 Task: Reply All to email with the signature Claire Howard with the subject Request for a refund from softage.1@softage.net with the message Would it be possible to schedule a project review meeting next week?, select first word, change the font of the message to Verdana and change the font typography to bold and italics Send the email
Action: Mouse moved to (504, 623)
Screenshot: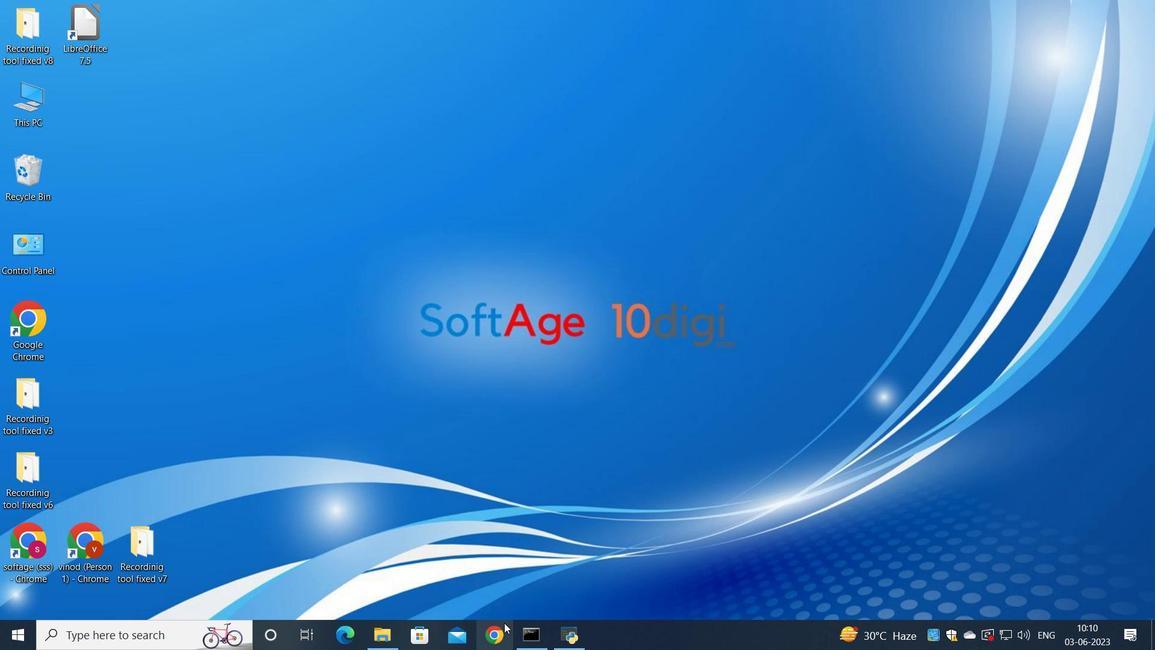 
Action: Mouse pressed left at (504, 623)
Screenshot: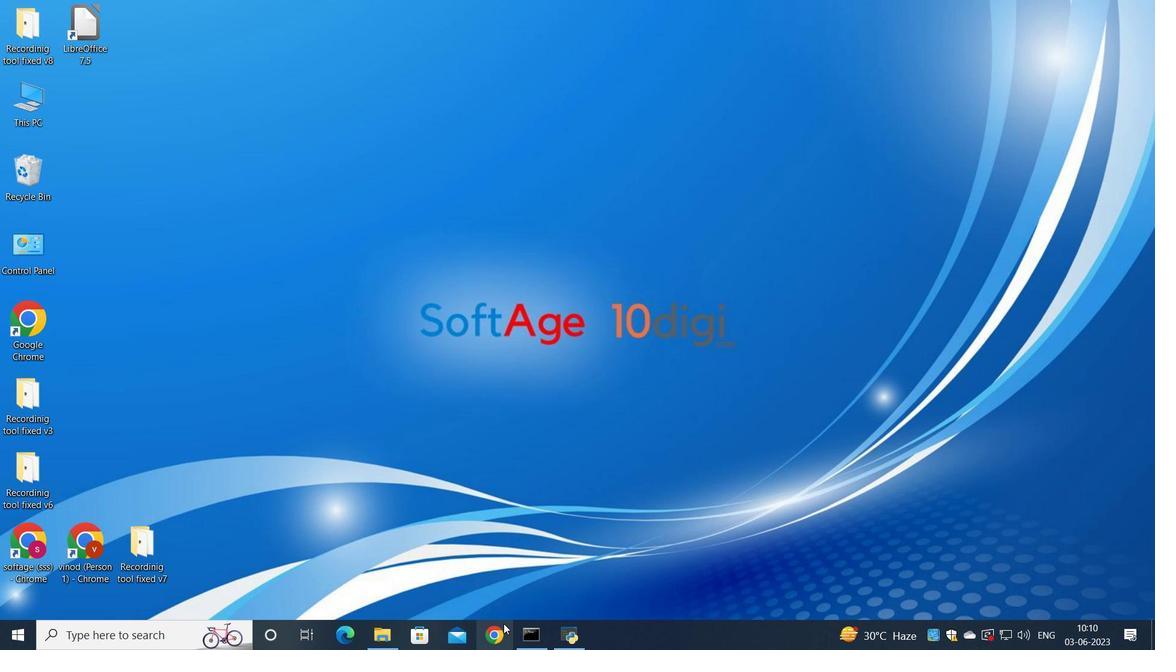 
Action: Mouse moved to (509, 349)
Screenshot: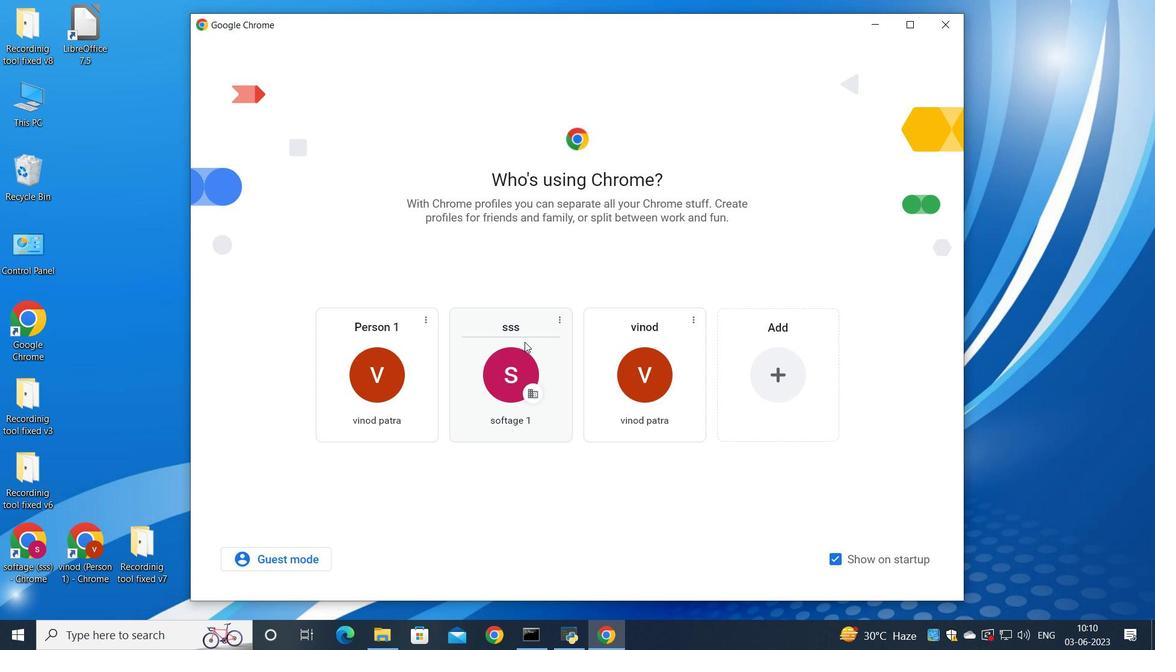 
Action: Mouse pressed left at (509, 349)
Screenshot: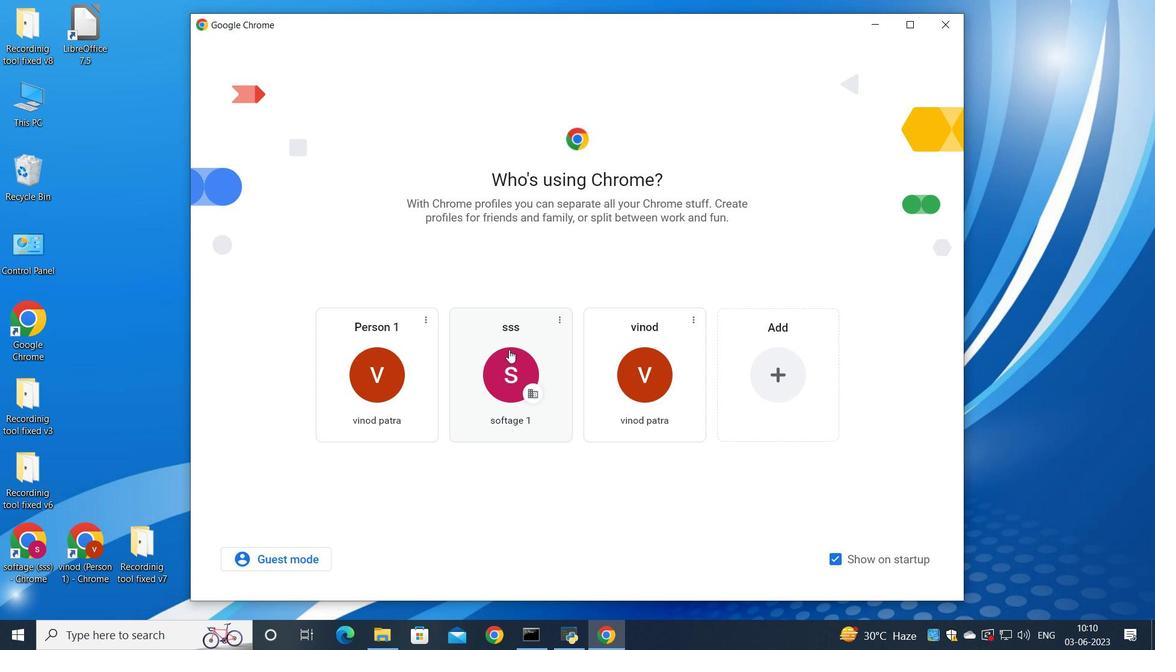 
Action: Mouse moved to (1010, 102)
Screenshot: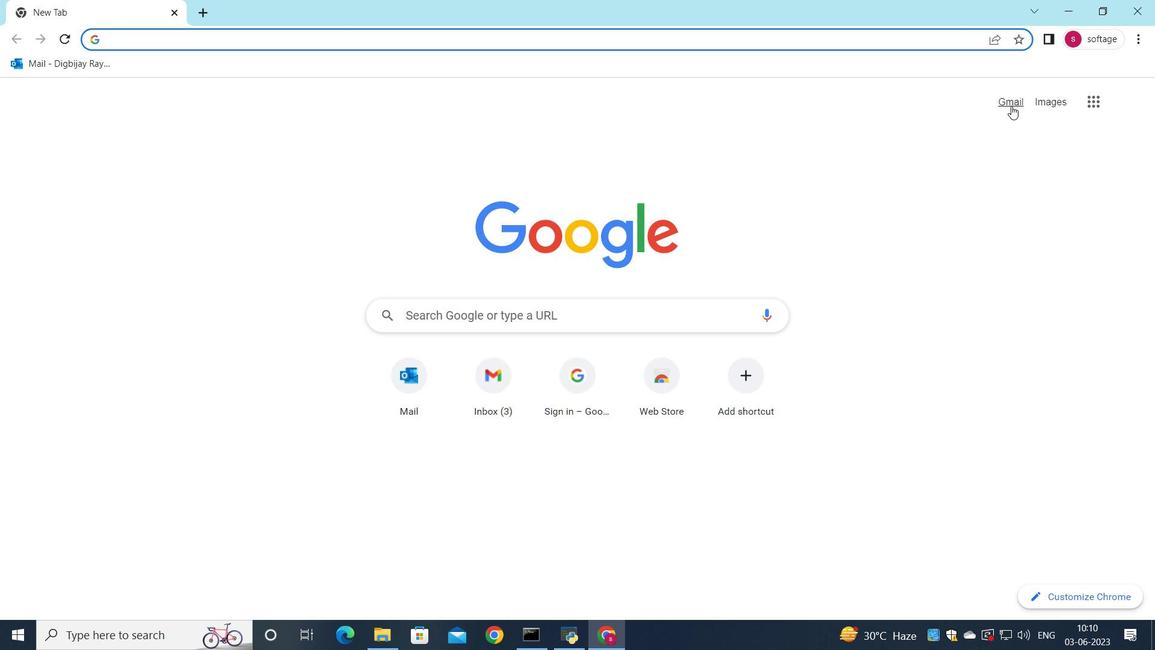 
Action: Mouse pressed left at (1010, 102)
Screenshot: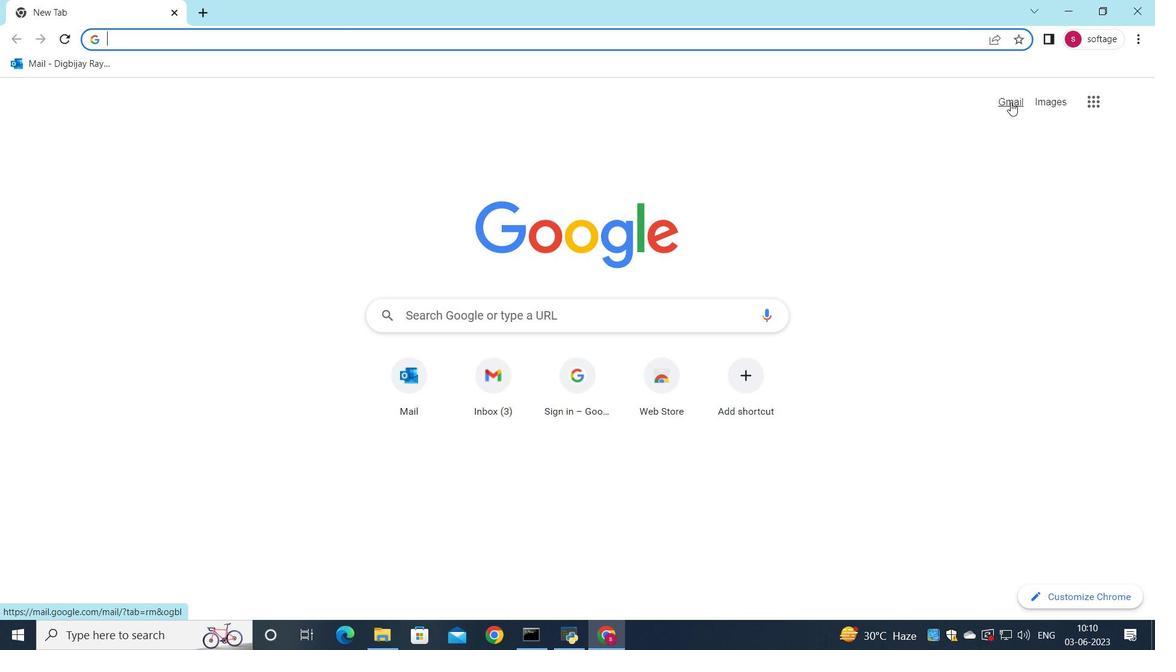 
Action: Mouse moved to (987, 102)
Screenshot: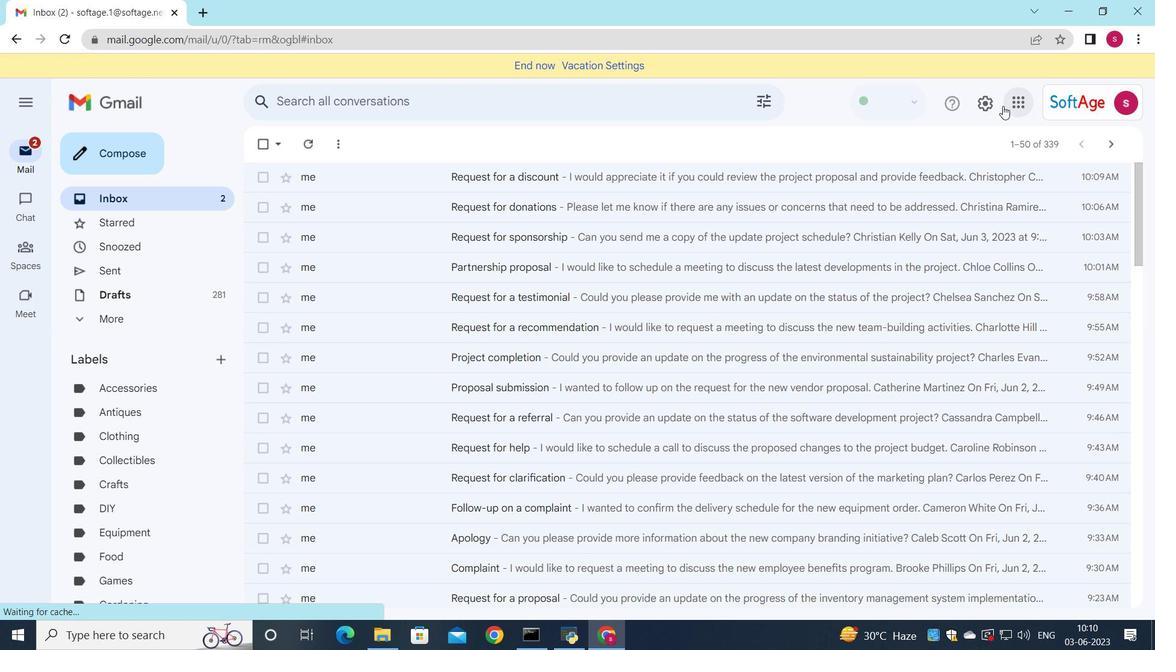 
Action: Mouse pressed left at (987, 102)
Screenshot: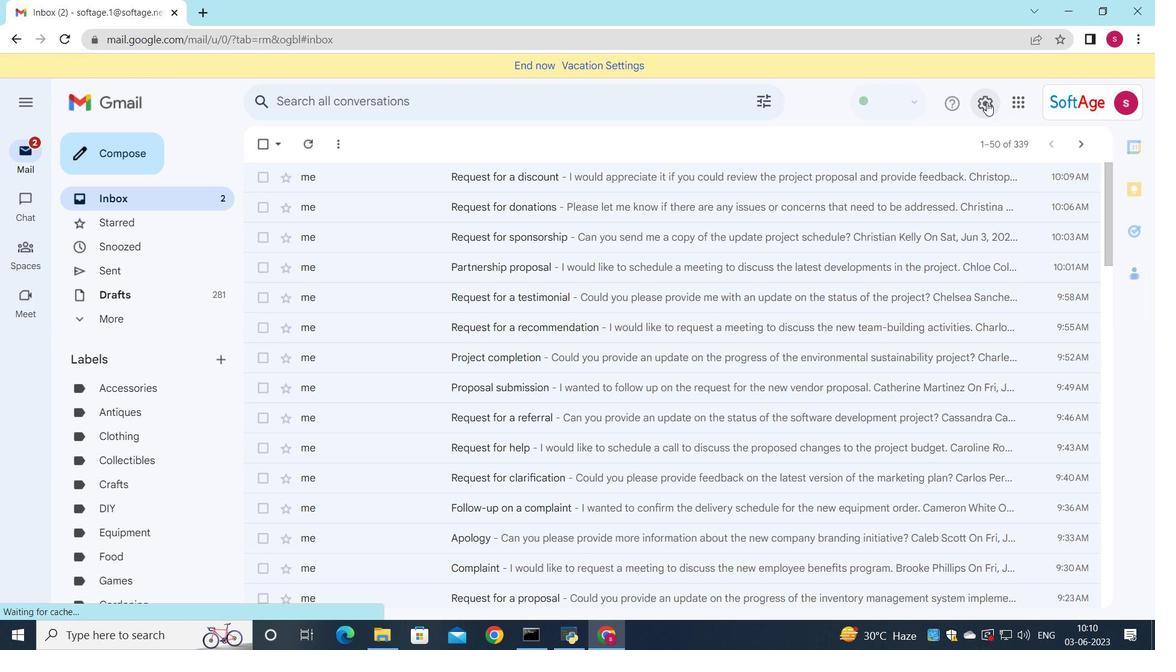 
Action: Mouse moved to (998, 170)
Screenshot: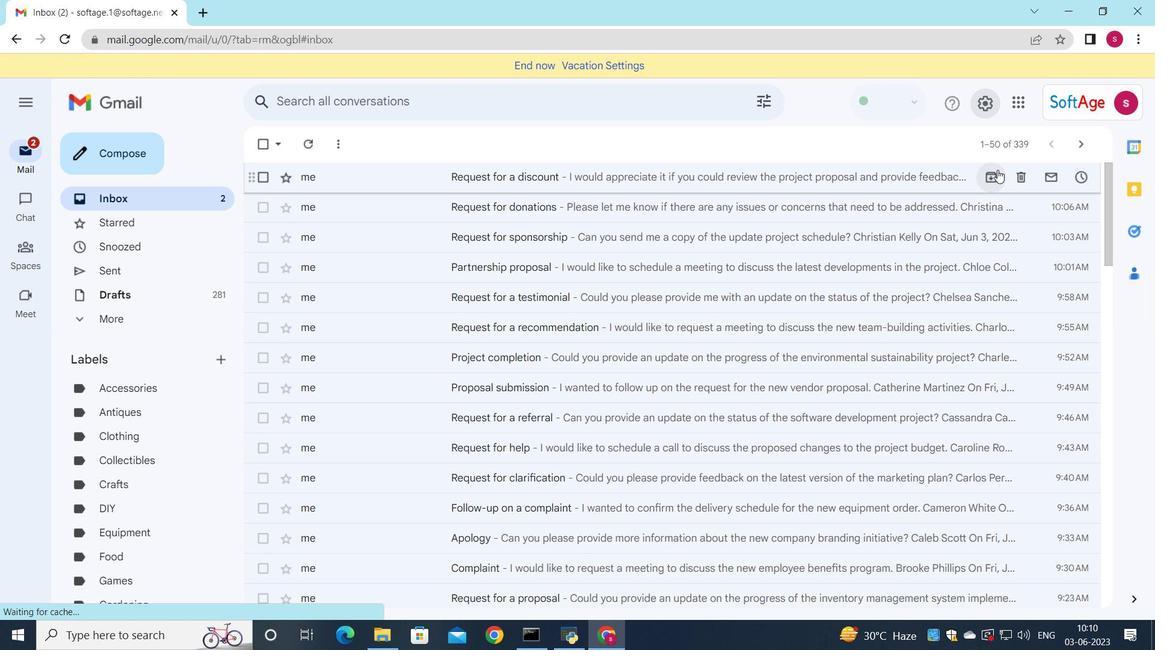 
Action: Mouse pressed left at (998, 170)
Screenshot: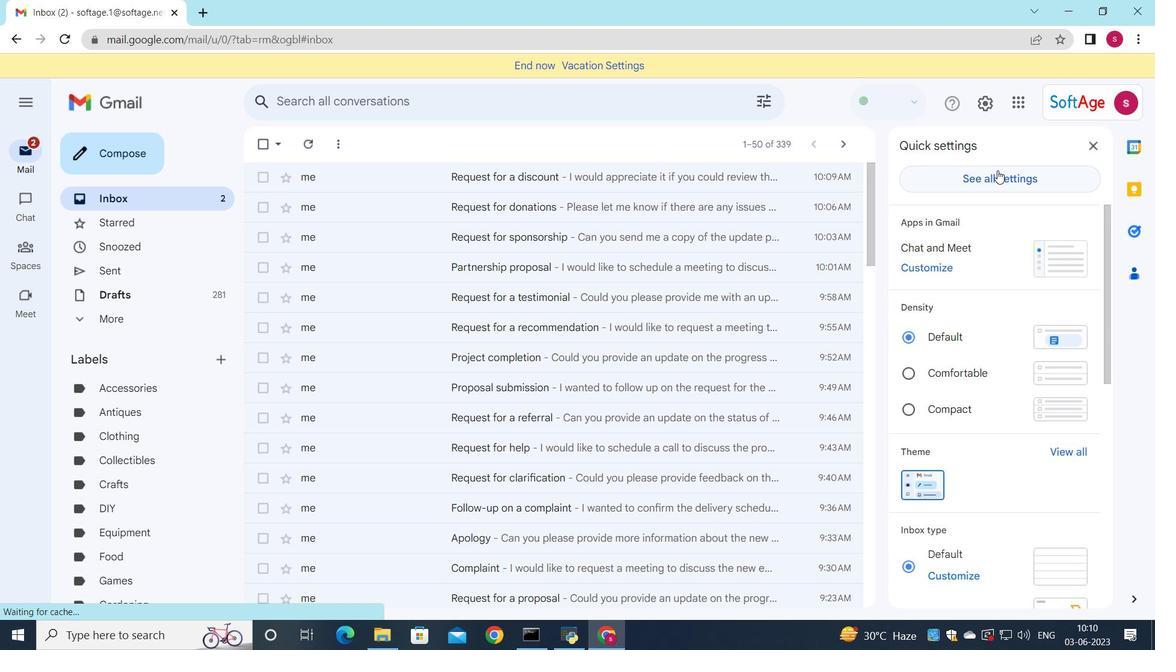
Action: Mouse moved to (630, 290)
Screenshot: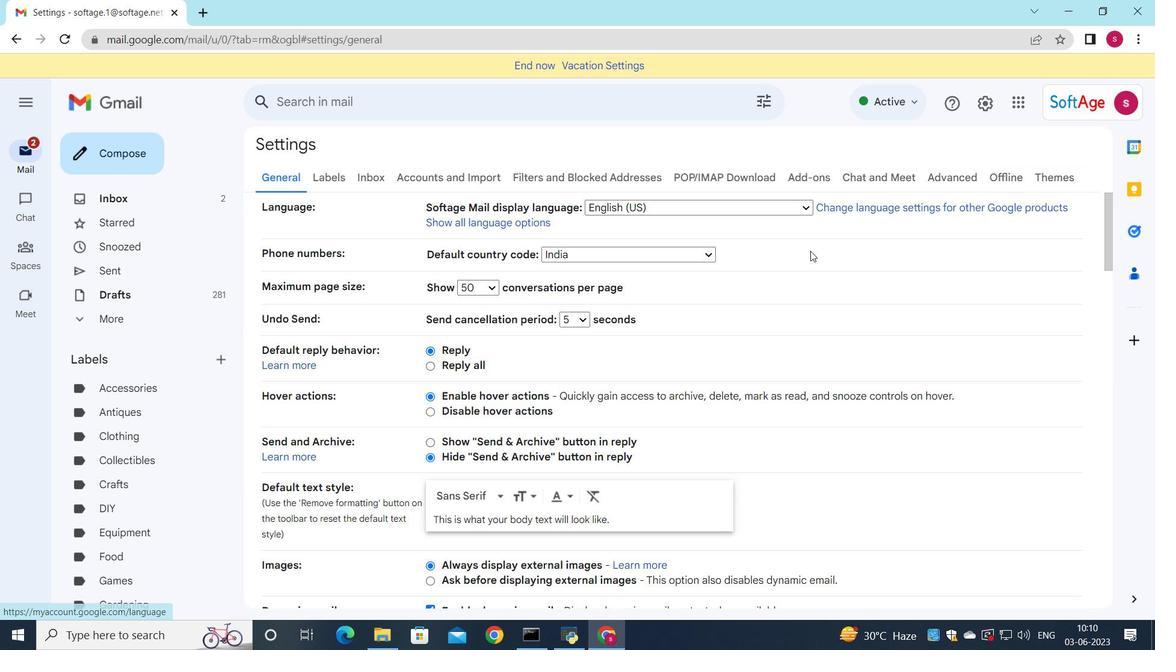 
Action: Mouse scrolled (630, 290) with delta (0, 0)
Screenshot: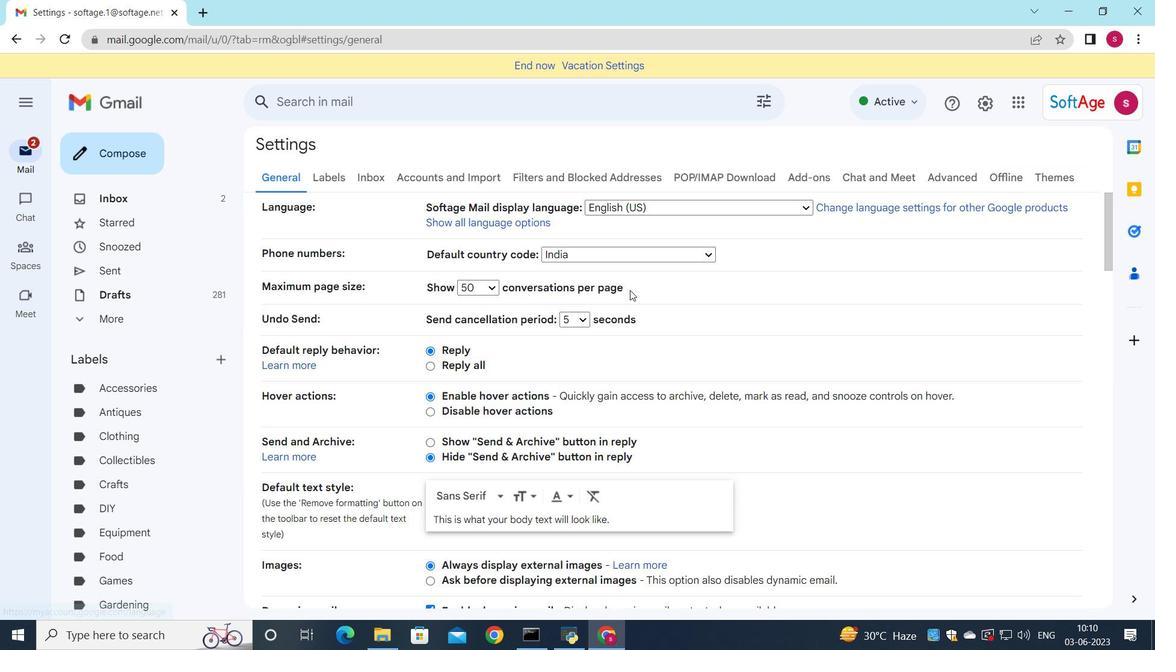 
Action: Mouse scrolled (630, 290) with delta (0, 0)
Screenshot: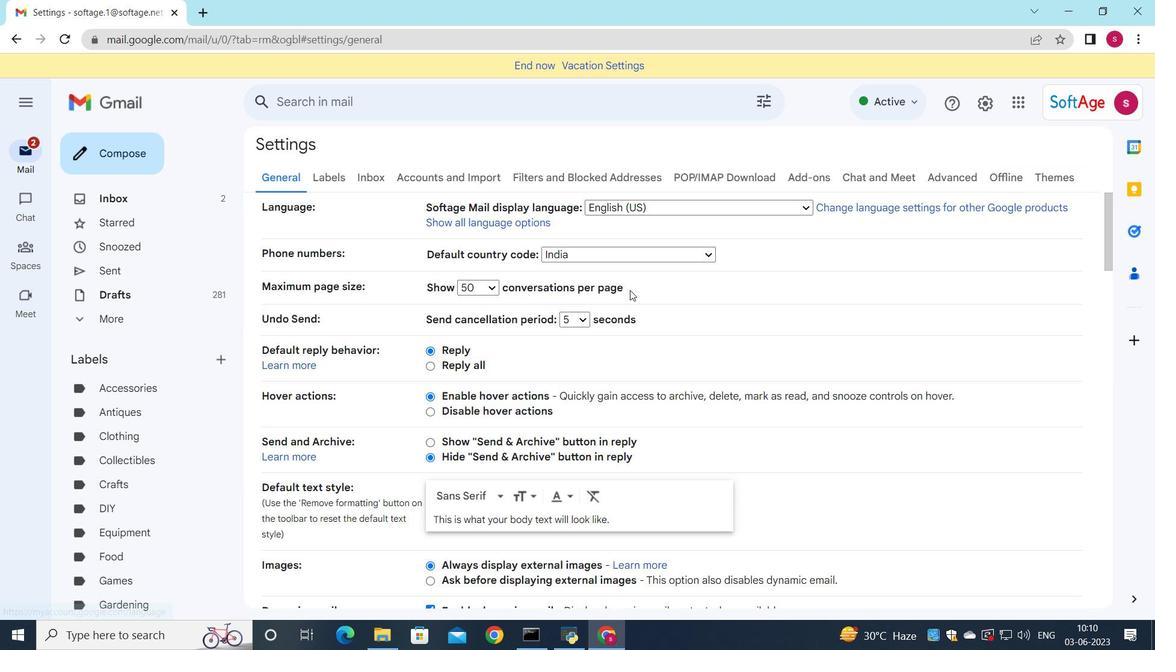
Action: Mouse scrolled (630, 290) with delta (0, 0)
Screenshot: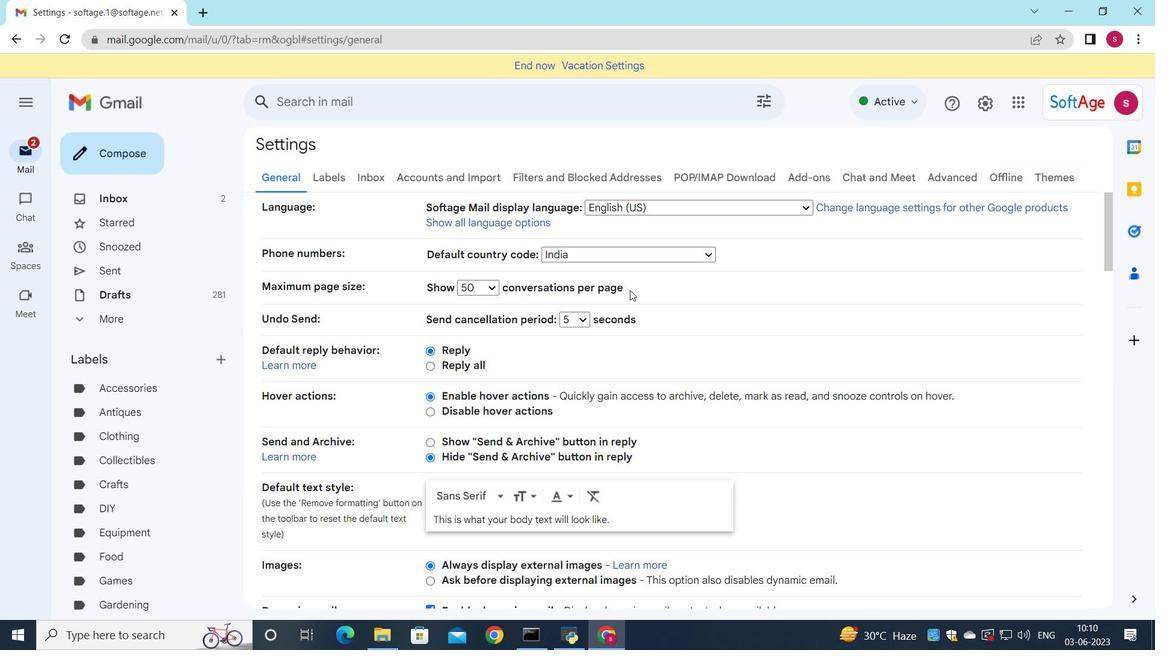
Action: Mouse scrolled (630, 290) with delta (0, 0)
Screenshot: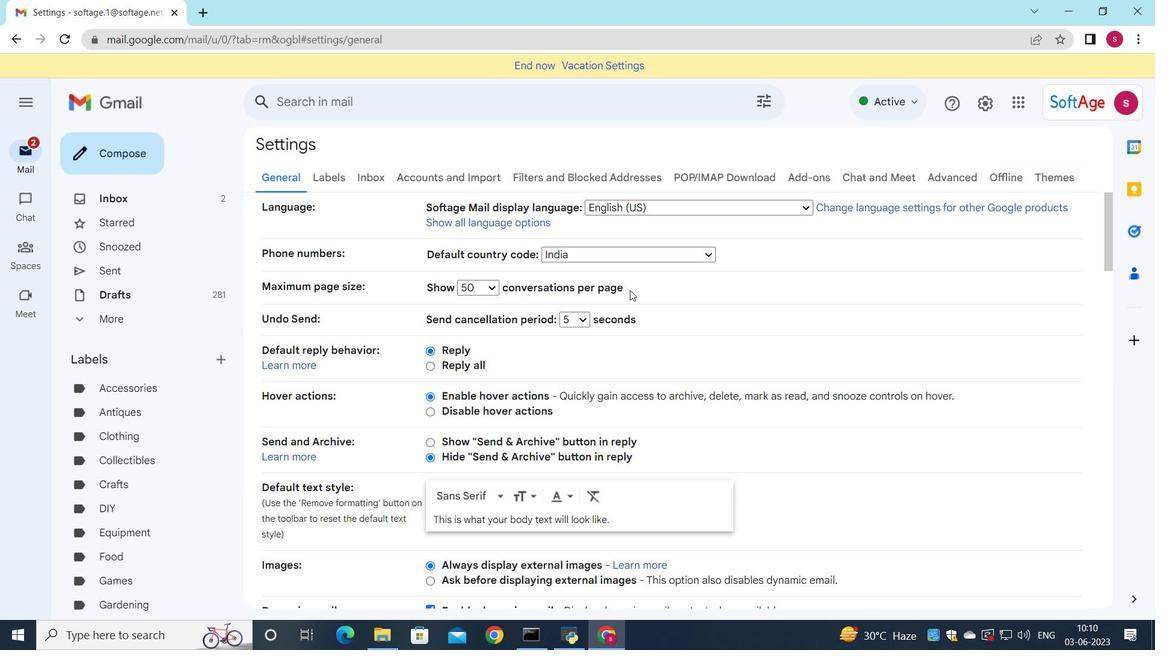 
Action: Mouse scrolled (630, 290) with delta (0, 0)
Screenshot: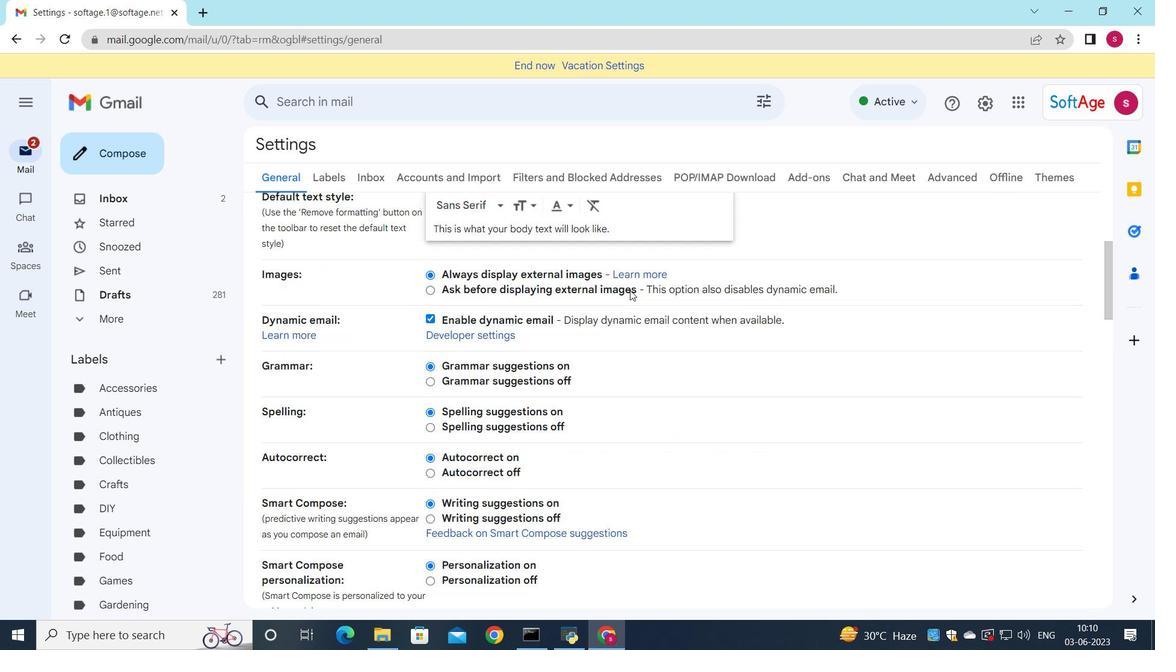 
Action: Mouse scrolled (630, 290) with delta (0, 0)
Screenshot: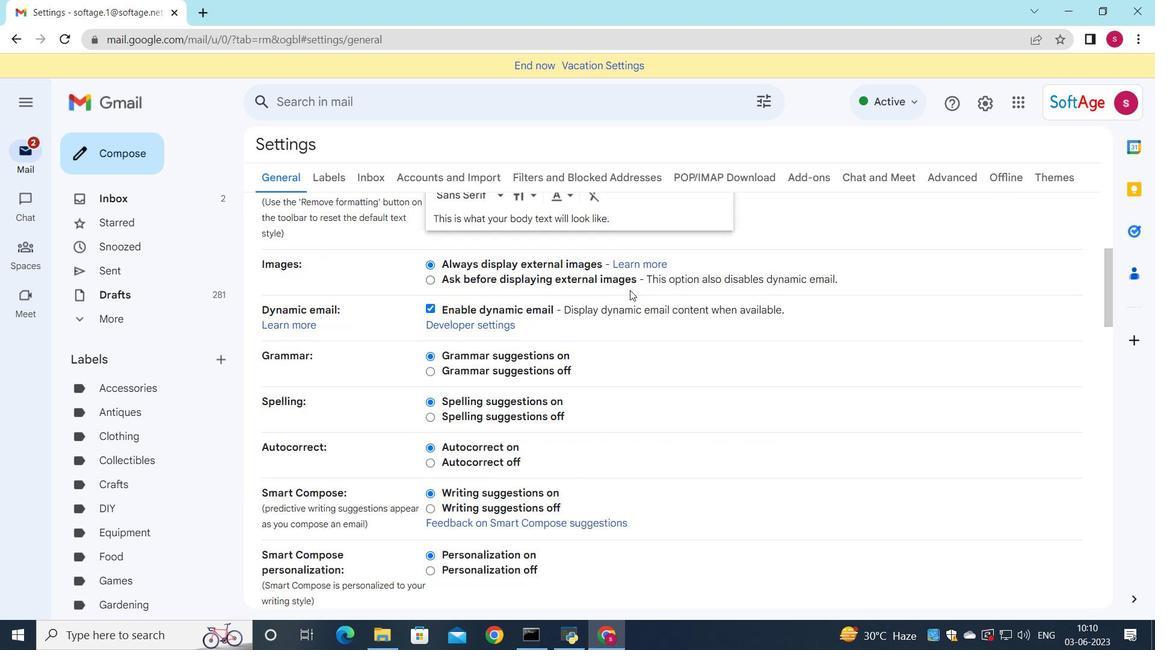 
Action: Mouse scrolled (630, 290) with delta (0, 0)
Screenshot: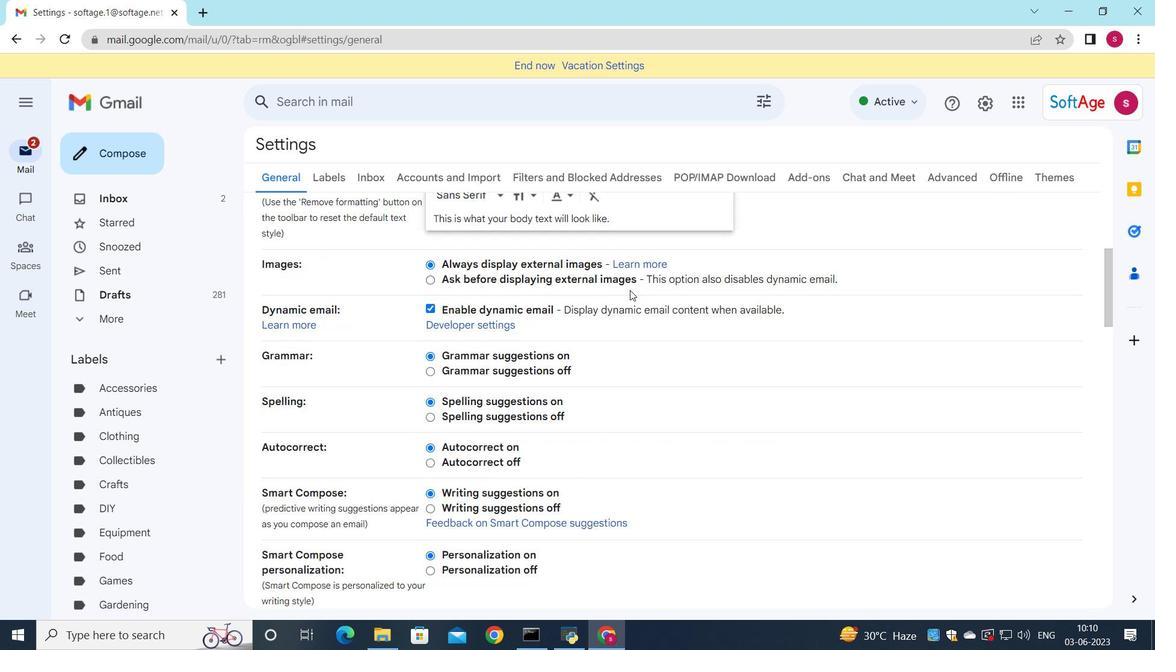 
Action: Mouse scrolled (630, 290) with delta (0, 0)
Screenshot: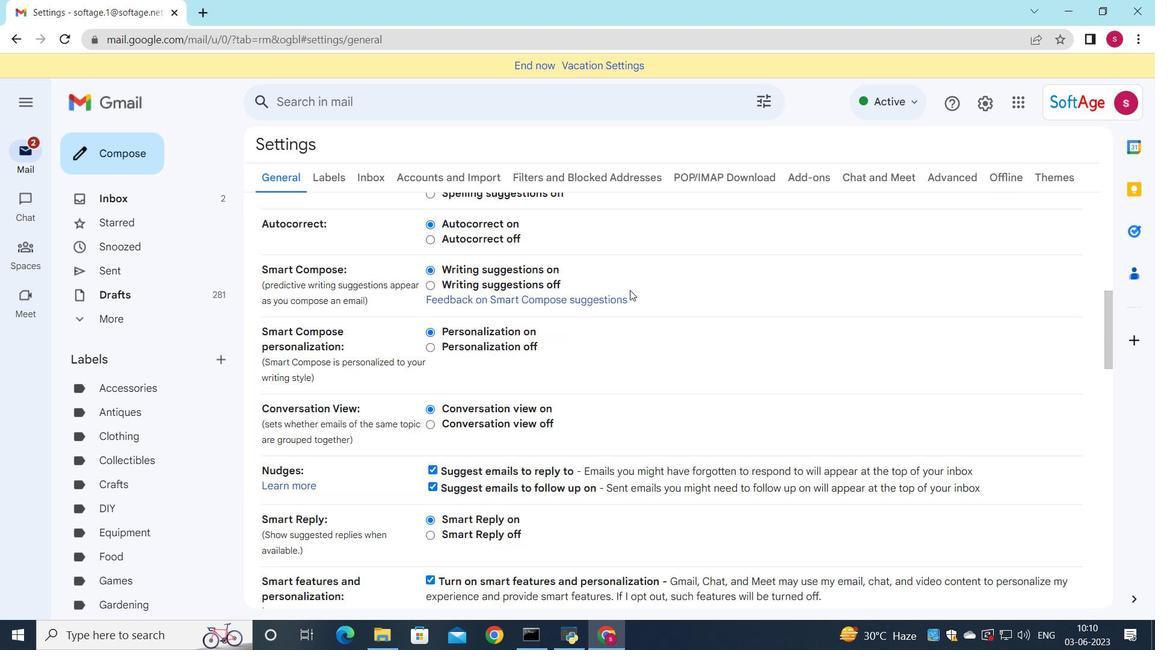 
Action: Mouse moved to (630, 291)
Screenshot: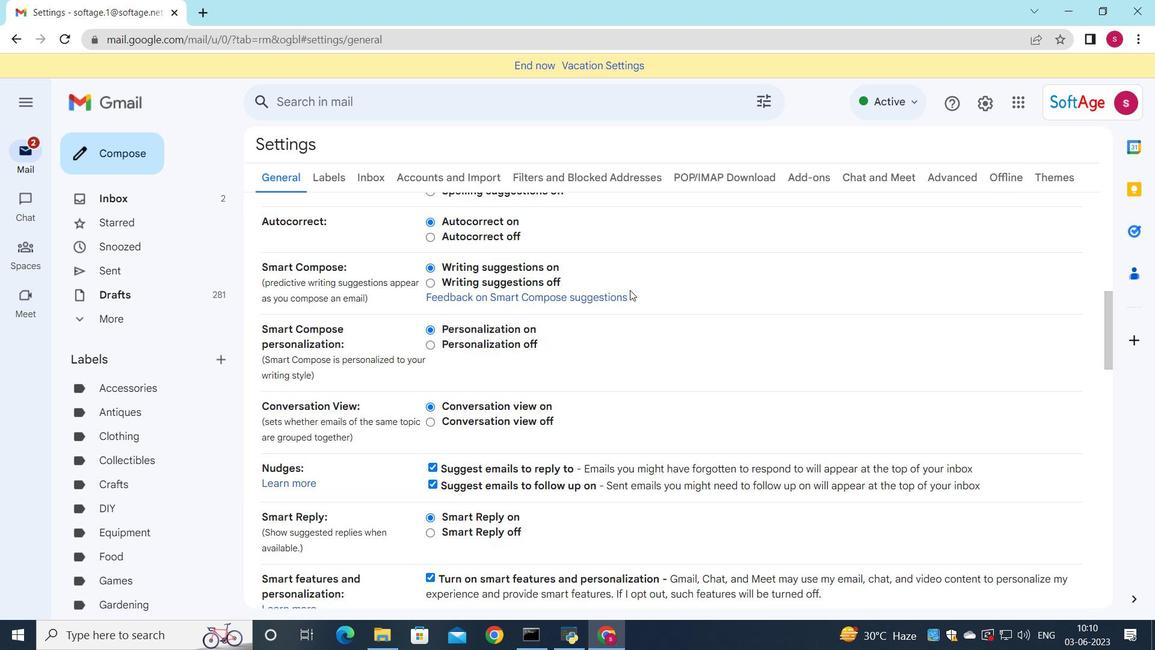 
Action: Mouse scrolled (630, 290) with delta (0, 0)
Screenshot: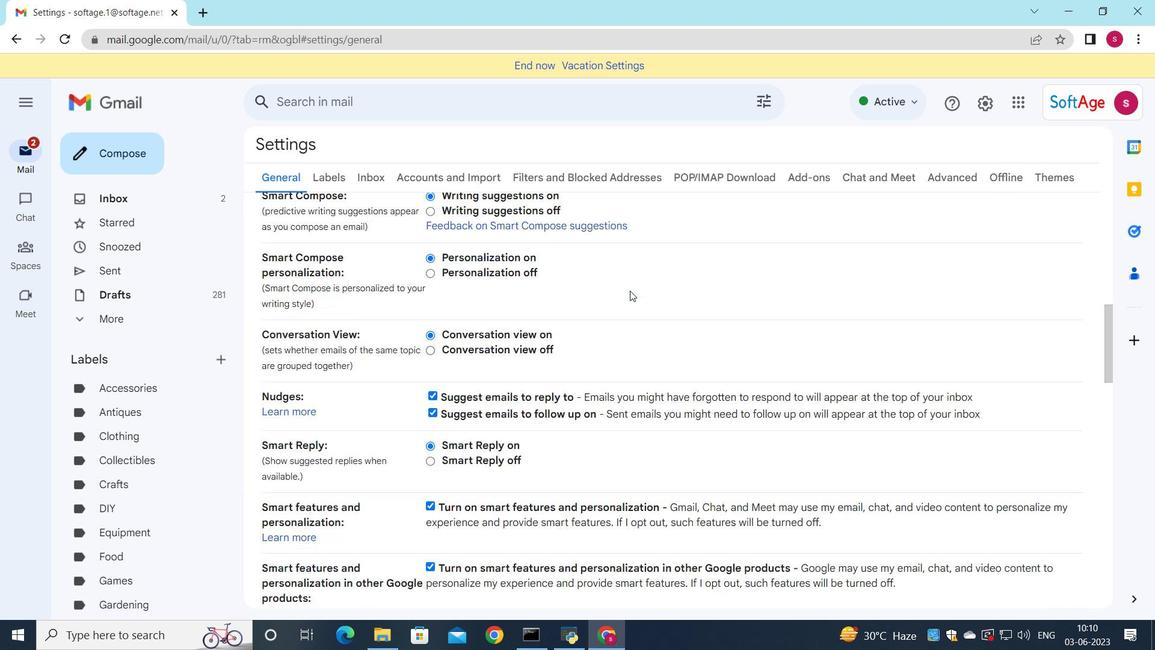 
Action: Mouse scrolled (630, 290) with delta (0, 0)
Screenshot: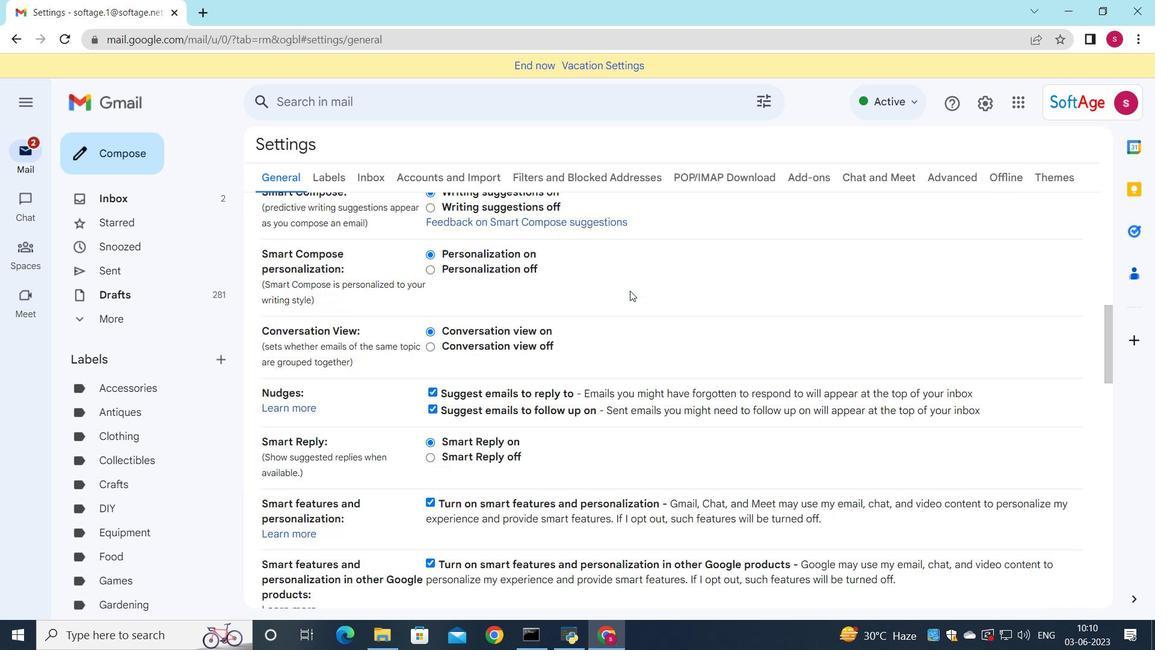 
Action: Mouse scrolled (630, 290) with delta (0, 0)
Screenshot: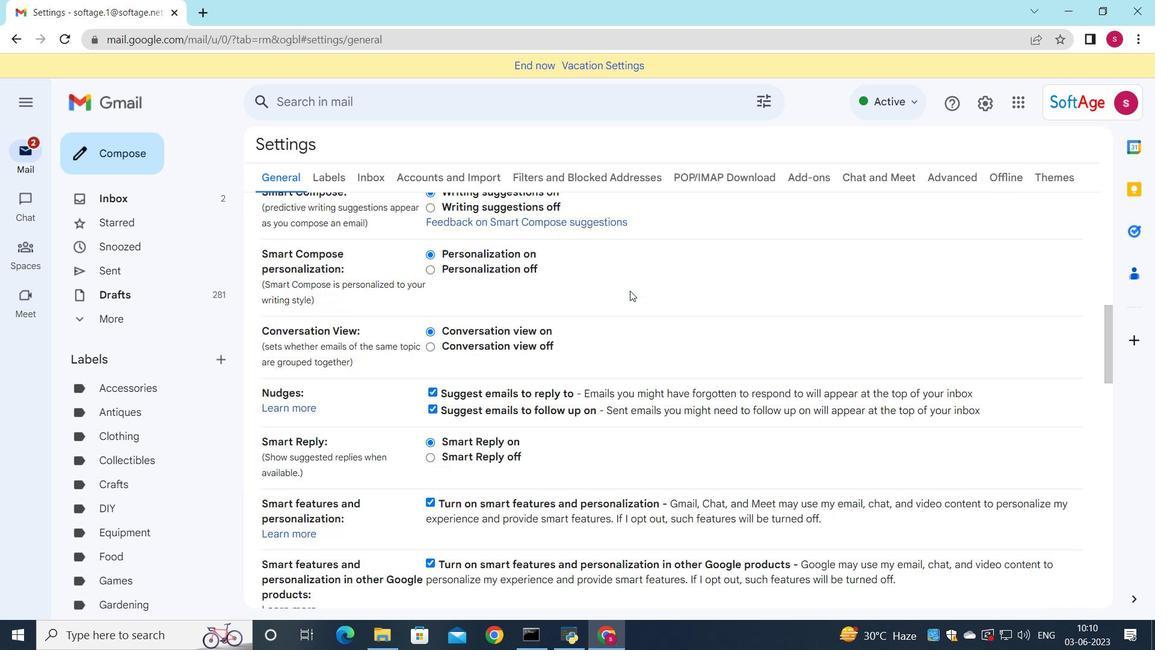 
Action: Mouse scrolled (630, 290) with delta (0, 0)
Screenshot: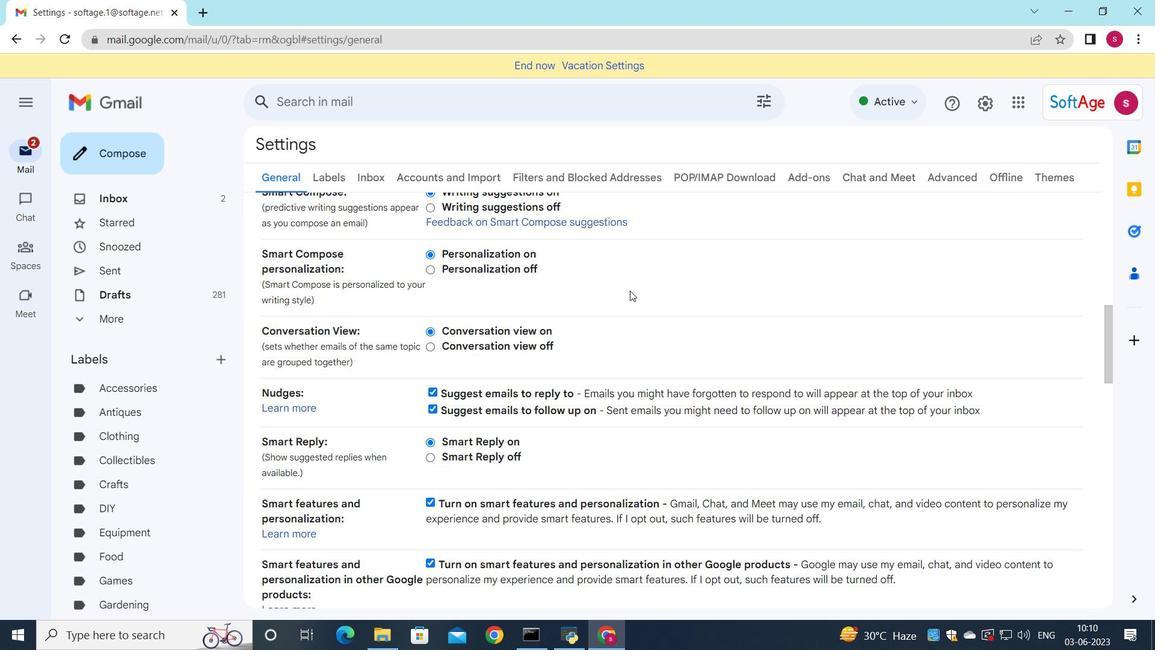 
Action: Mouse scrolled (630, 290) with delta (0, 0)
Screenshot: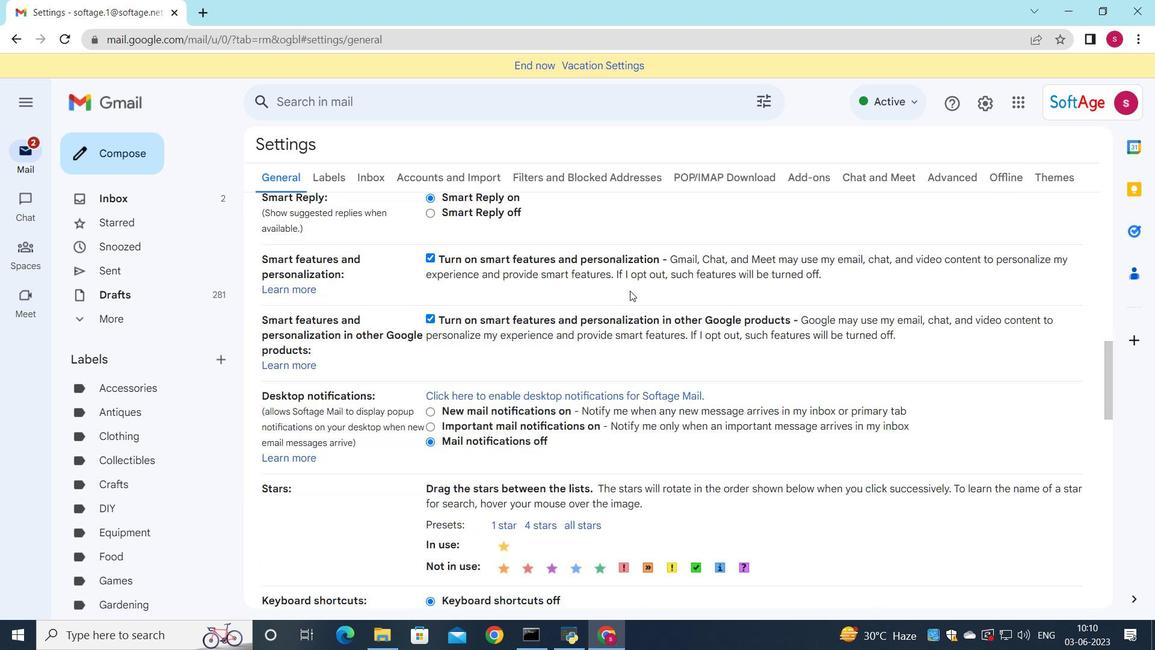 
Action: Mouse scrolled (630, 290) with delta (0, 0)
Screenshot: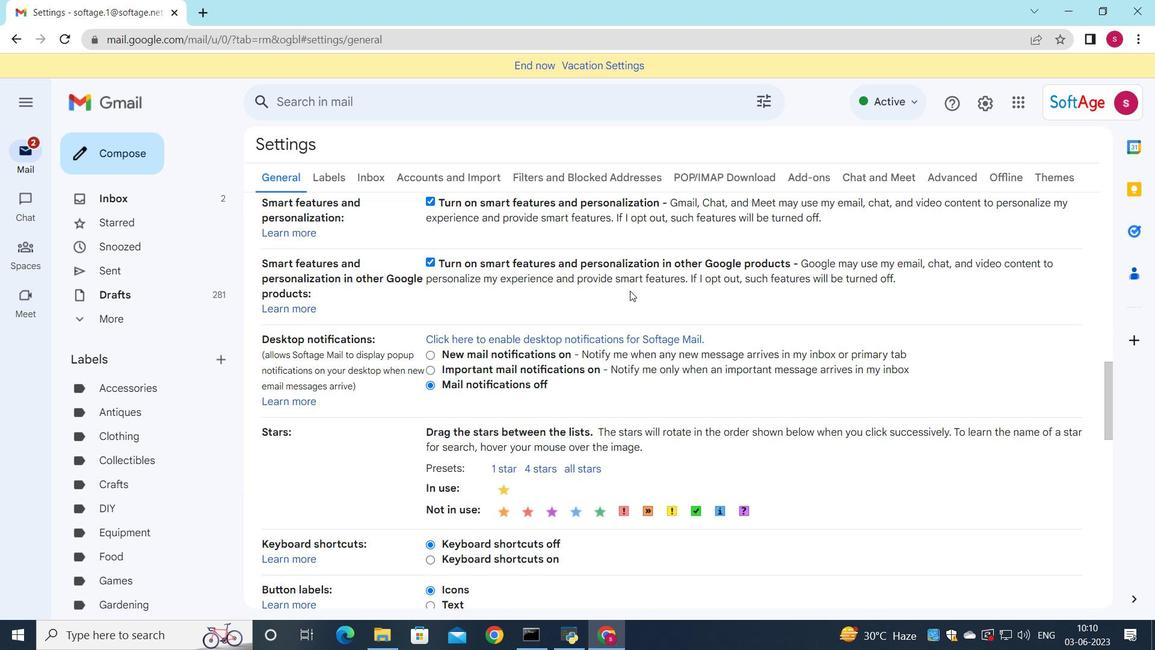 
Action: Mouse moved to (611, 312)
Screenshot: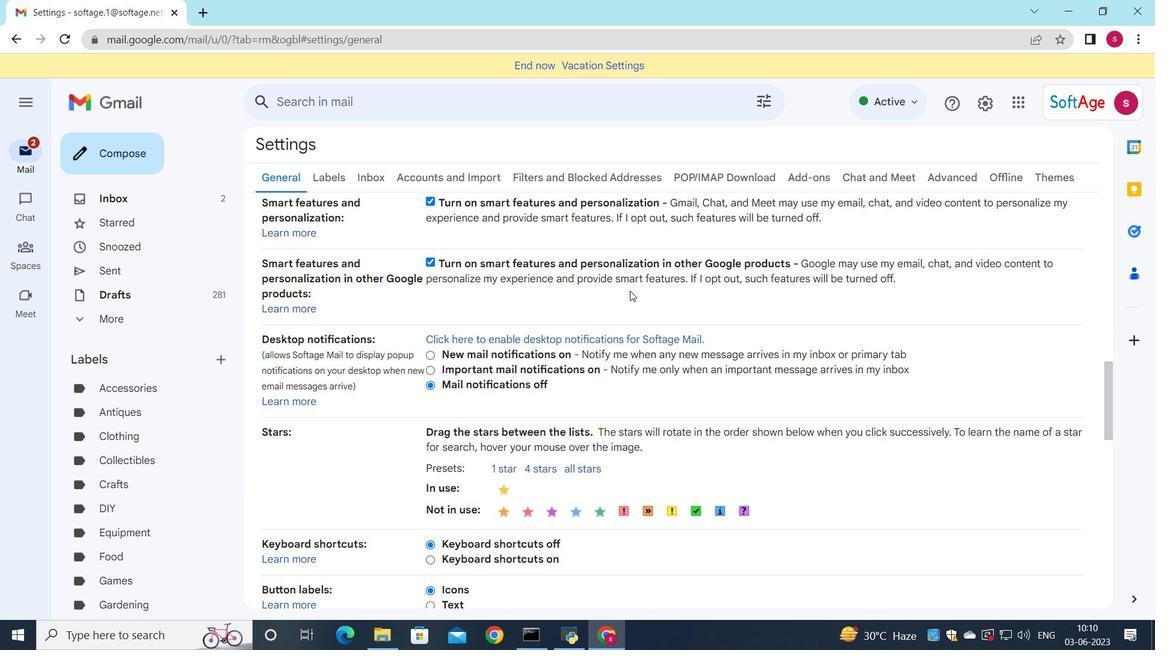 
Action: Mouse scrolled (611, 311) with delta (0, 0)
Screenshot: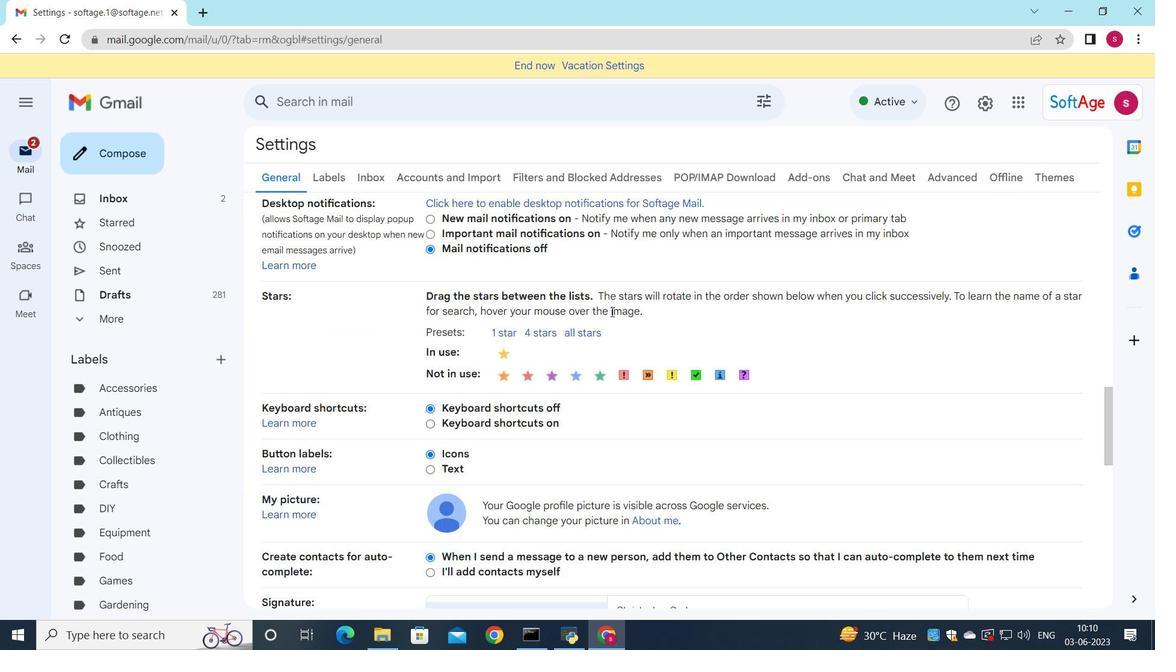 
Action: Mouse scrolled (611, 311) with delta (0, 0)
Screenshot: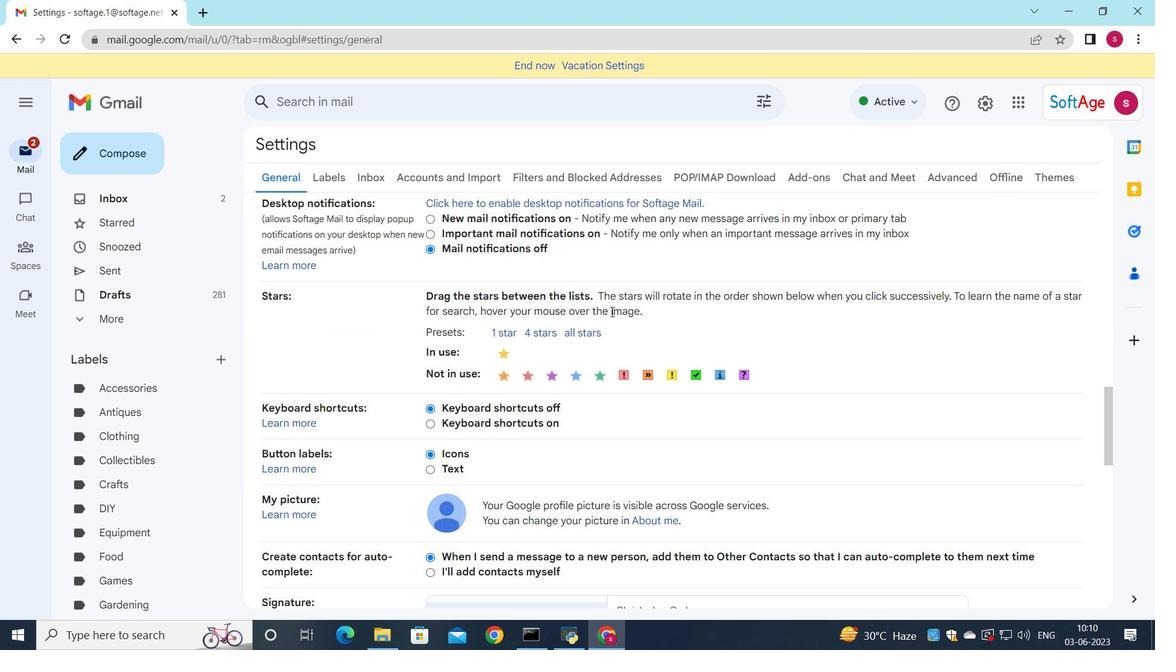 
Action: Mouse scrolled (611, 311) with delta (0, 0)
Screenshot: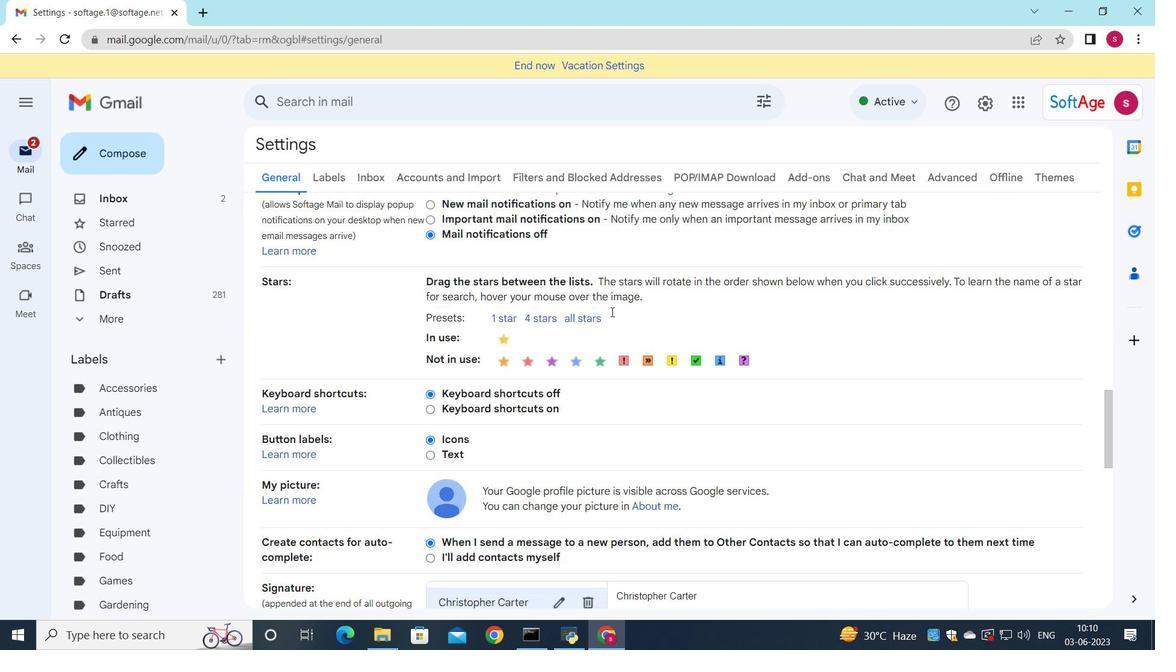 
Action: Mouse scrolled (611, 311) with delta (0, 0)
Screenshot: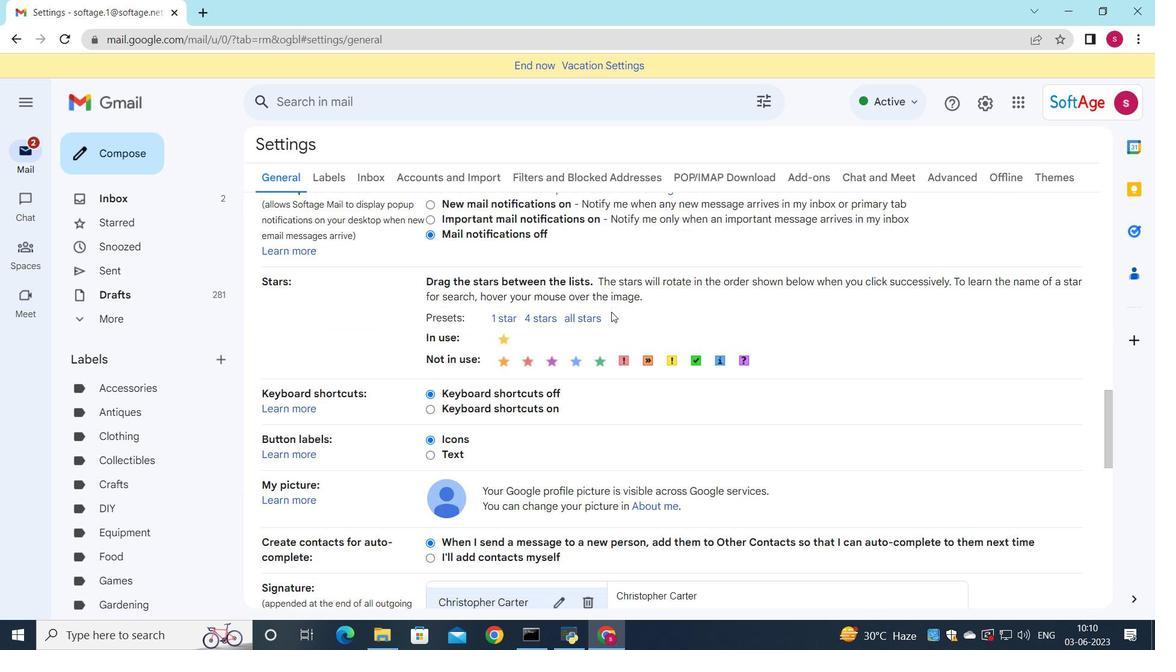 
Action: Mouse moved to (601, 296)
Screenshot: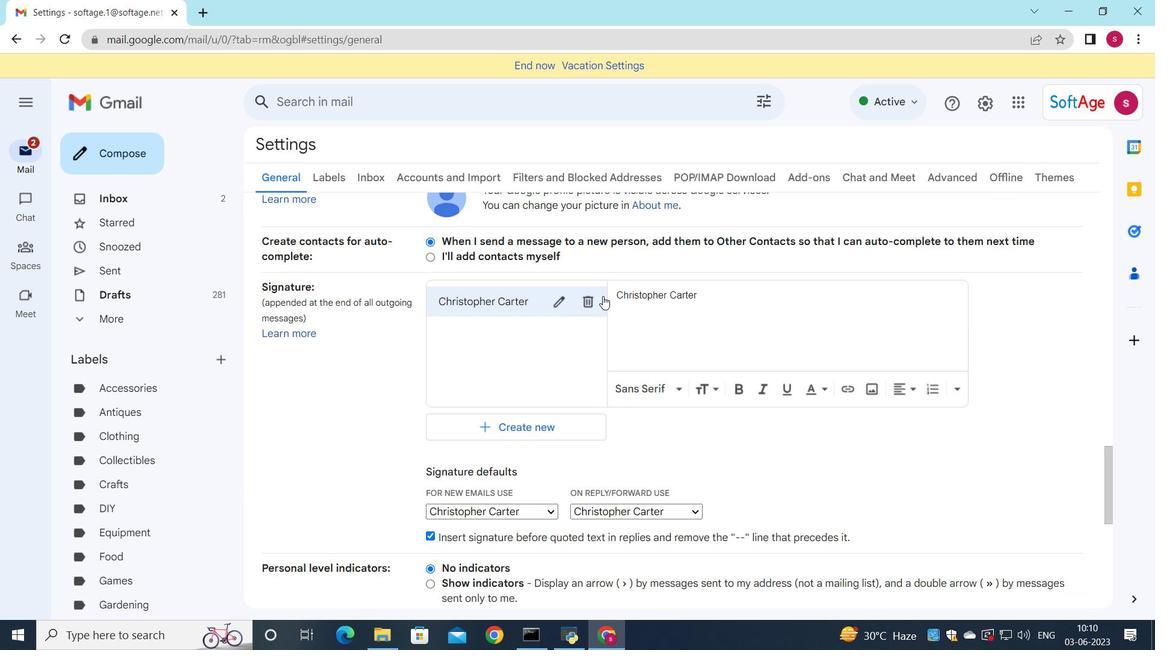 
Action: Mouse pressed left at (601, 296)
Screenshot: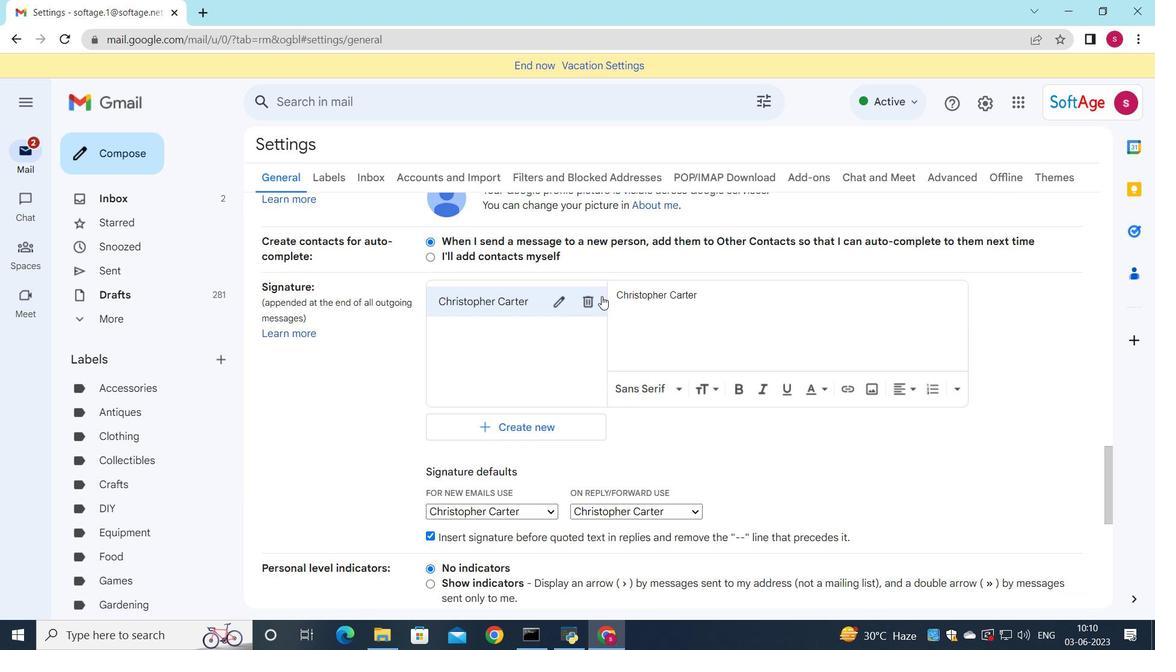 
Action: Mouse moved to (715, 364)
Screenshot: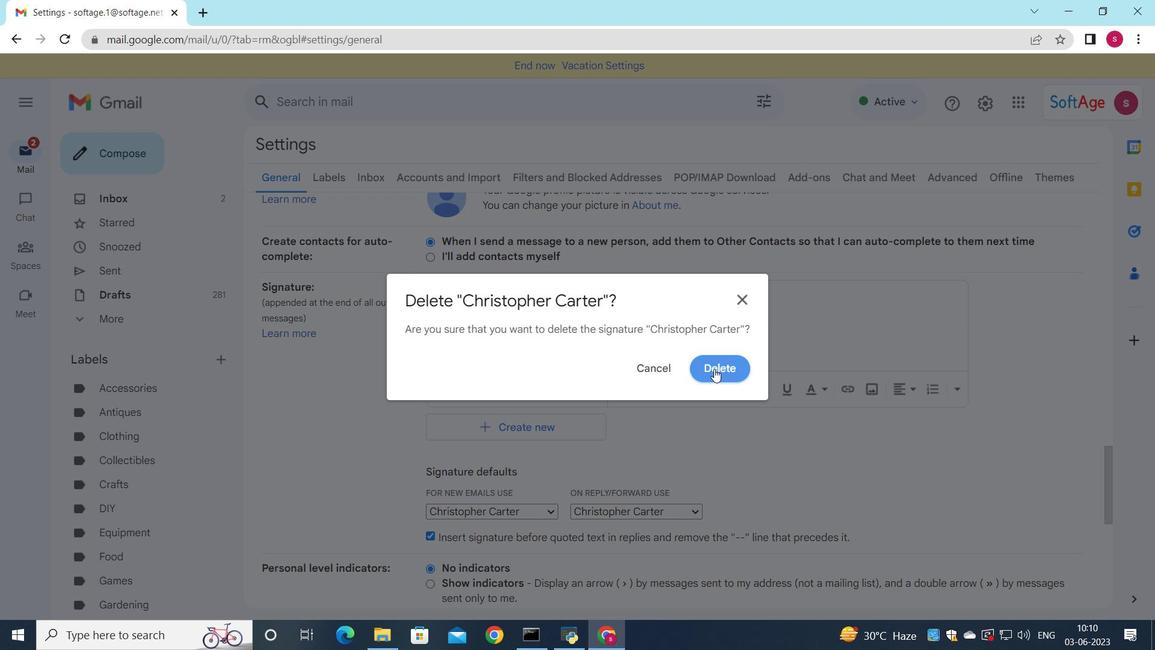 
Action: Mouse pressed left at (715, 364)
Screenshot: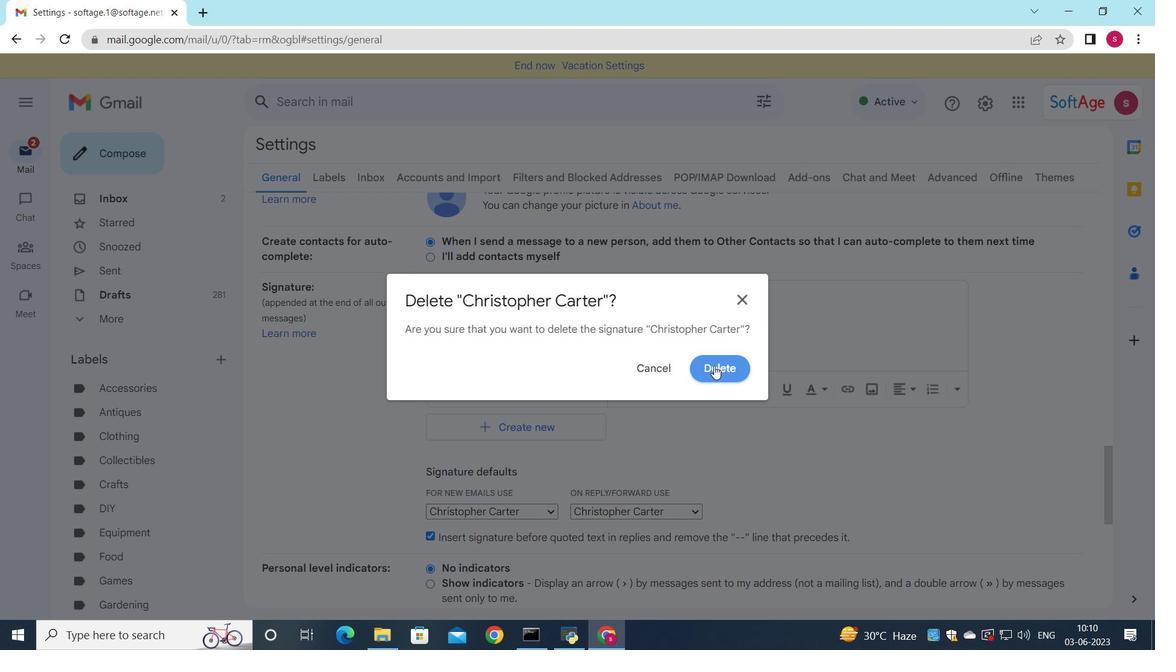 
Action: Mouse moved to (754, 364)
Screenshot: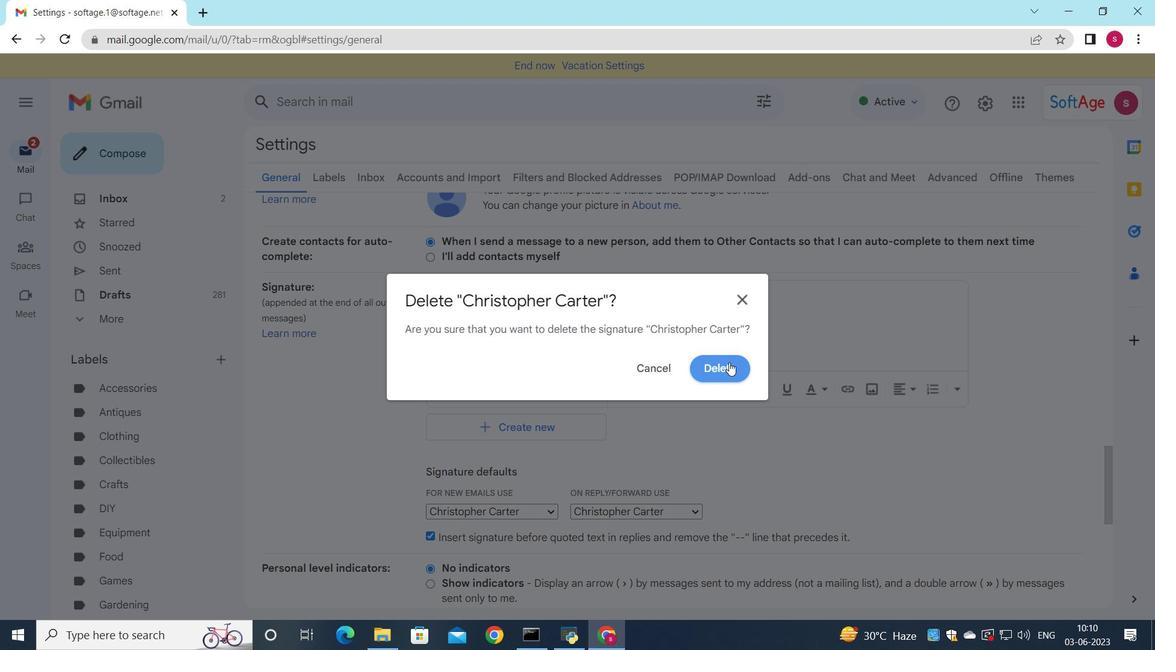 
Action: Mouse pressed left at (754, 364)
Screenshot: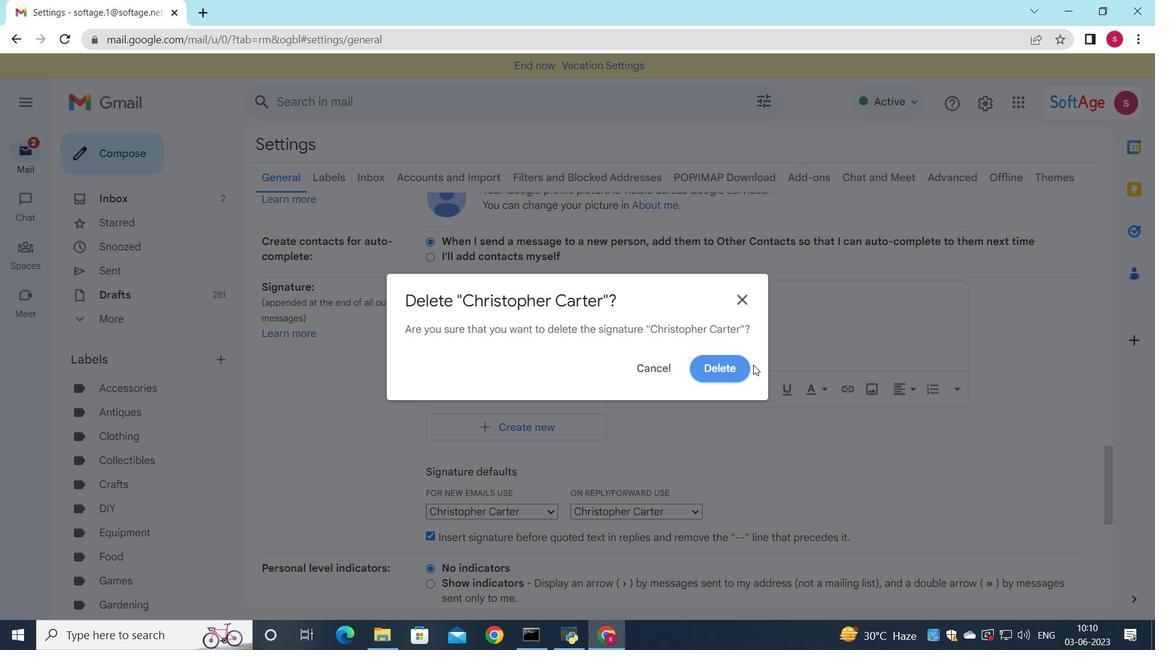 
Action: Mouse moved to (734, 366)
Screenshot: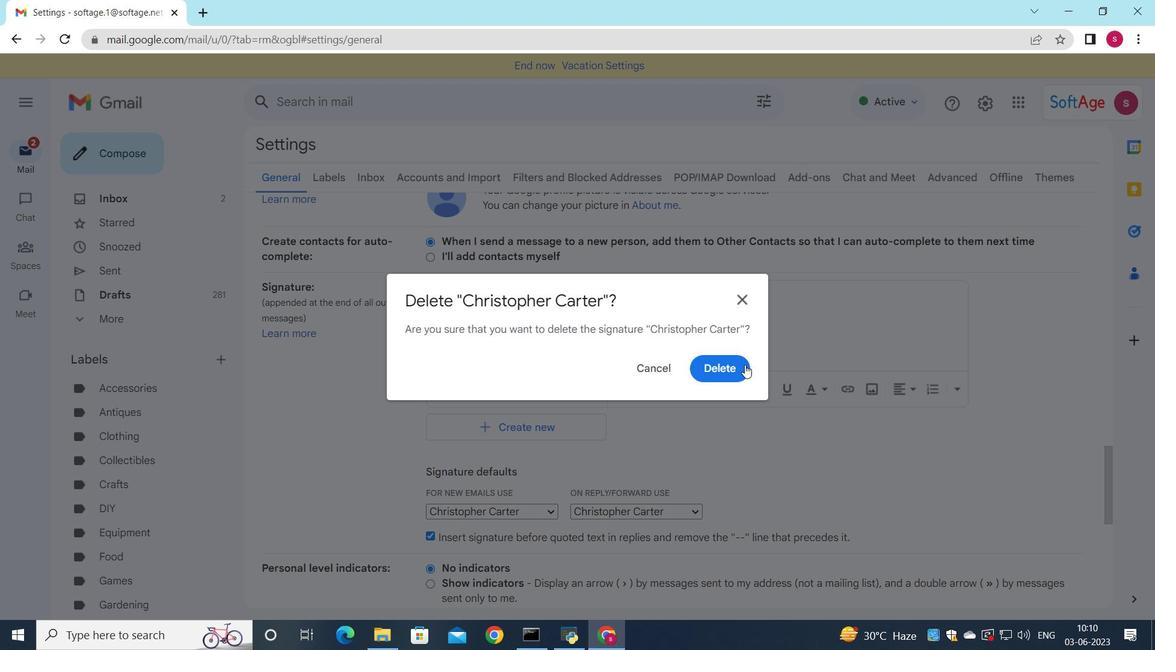 
Action: Mouse pressed left at (734, 366)
Screenshot: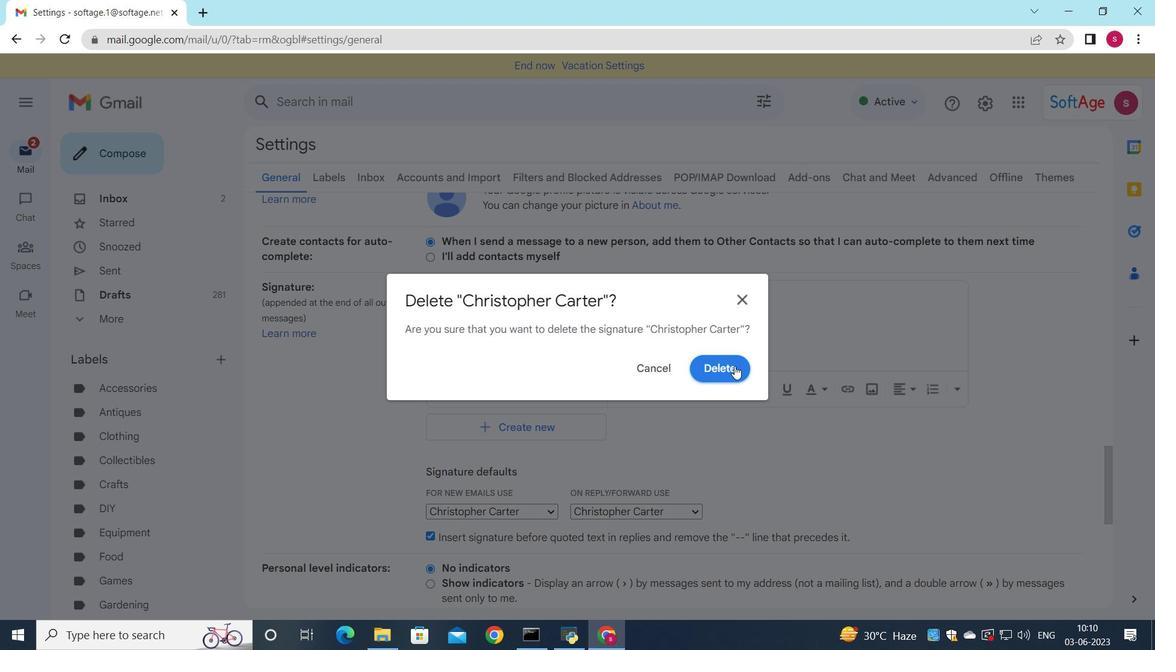 
Action: Mouse moved to (503, 328)
Screenshot: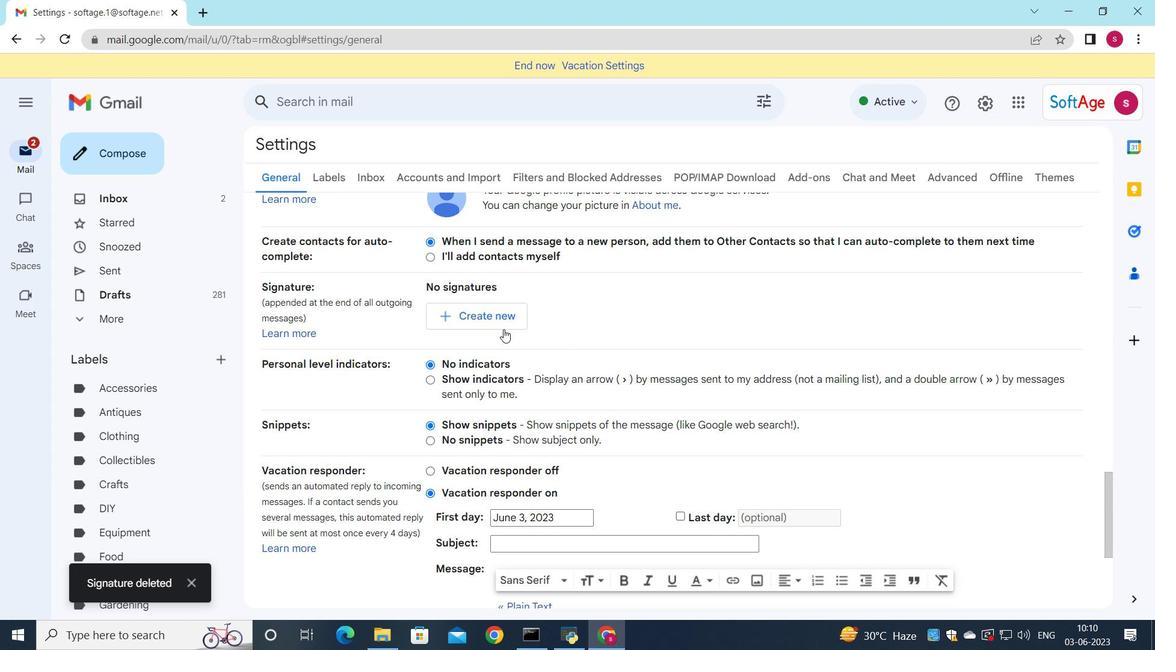 
Action: Mouse pressed left at (503, 328)
Screenshot: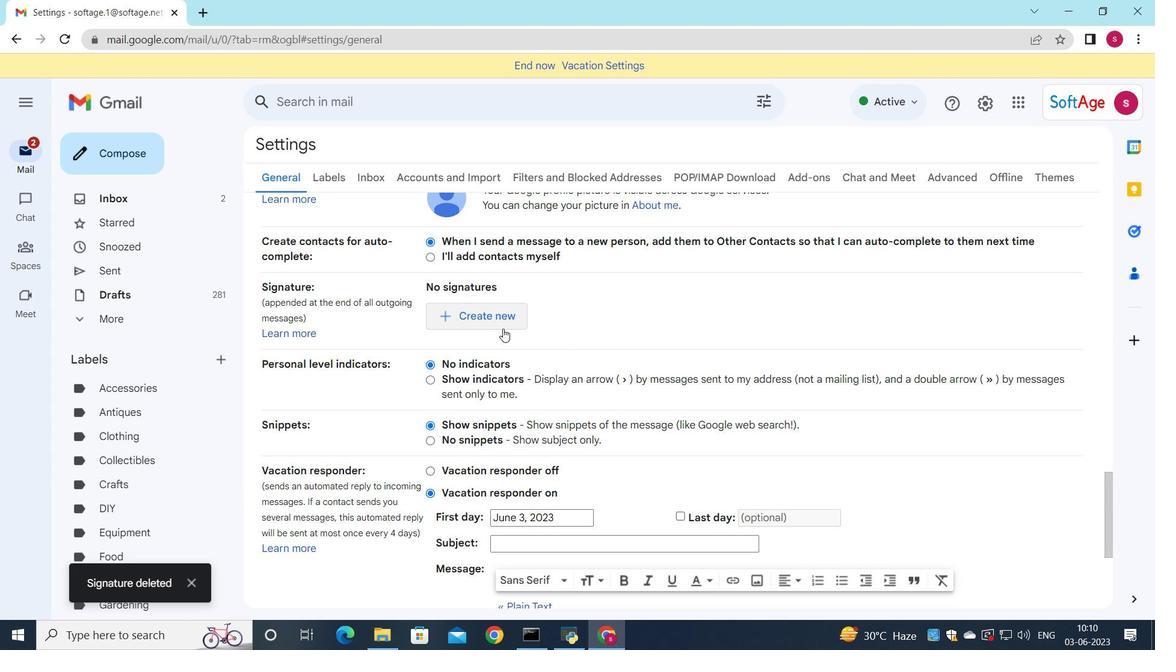 
Action: Mouse moved to (736, 215)
Screenshot: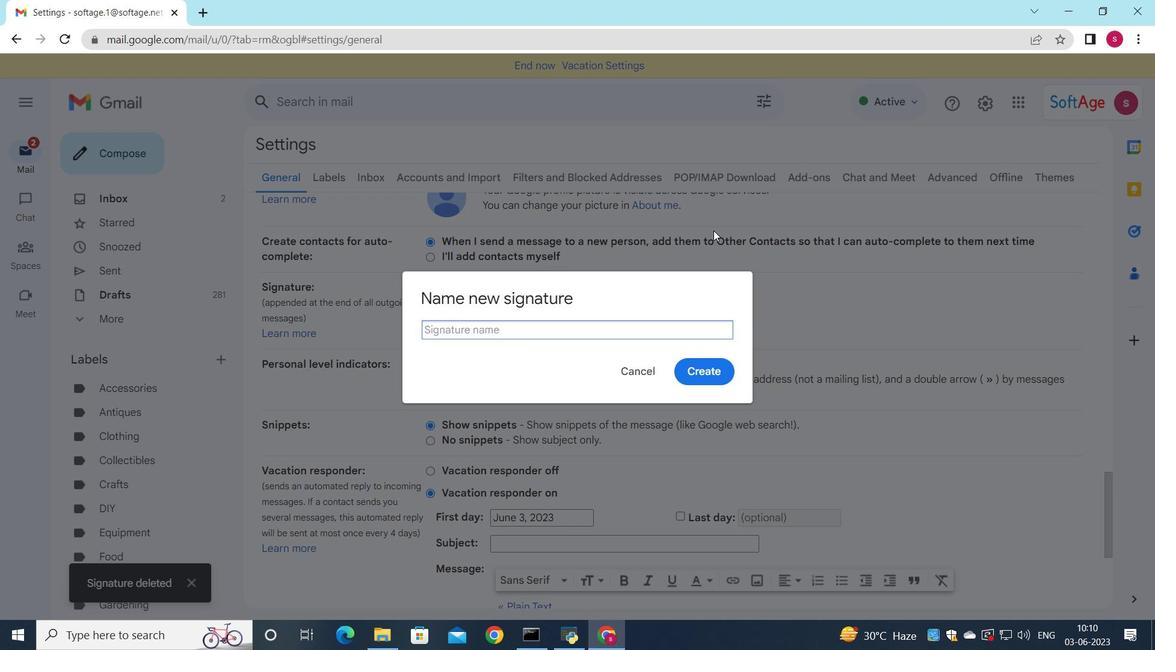 
Action: Key pressed <Key.shift>Claire<Key.space><Key.shift>Howard
Screenshot: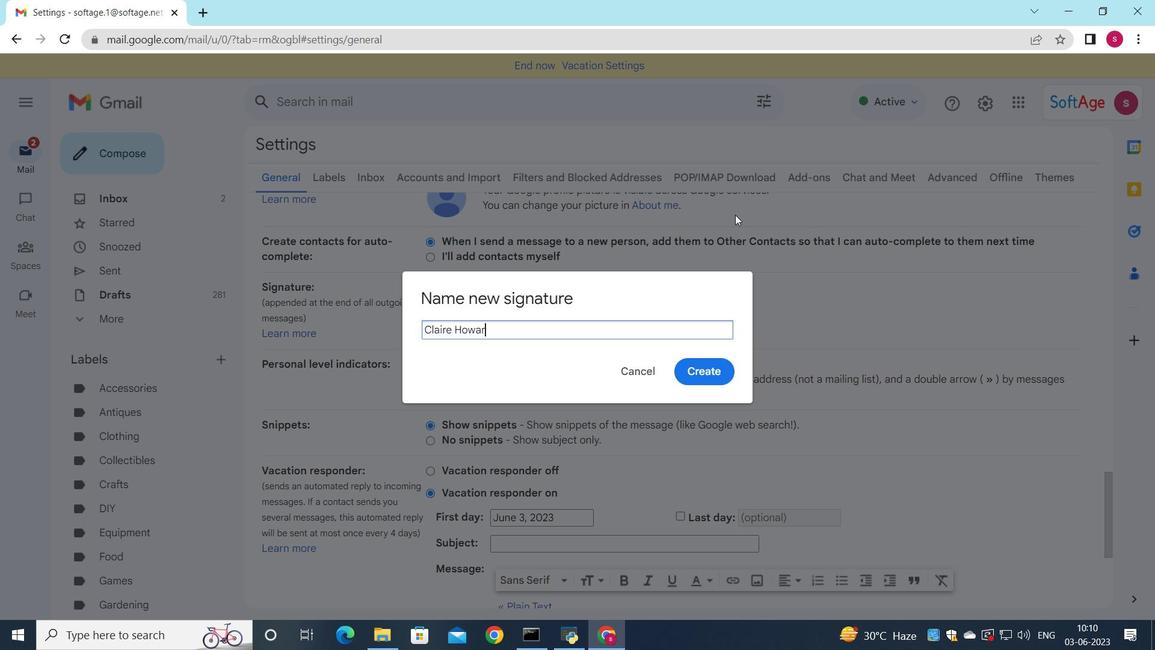 
Action: Mouse moved to (710, 379)
Screenshot: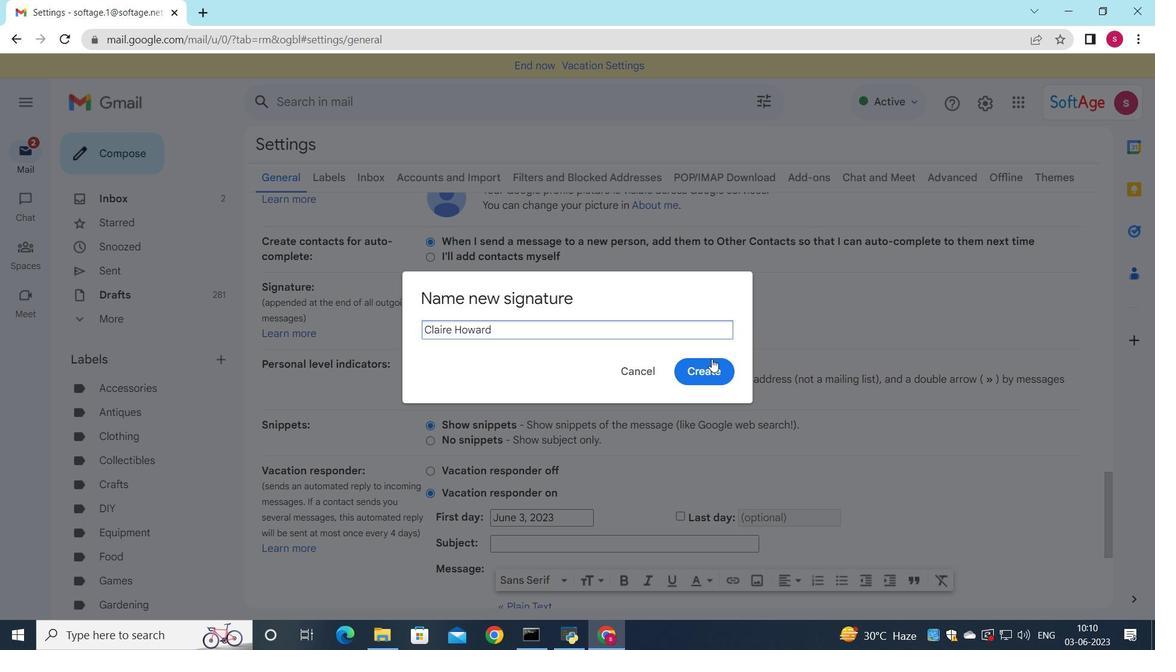 
Action: Mouse pressed left at (710, 379)
Screenshot: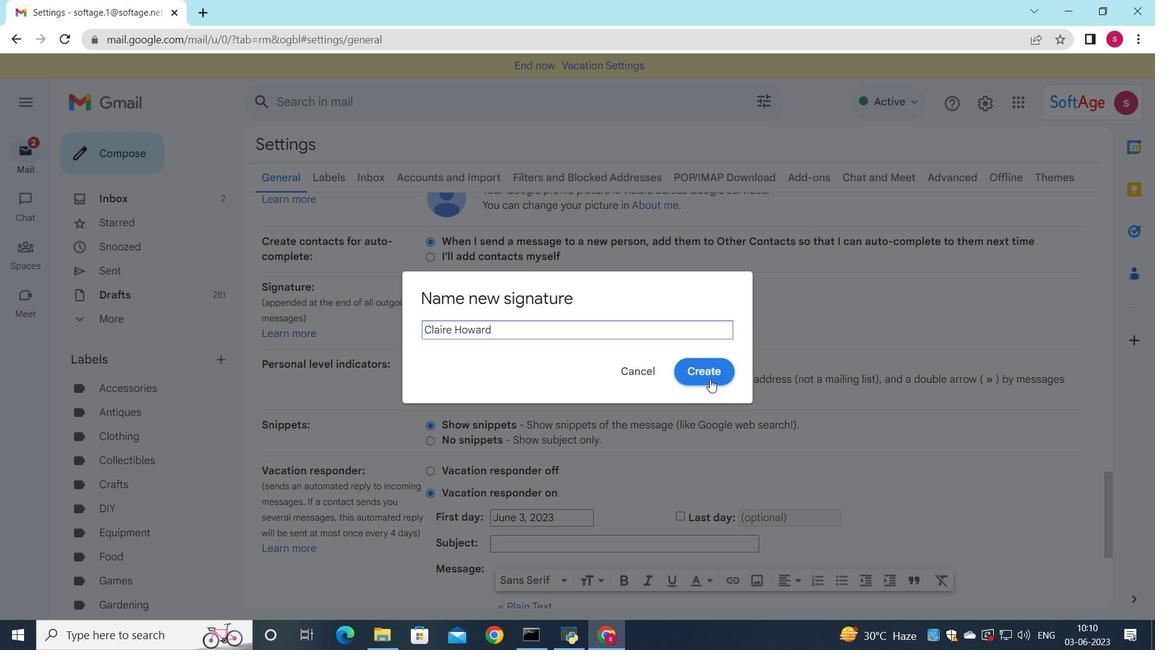 
Action: Mouse moved to (676, 326)
Screenshot: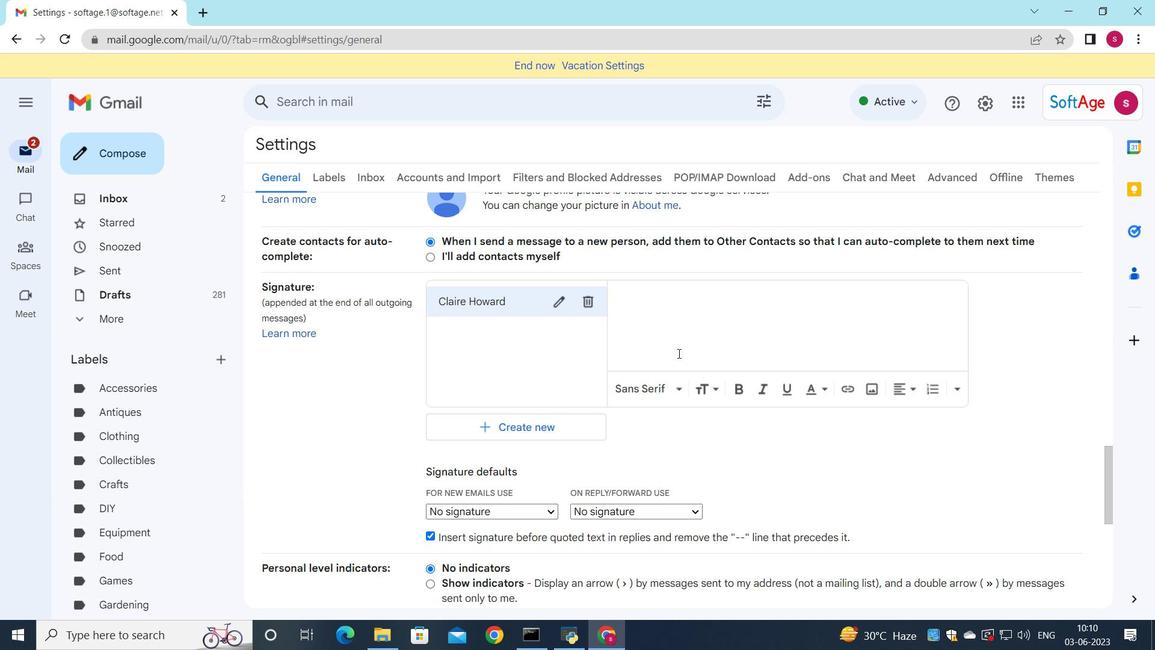 
Action: Mouse pressed left at (676, 326)
Screenshot: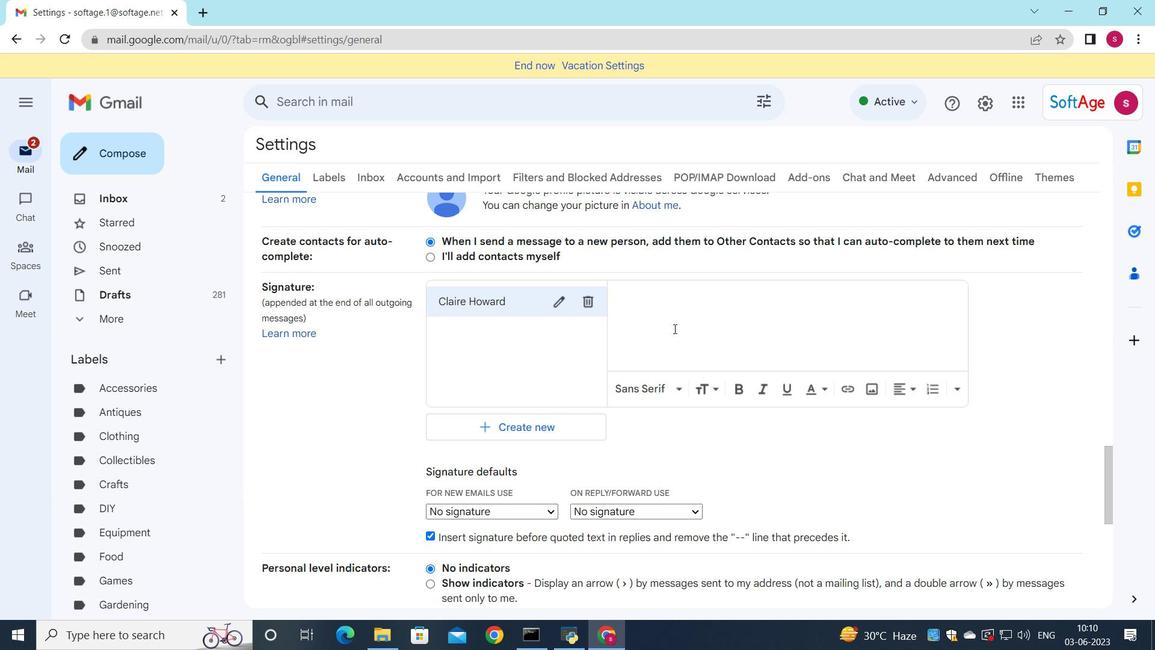 
Action: Key pressed <Key.shift>Claire<Key.space><Key.shift><Key.shift><Key.shift><Key.shift><Key.shift><Key.shift><Key.shift><Key.shift><Key.shift><Key.shift><Key.shift><Key.shift><Key.shift><Key.shift><Key.shift><Key.shift><Key.shift><Key.shift><Key.shift><Key.shift><Key.shift><Key.shift><Key.shift><Key.shift><Key.shift><Key.shift><Key.shift><Key.shift><Key.shift><Key.shift><Key.shift><Key.shift><Key.shift><Key.shift><Key.shift>Howard
Screenshot: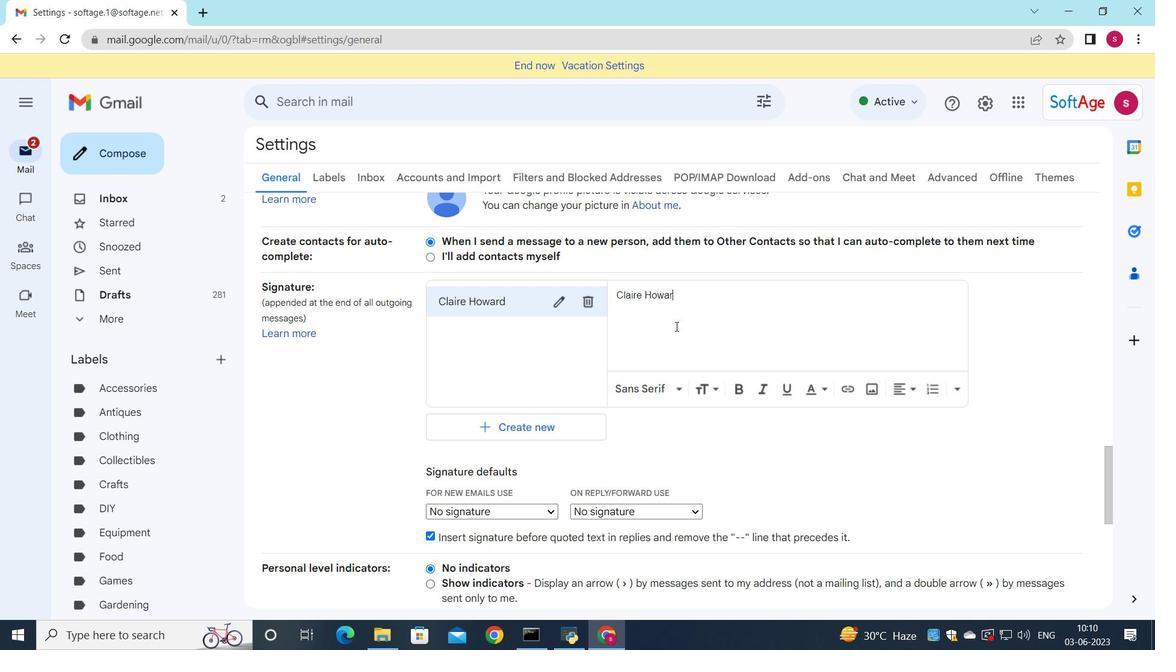 
Action: Mouse moved to (629, 343)
Screenshot: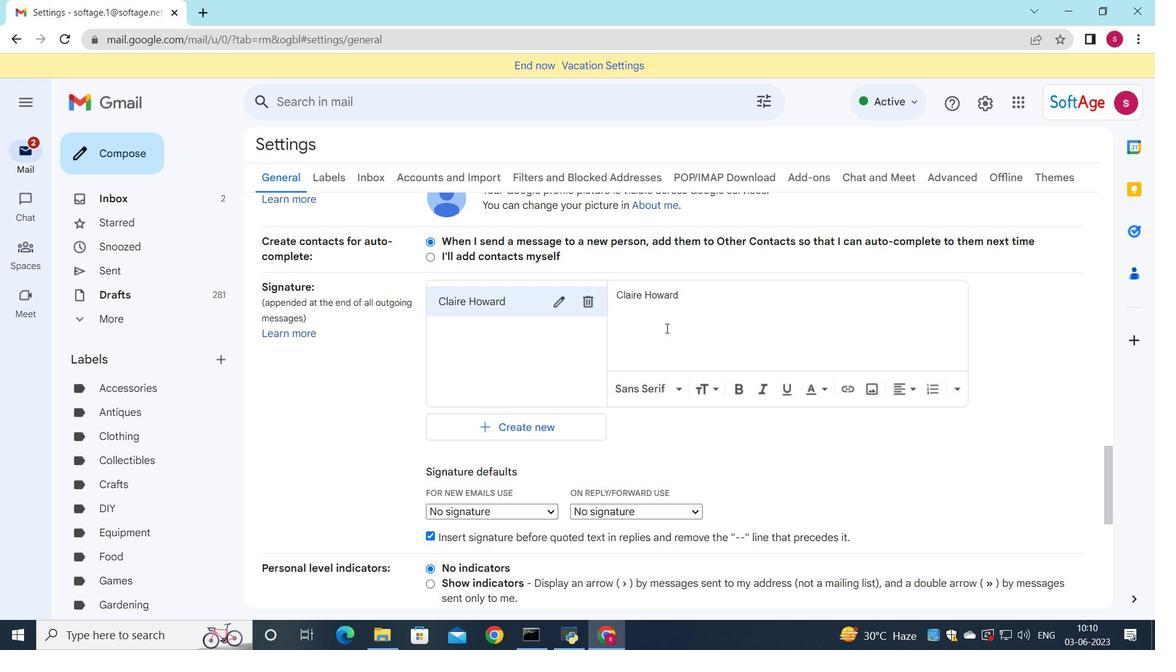 
Action: Mouse scrolled (629, 343) with delta (0, 0)
Screenshot: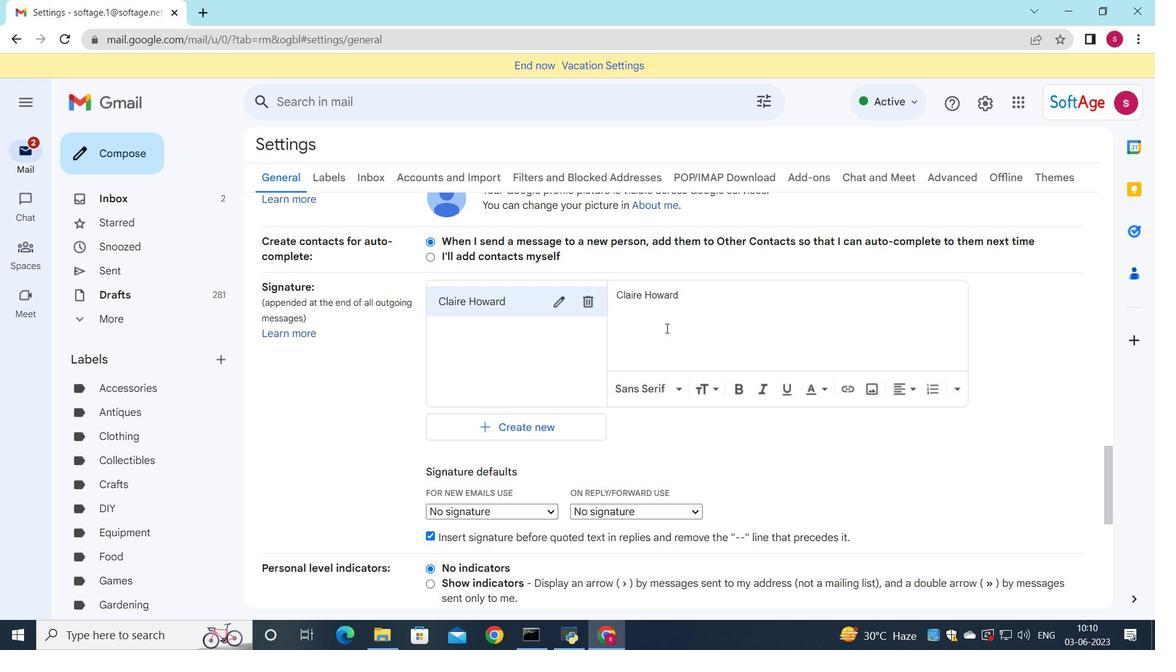 
Action: Mouse moved to (606, 364)
Screenshot: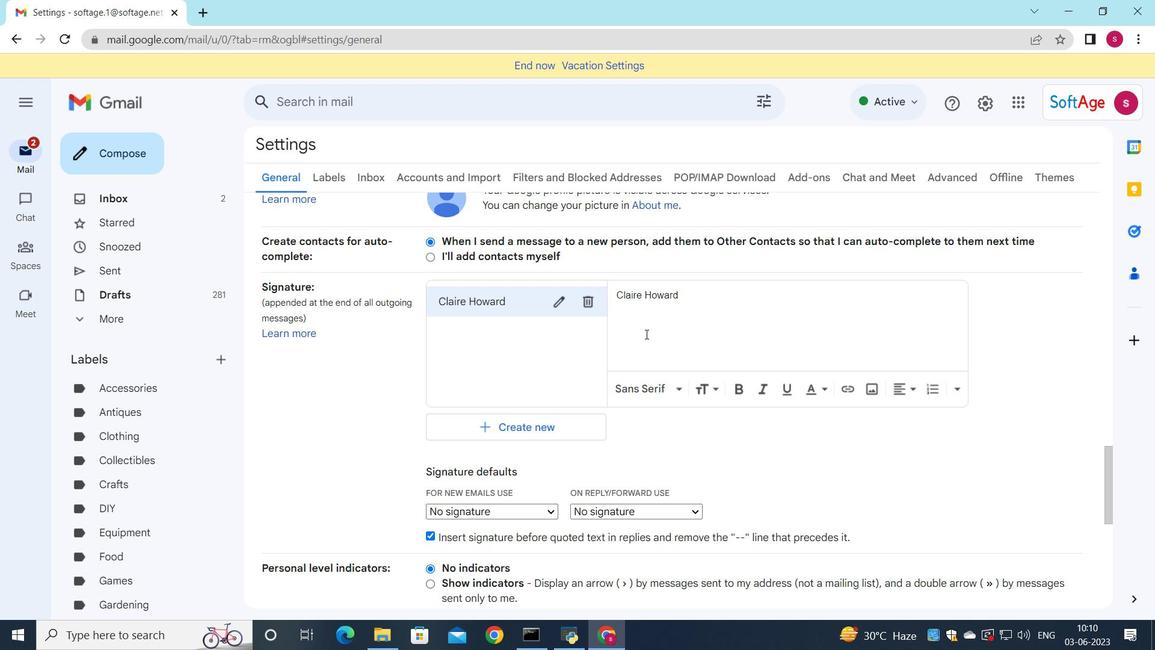 
Action: Mouse scrolled (606, 363) with delta (0, 0)
Screenshot: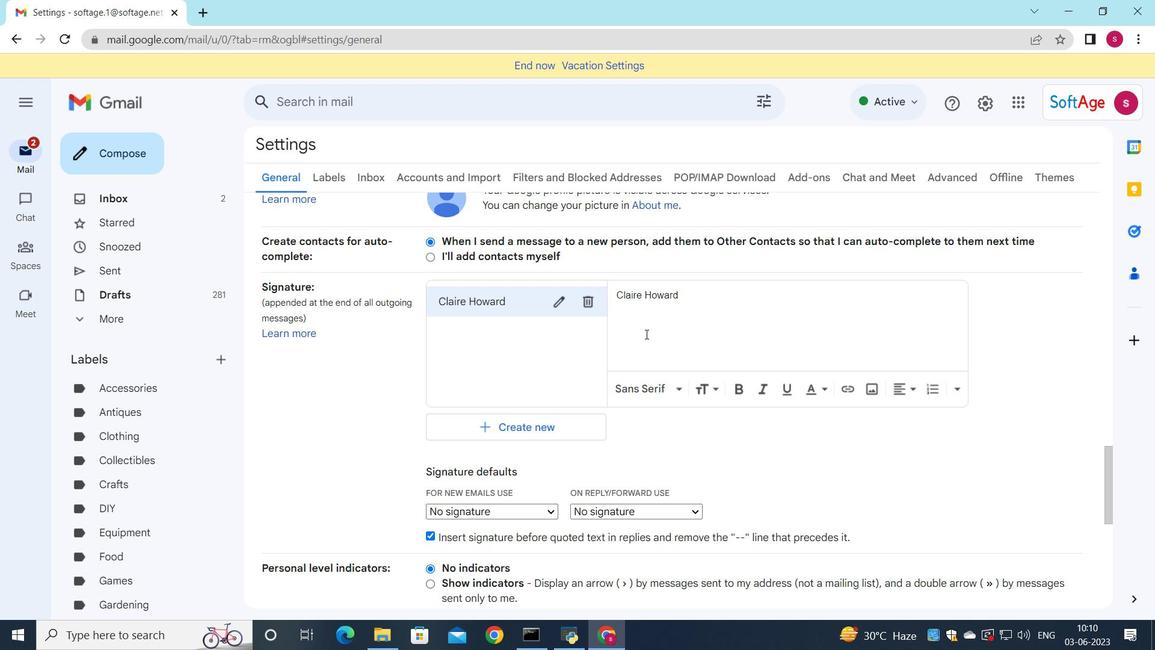 
Action: Mouse moved to (517, 358)
Screenshot: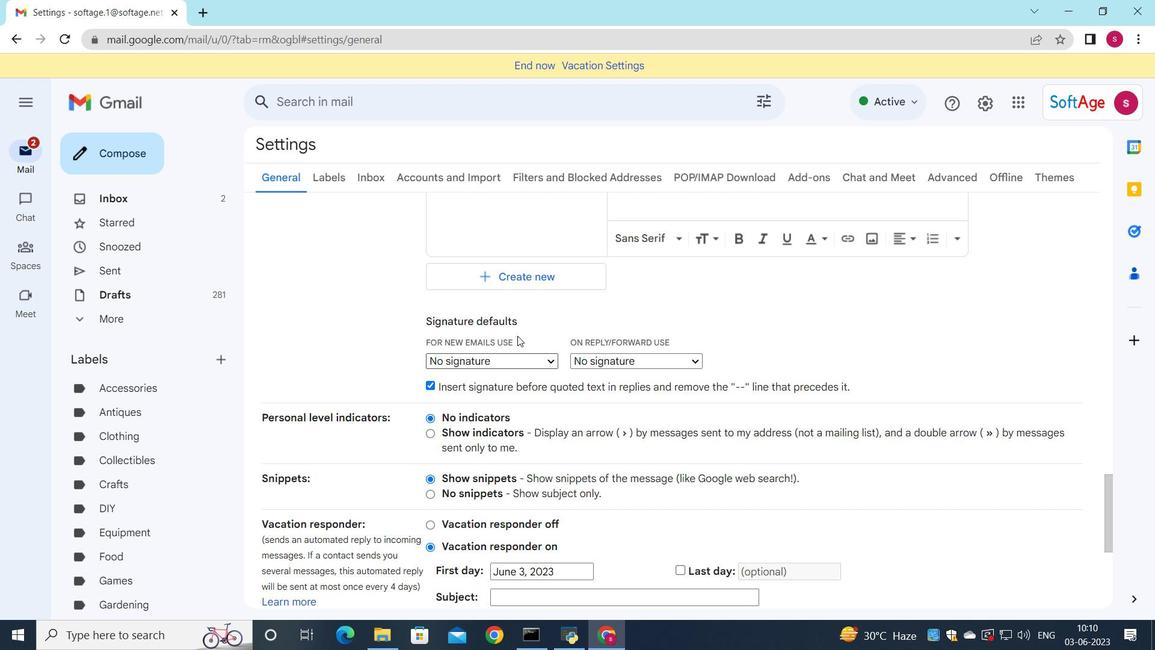 
Action: Mouse pressed left at (517, 358)
Screenshot: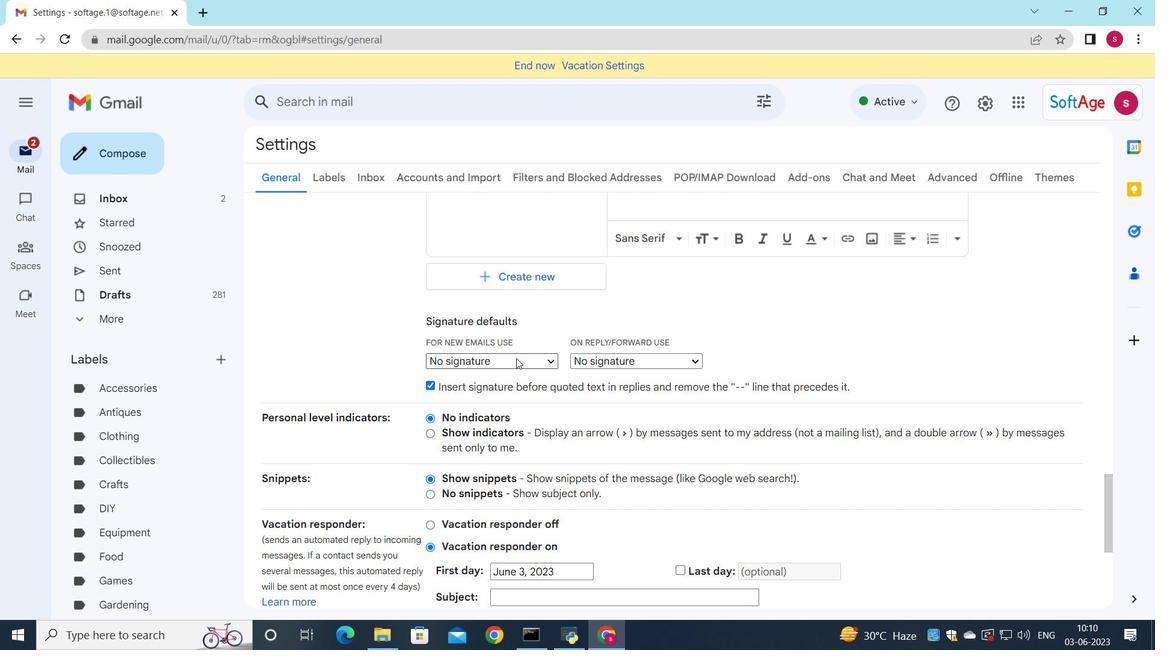 
Action: Mouse moved to (491, 397)
Screenshot: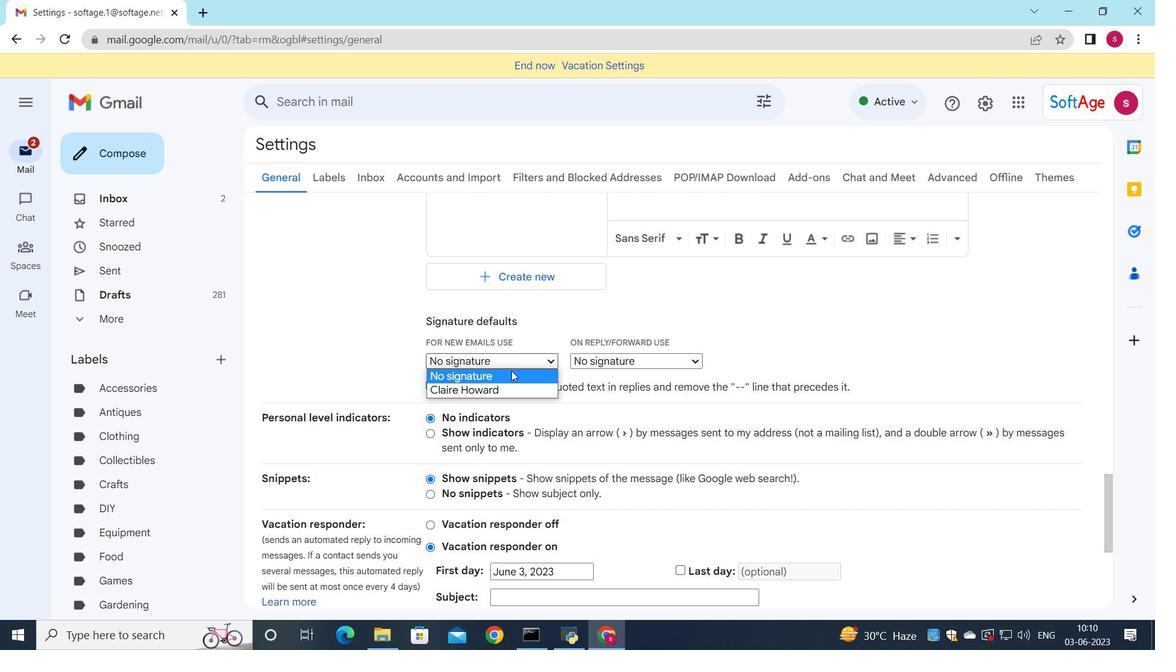 
Action: Mouse pressed left at (491, 397)
Screenshot: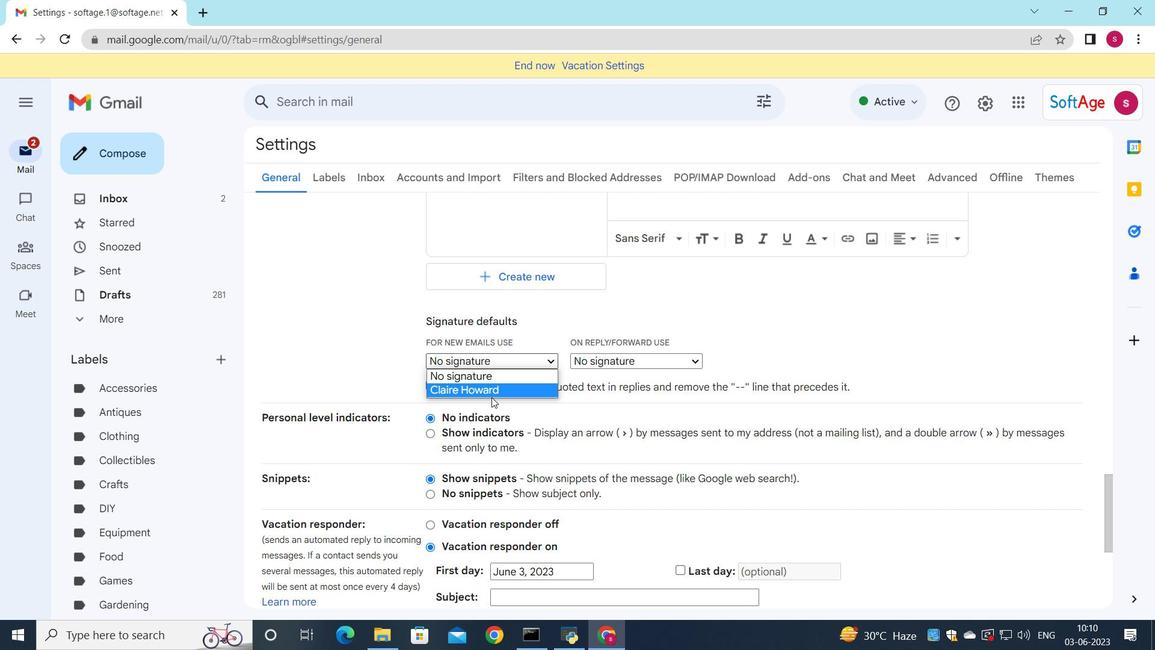 
Action: Mouse moved to (619, 359)
Screenshot: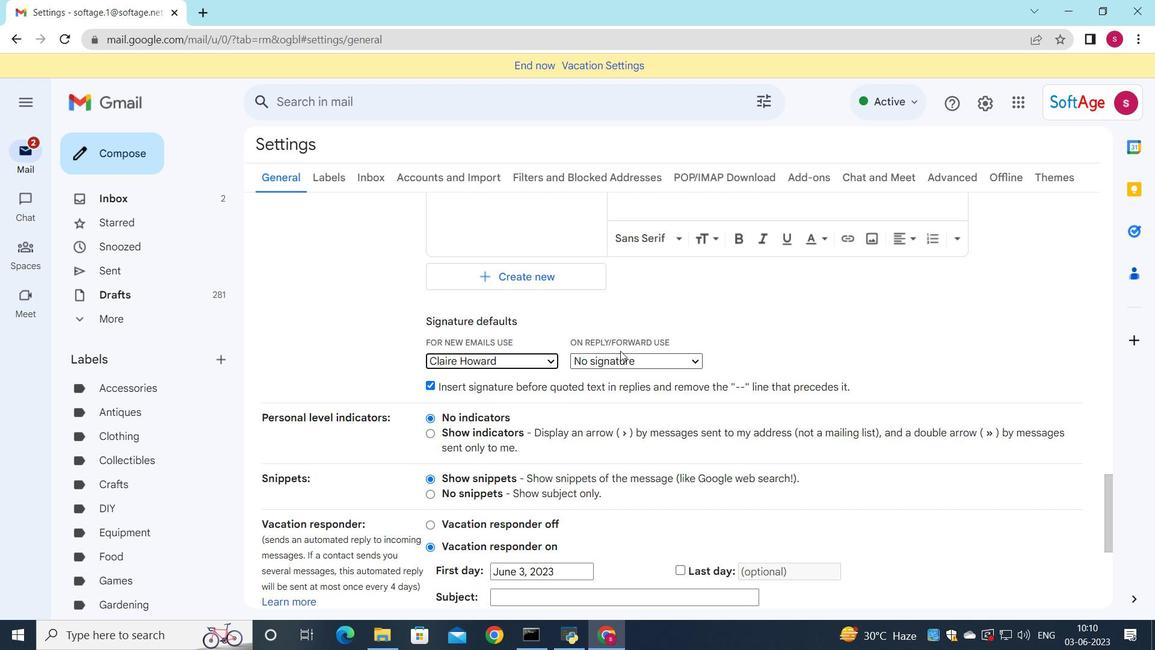 
Action: Mouse pressed left at (619, 359)
Screenshot: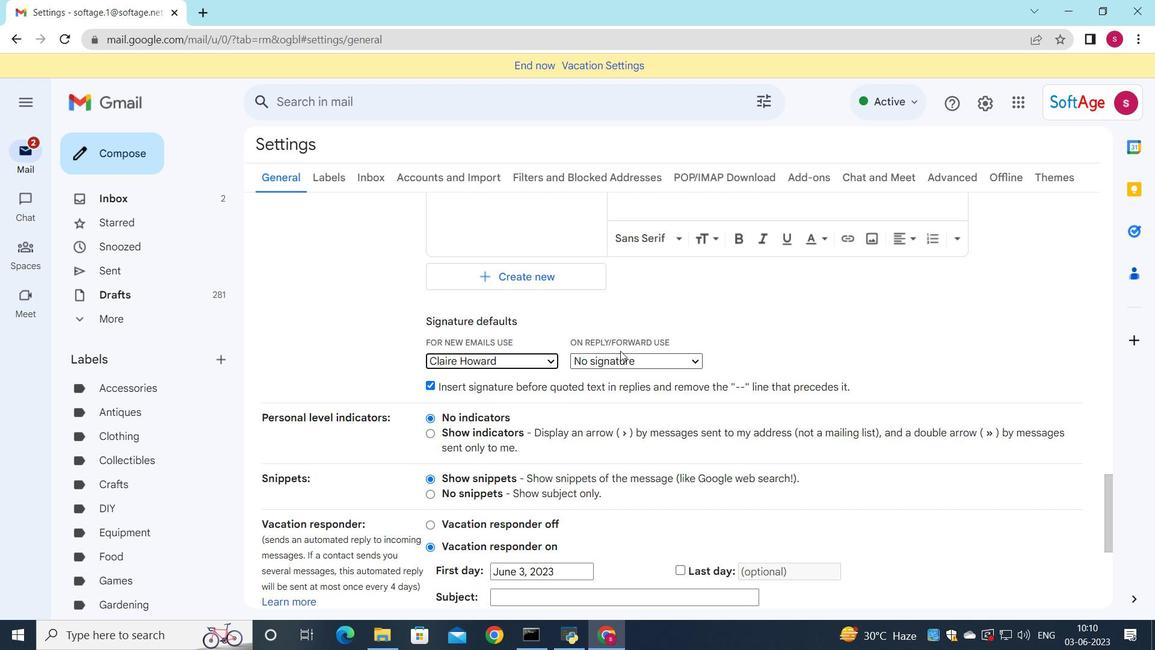 
Action: Mouse moved to (618, 387)
Screenshot: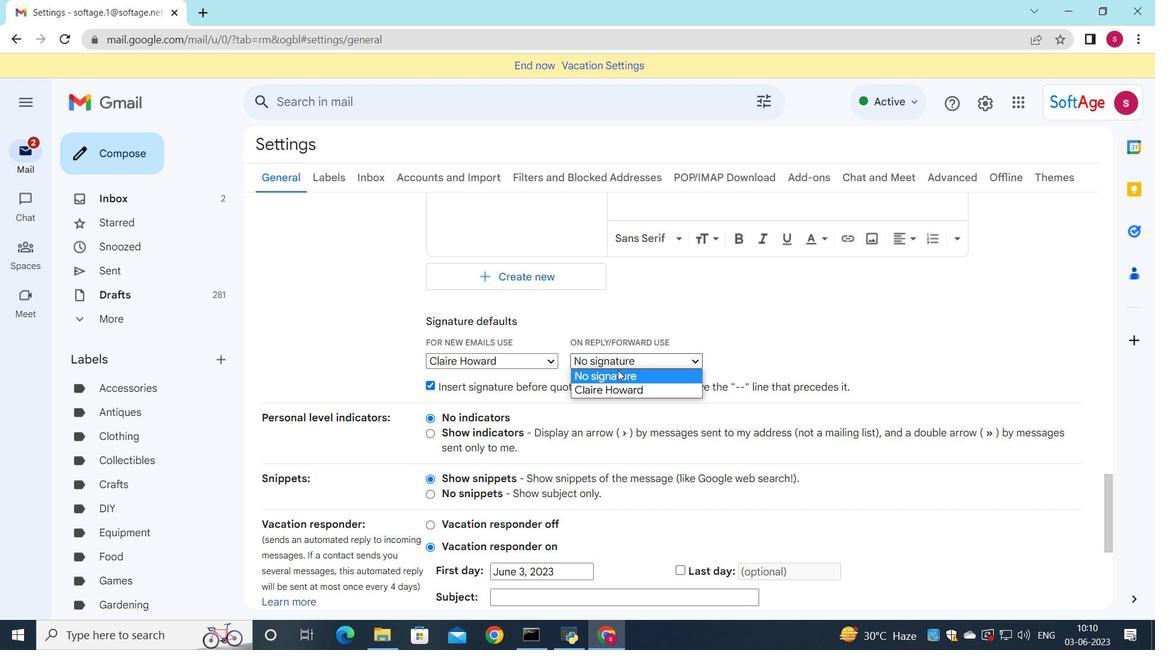 
Action: Mouse pressed left at (618, 387)
Screenshot: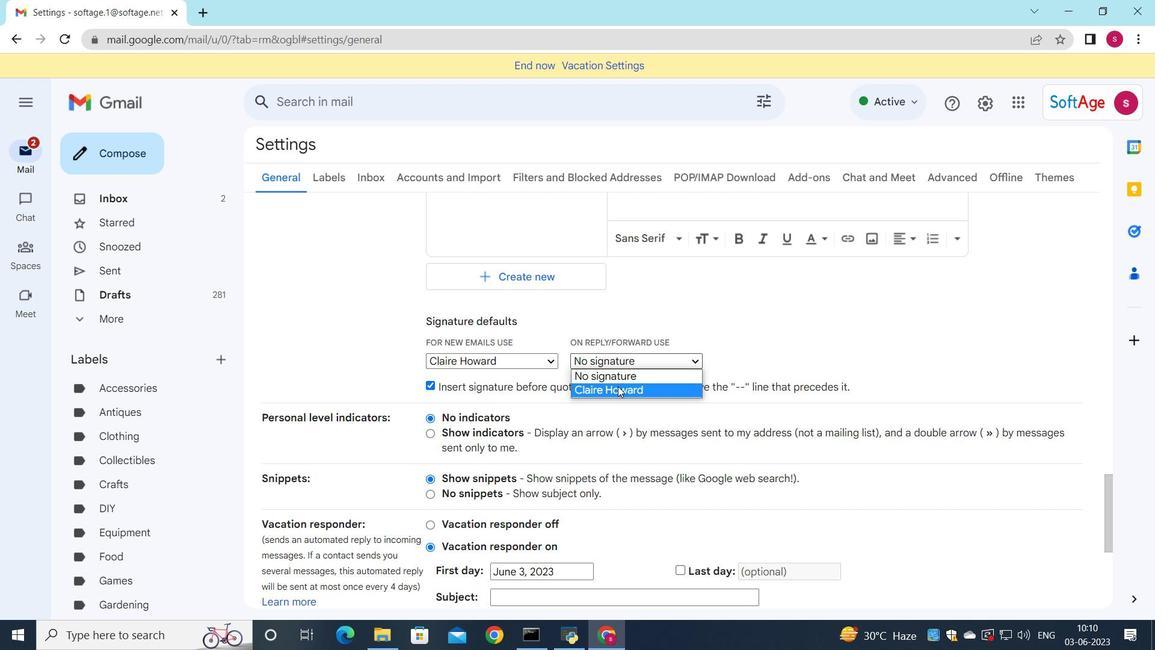 
Action: Mouse moved to (618, 386)
Screenshot: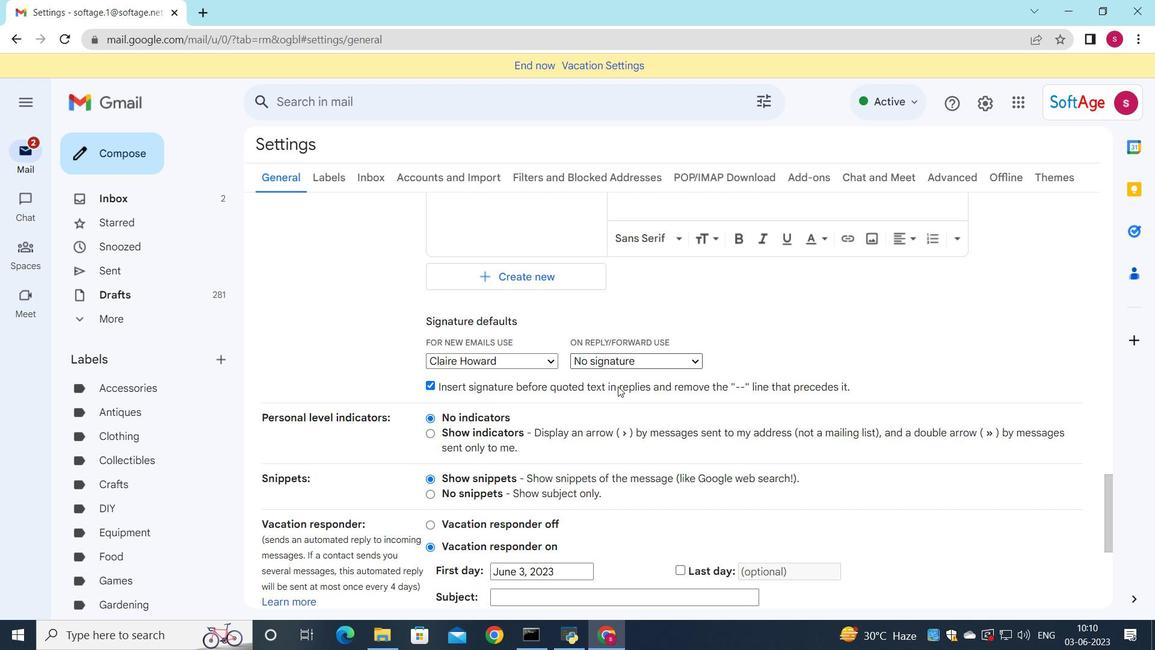 
Action: Mouse scrolled (618, 385) with delta (0, 0)
Screenshot: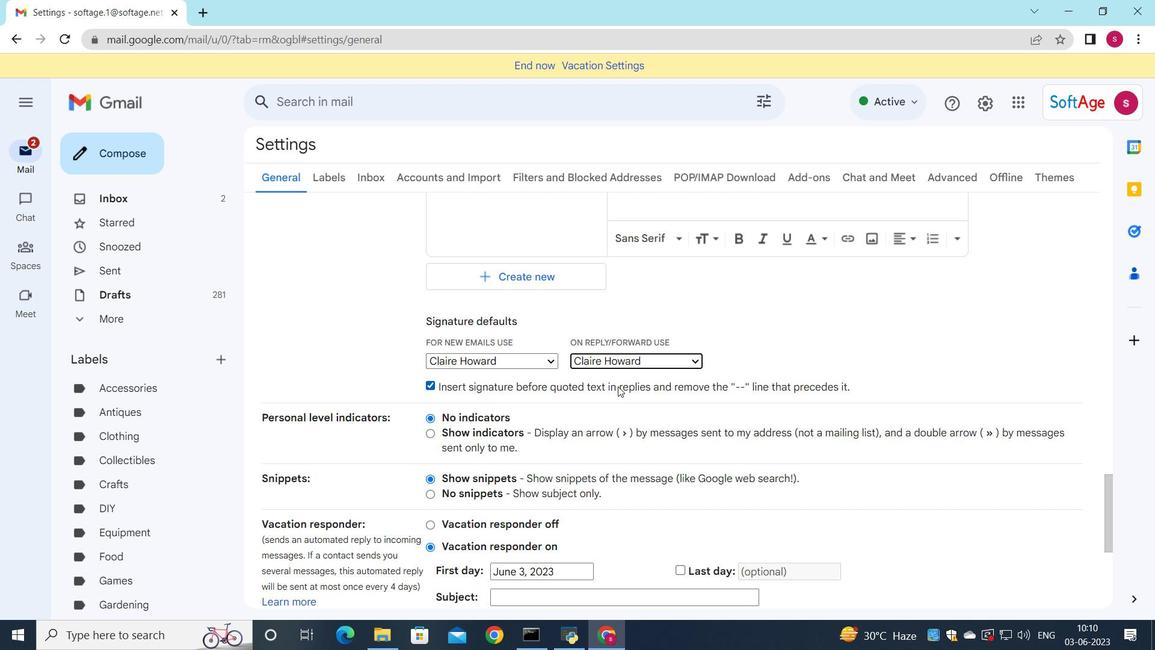
Action: Mouse scrolled (618, 385) with delta (0, 0)
Screenshot: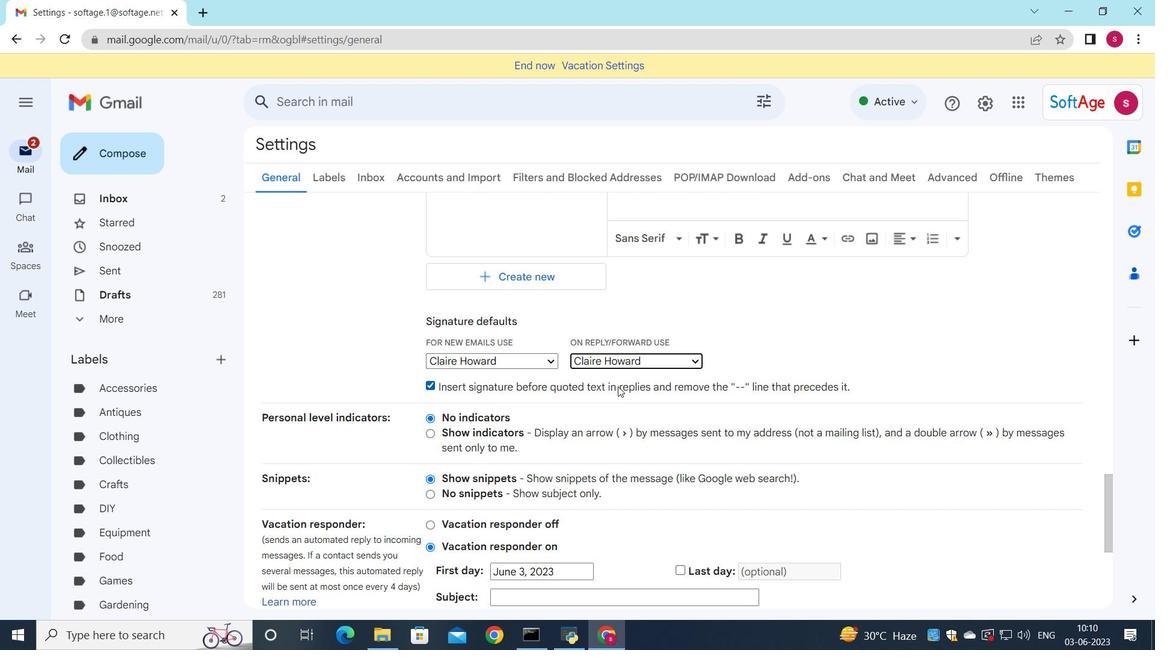 
Action: Mouse scrolled (618, 385) with delta (0, 0)
Screenshot: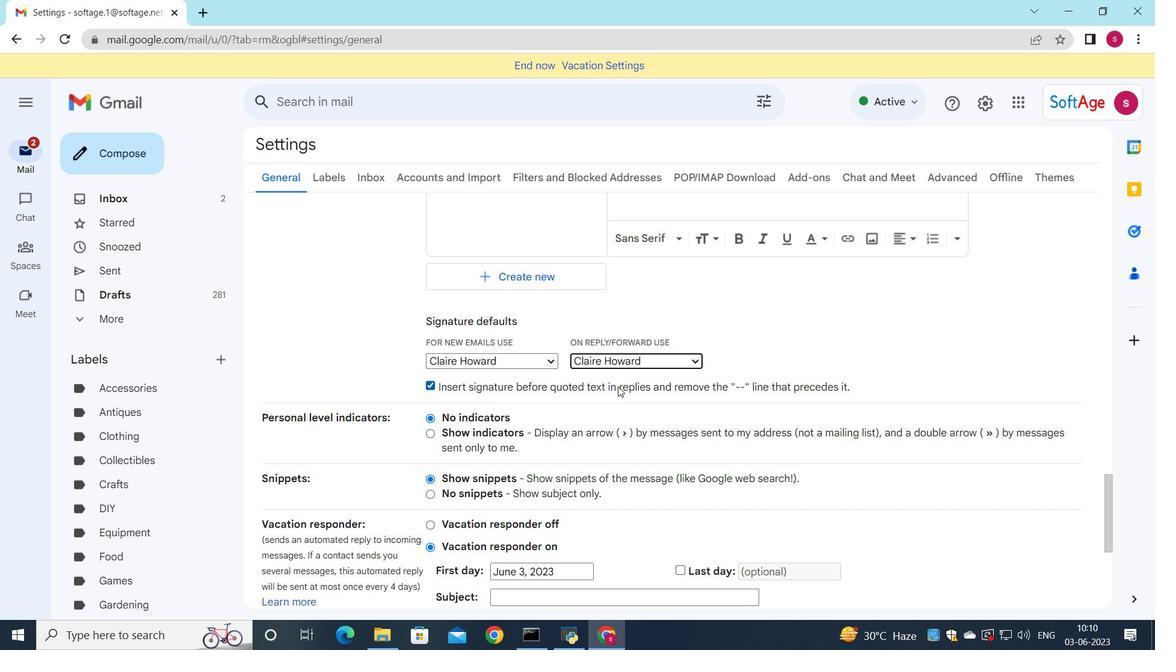 
Action: Mouse scrolled (618, 385) with delta (0, 0)
Screenshot: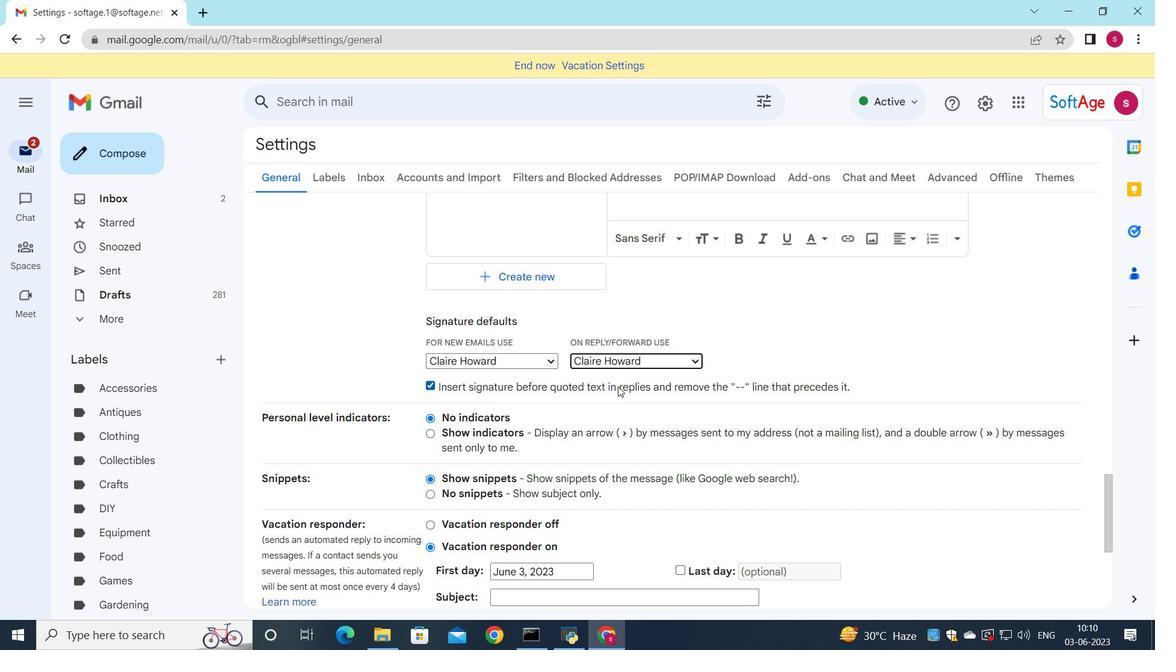 
Action: Mouse moved to (617, 386)
Screenshot: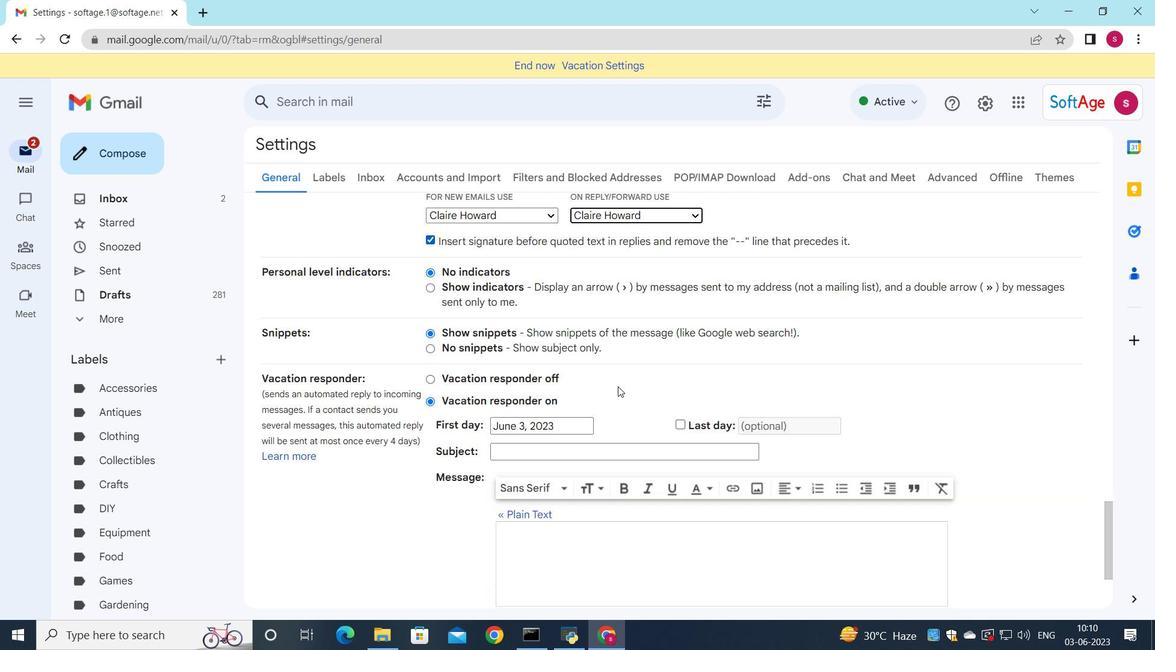 
Action: Mouse scrolled (617, 385) with delta (0, 0)
Screenshot: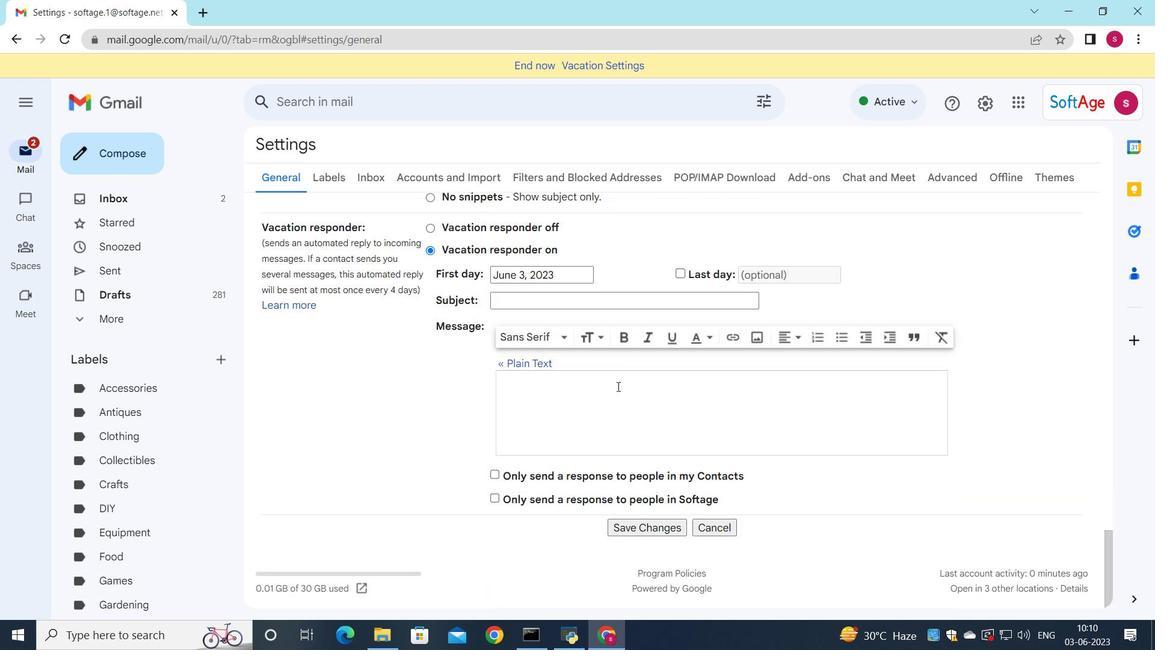 
Action: Mouse scrolled (617, 385) with delta (0, 0)
Screenshot: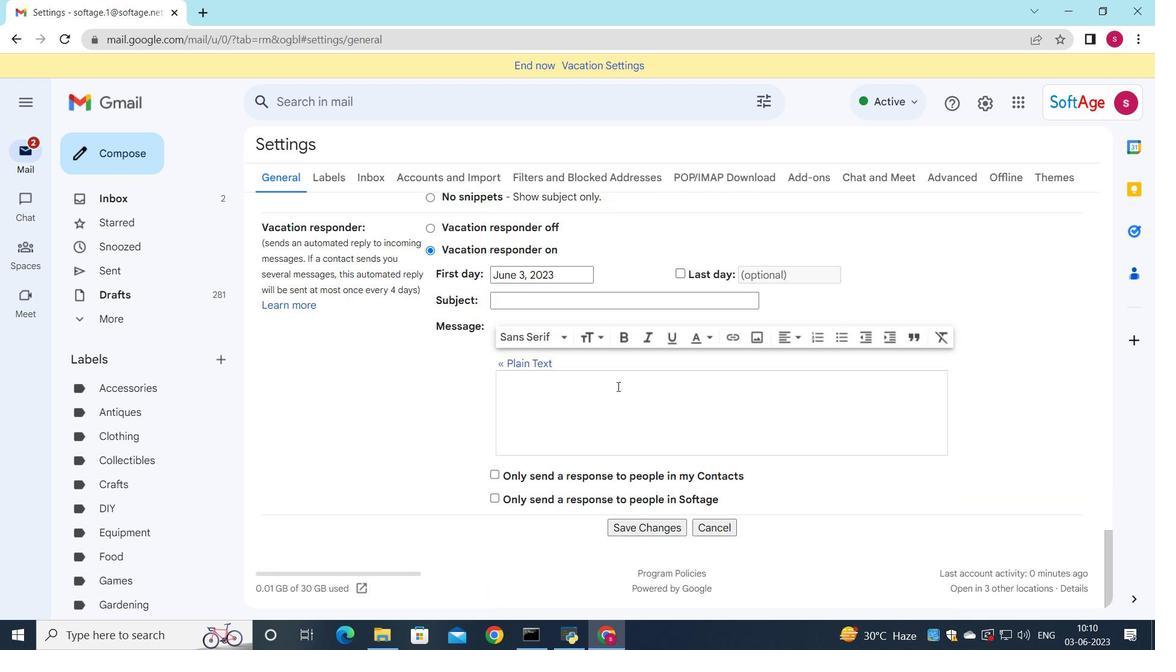 
Action: Mouse scrolled (617, 385) with delta (0, 0)
Screenshot: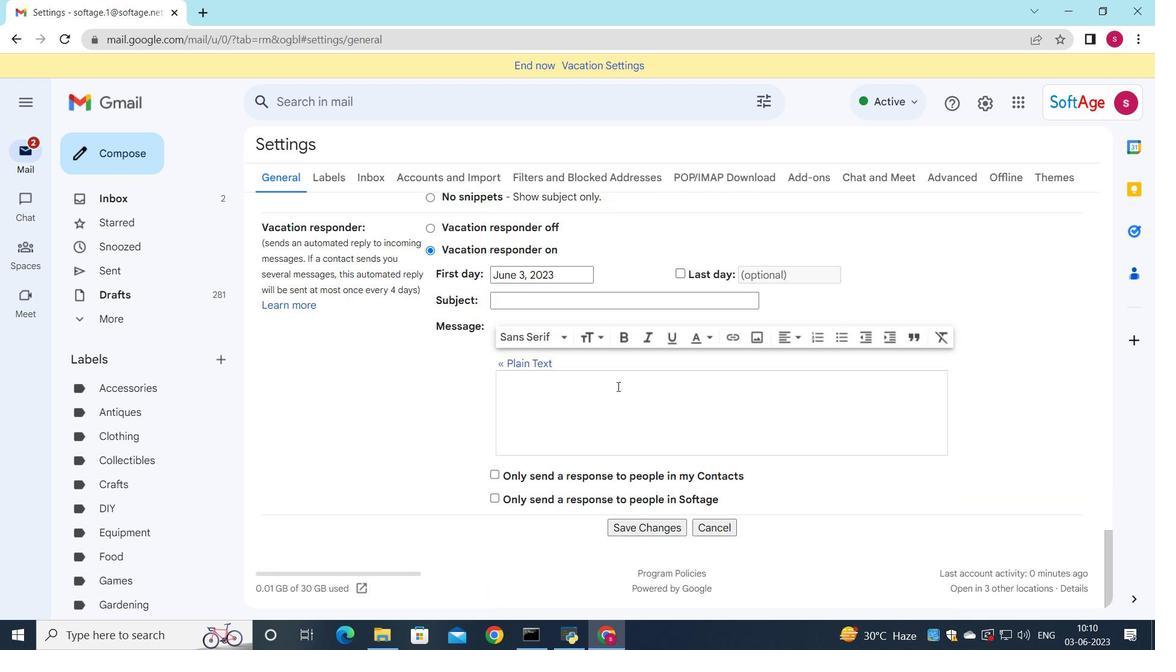 
Action: Mouse moved to (651, 527)
Screenshot: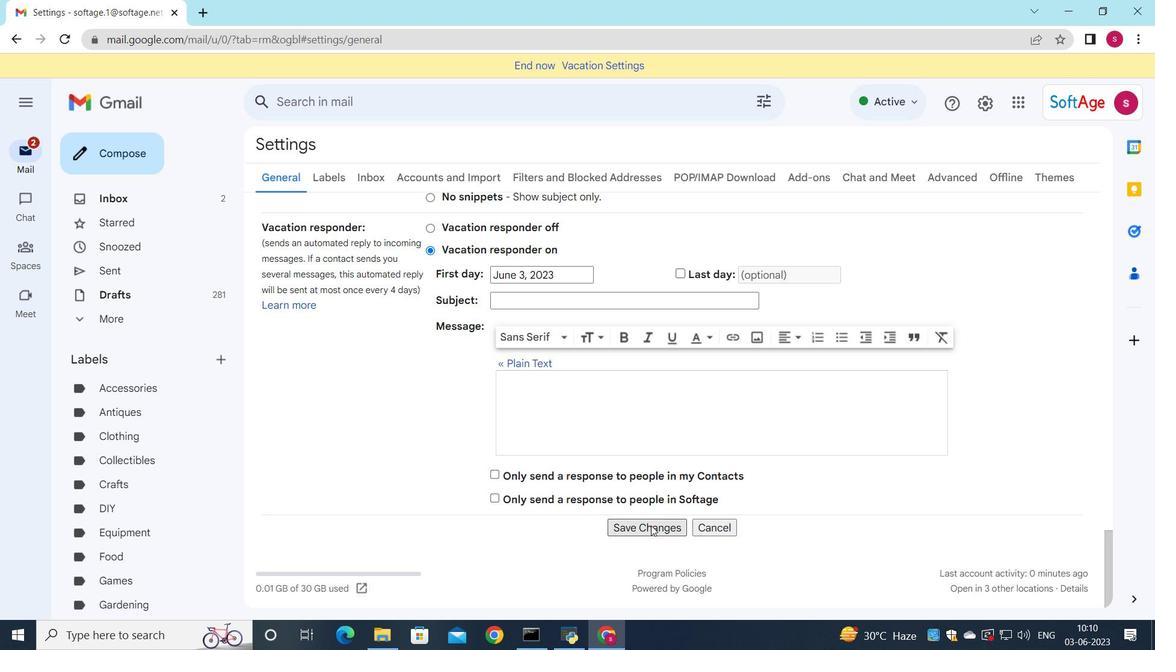 
Action: Mouse pressed left at (651, 527)
Screenshot: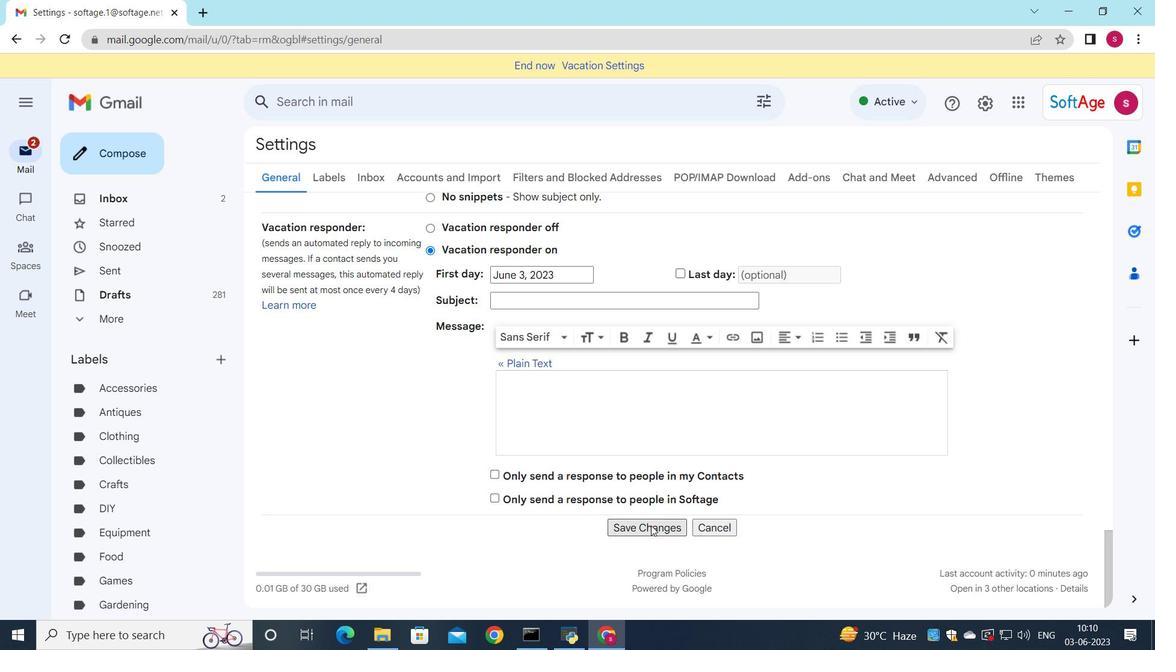 
Action: Mouse moved to (600, 399)
Screenshot: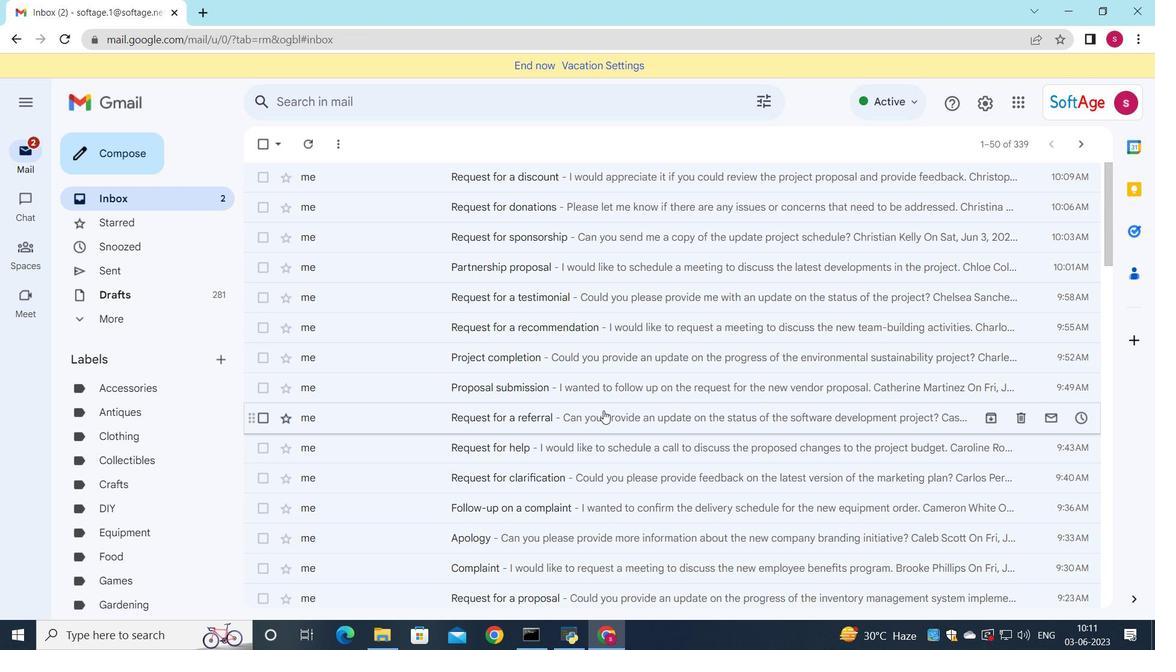 
Action: Mouse pressed left at (600, 399)
Screenshot: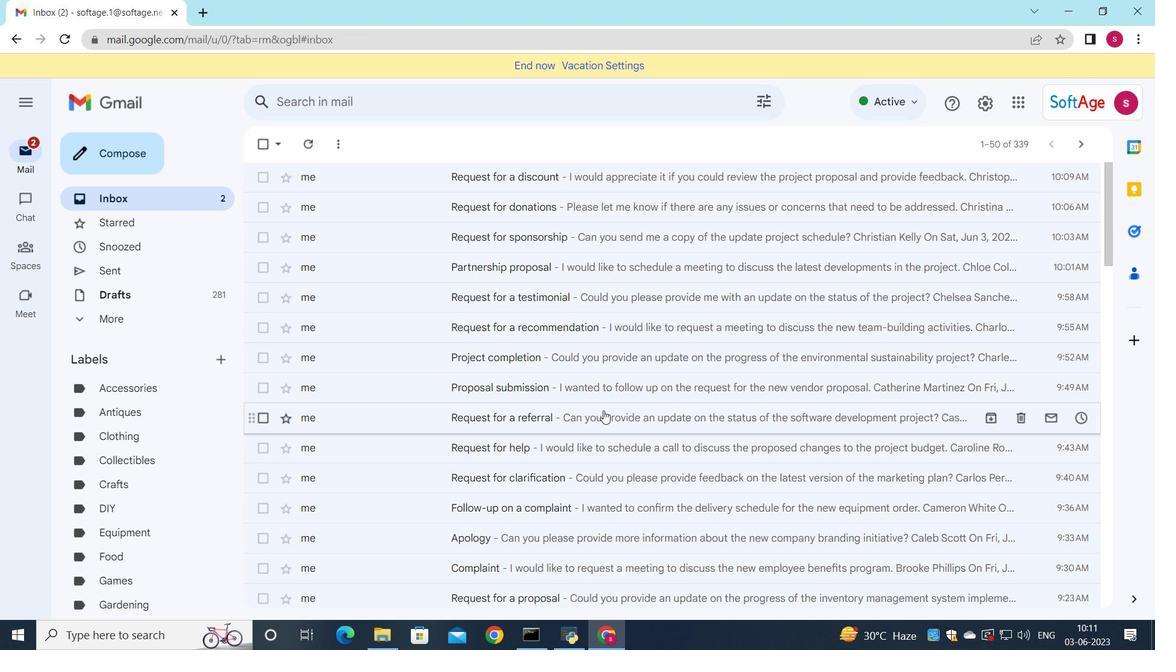 
Action: Mouse moved to (589, 426)
Screenshot: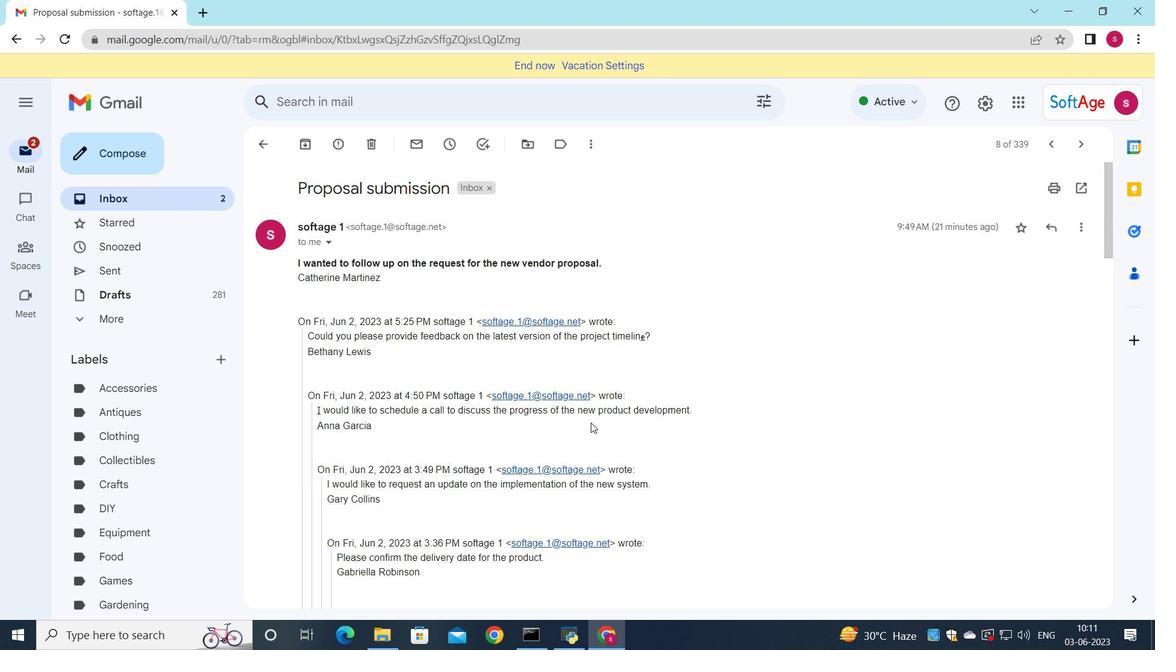 
Action: Mouse scrolled (589, 425) with delta (0, 0)
Screenshot: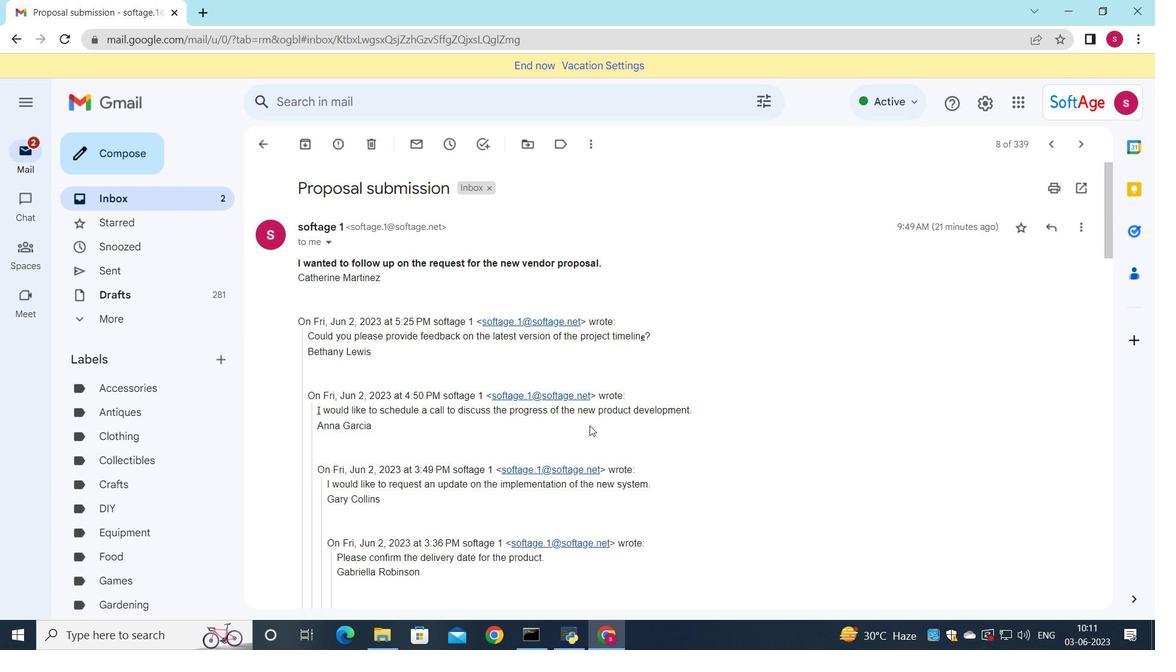 
Action: Mouse moved to (588, 426)
Screenshot: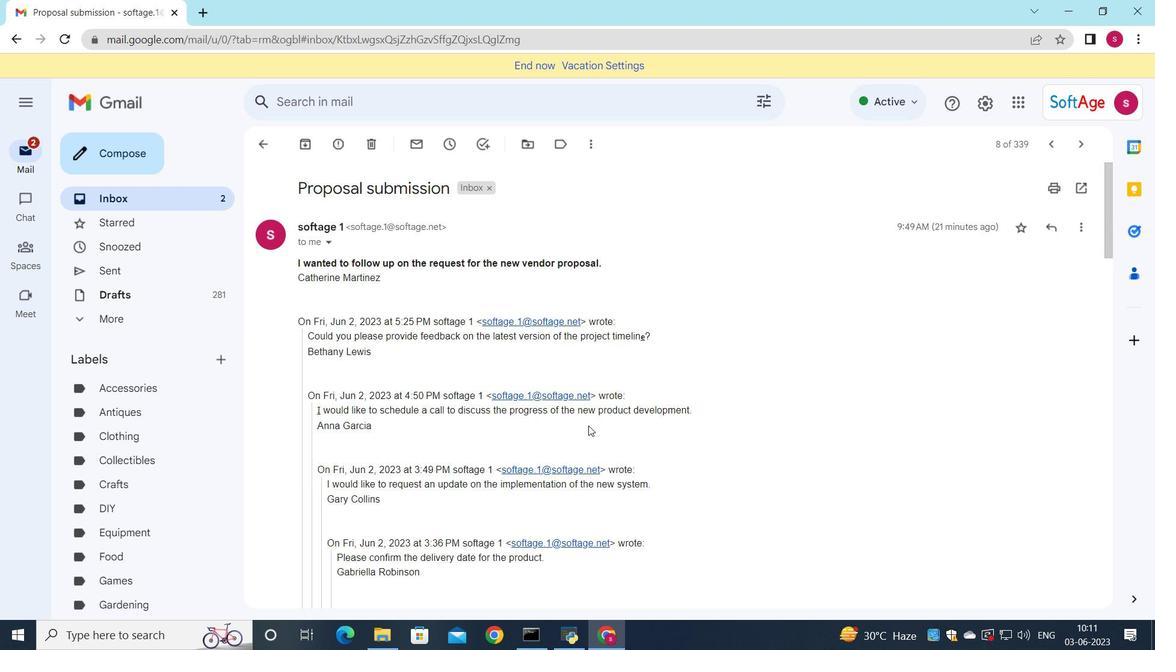 
Action: Mouse scrolled (588, 425) with delta (0, 0)
Screenshot: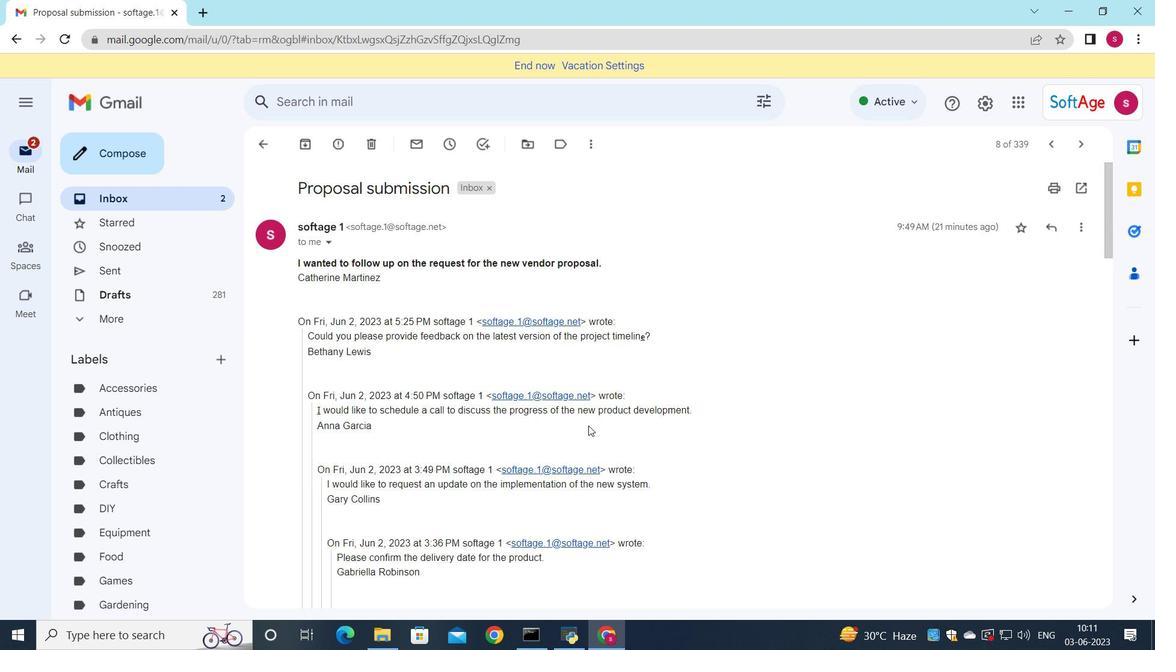 
Action: Mouse moved to (587, 426)
Screenshot: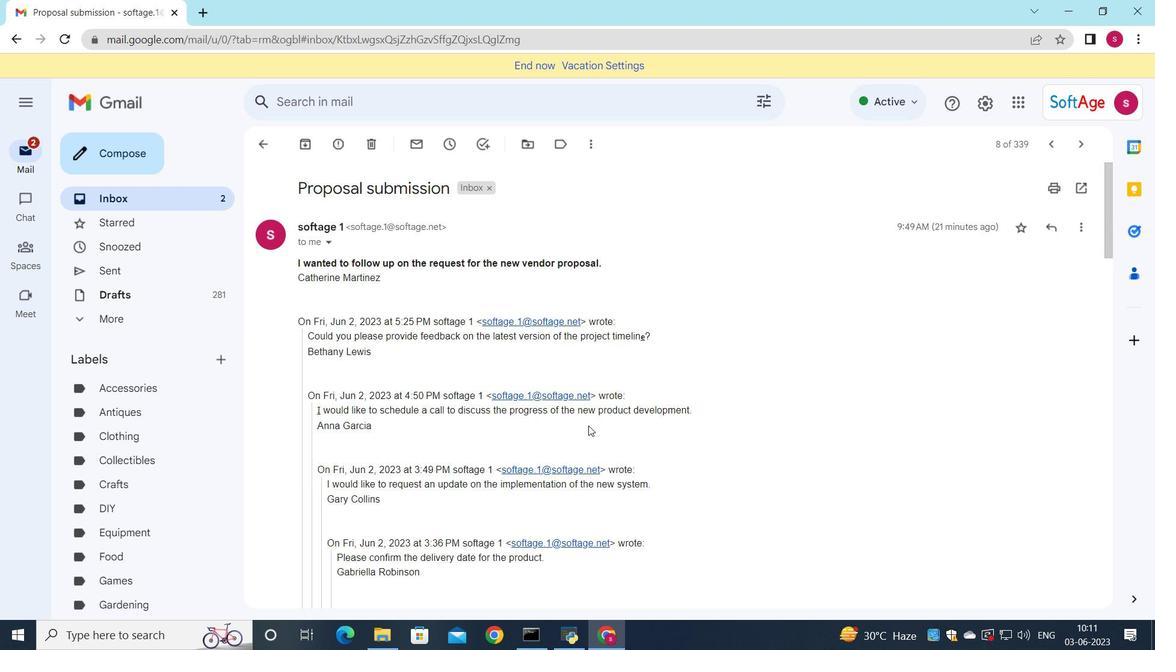 
Action: Mouse scrolled (587, 426) with delta (0, 0)
Screenshot: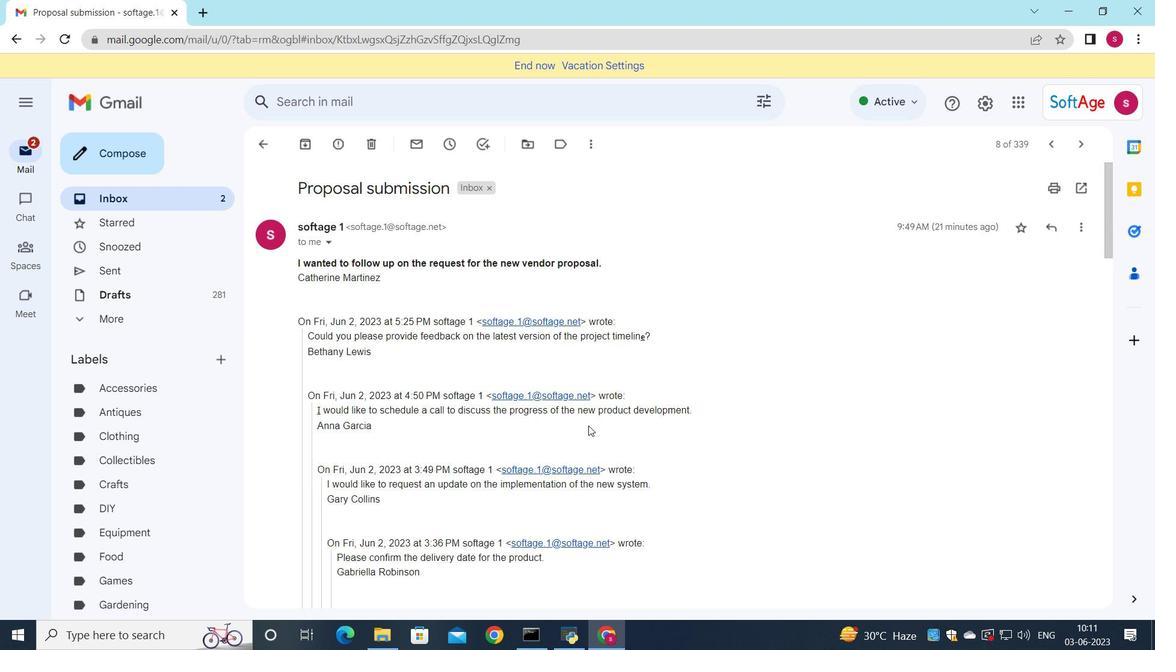 
Action: Mouse moved to (586, 427)
Screenshot: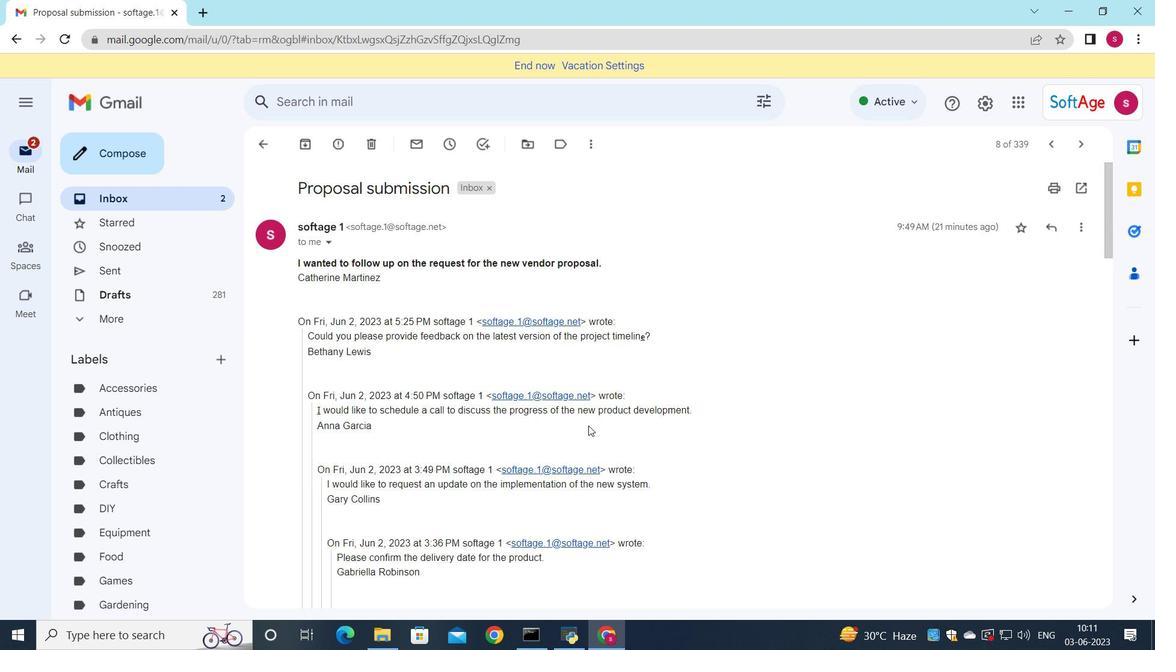 
Action: Mouse scrolled (586, 426) with delta (0, 0)
Screenshot: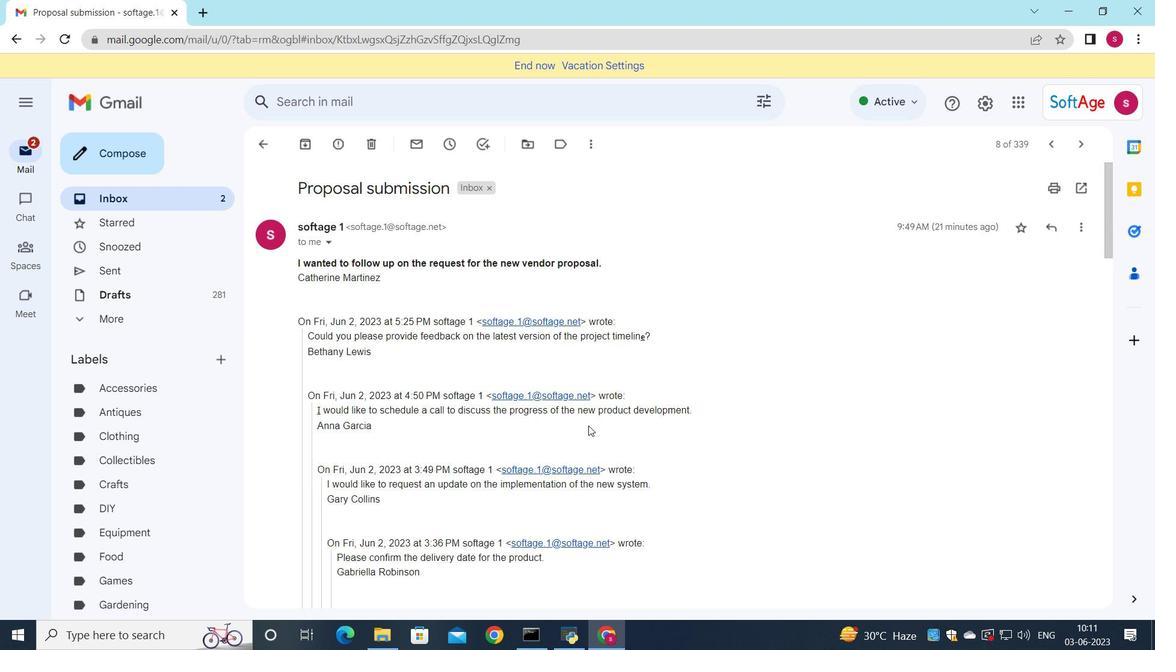 
Action: Mouse moved to (583, 429)
Screenshot: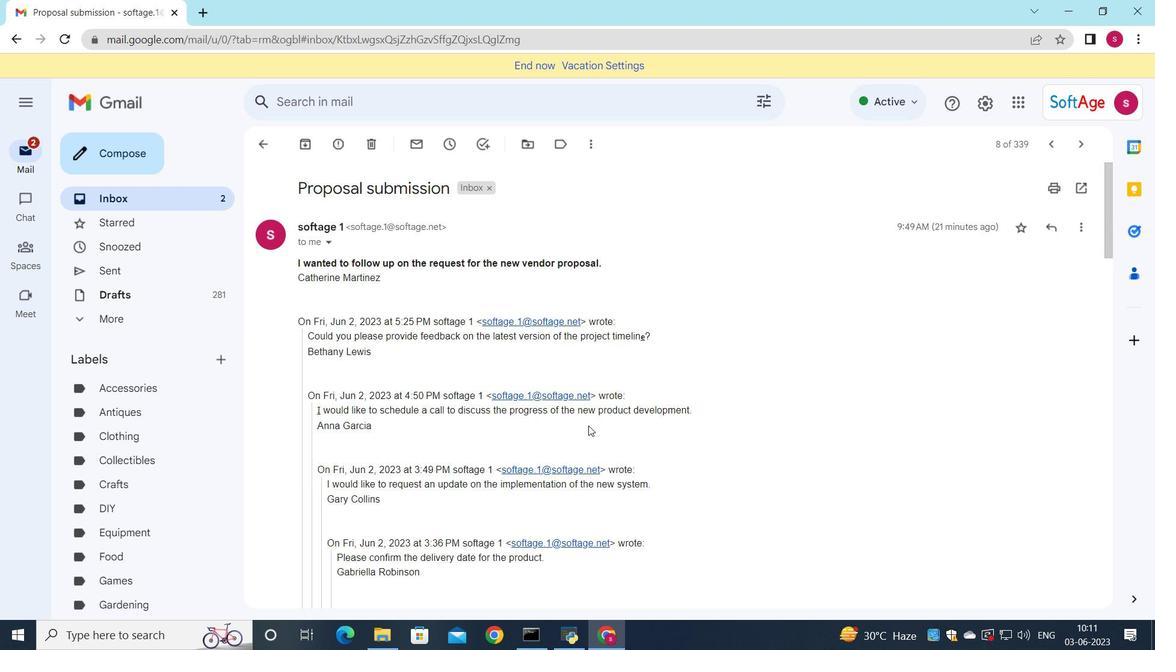 
Action: Mouse scrolled (583, 428) with delta (0, 0)
Screenshot: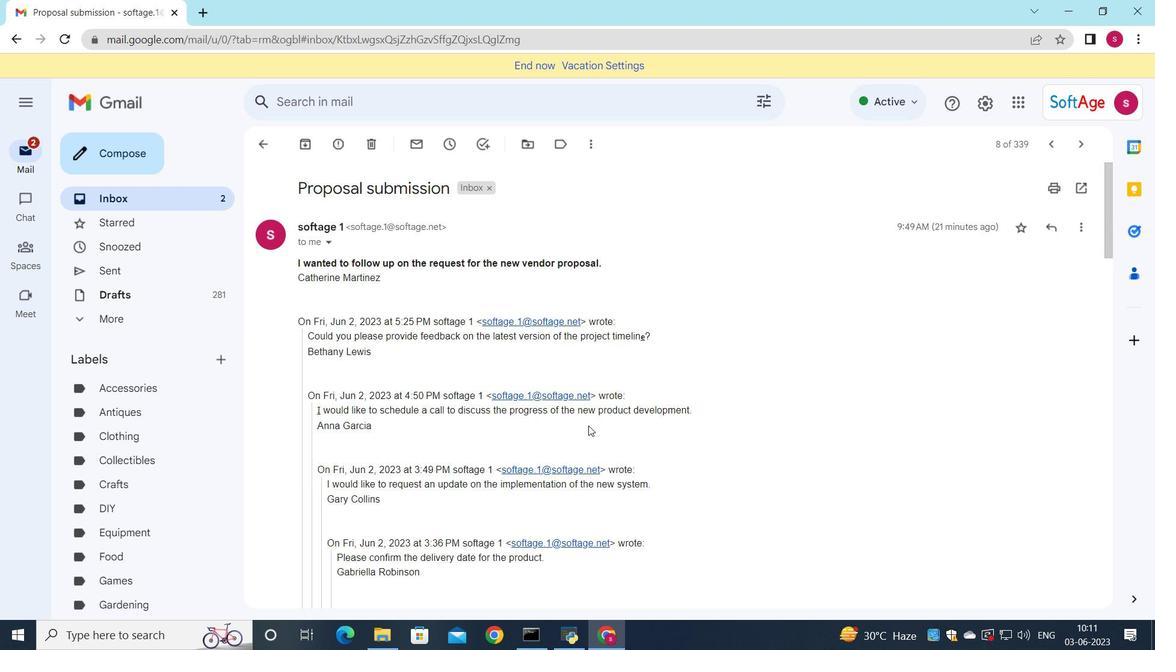 
Action: Mouse moved to (482, 449)
Screenshot: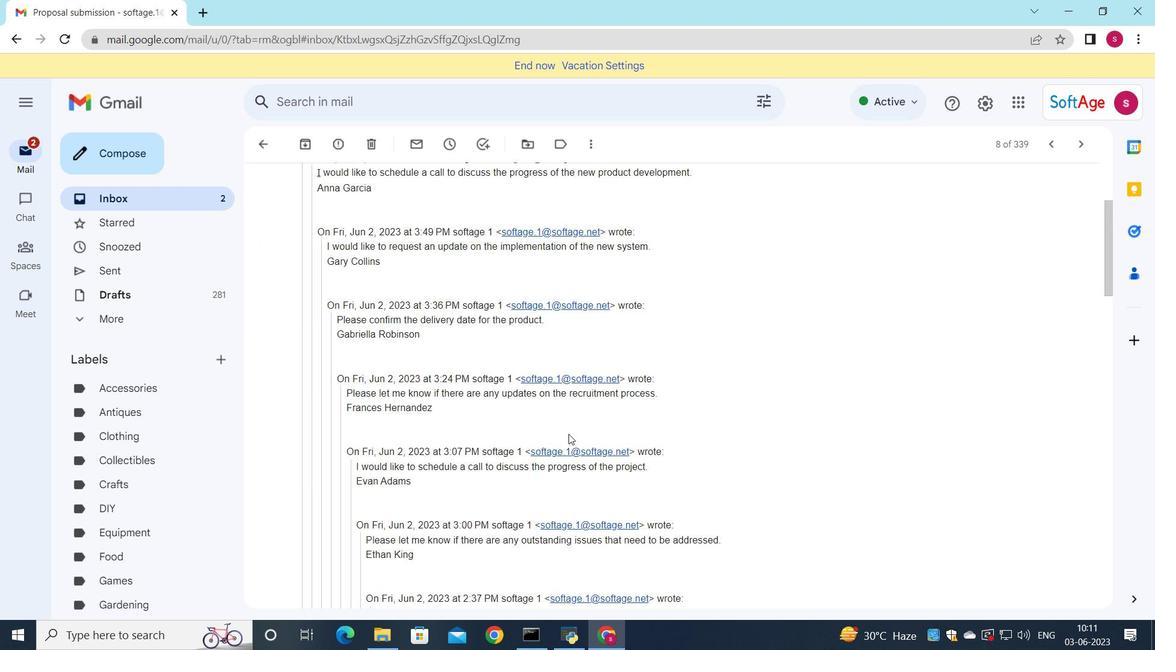 
Action: Mouse scrolled (482, 448) with delta (0, 0)
Screenshot: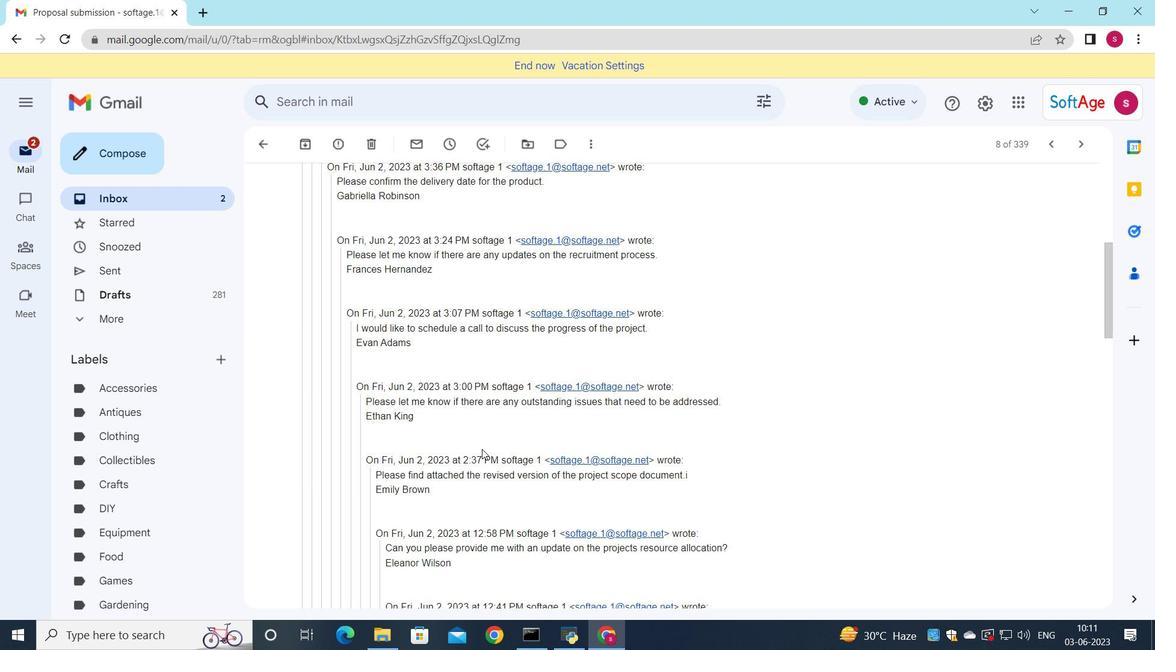
Action: Mouse moved to (482, 449)
Screenshot: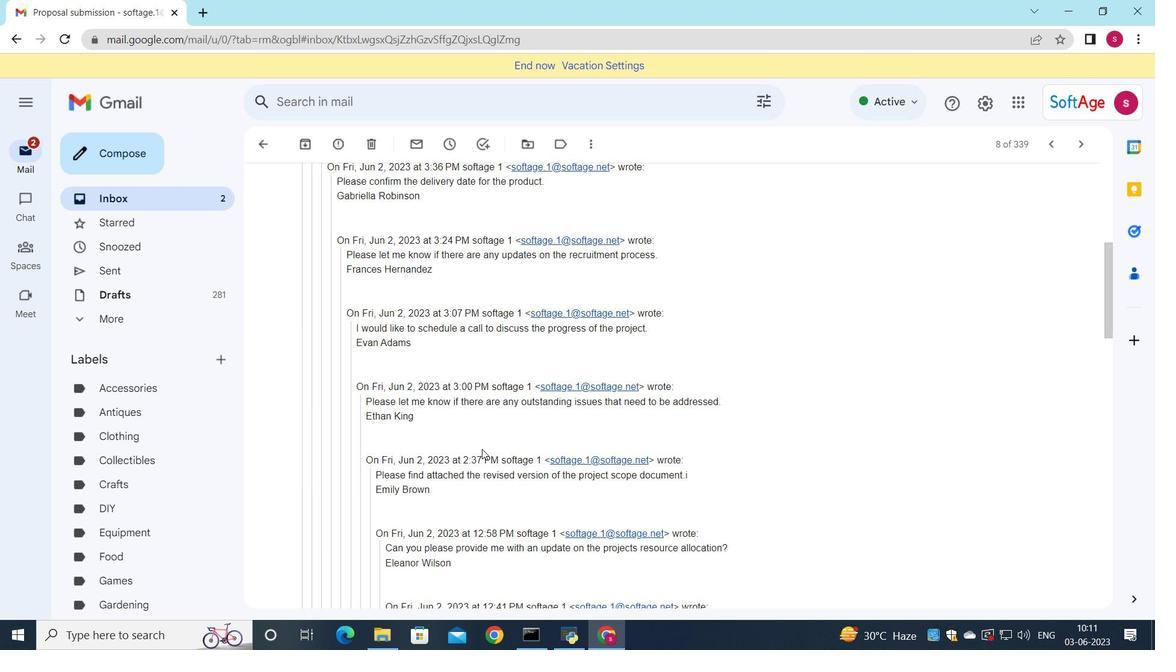 
Action: Mouse scrolled (482, 449) with delta (0, 0)
Screenshot: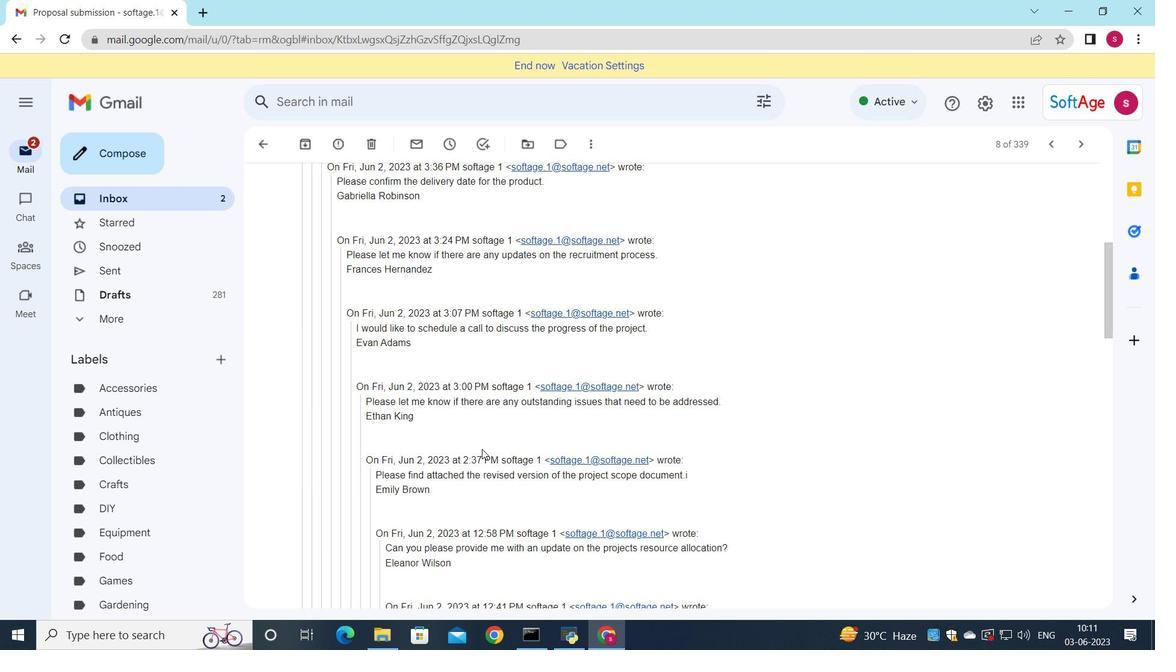 
Action: Mouse scrolled (482, 449) with delta (0, 0)
Screenshot: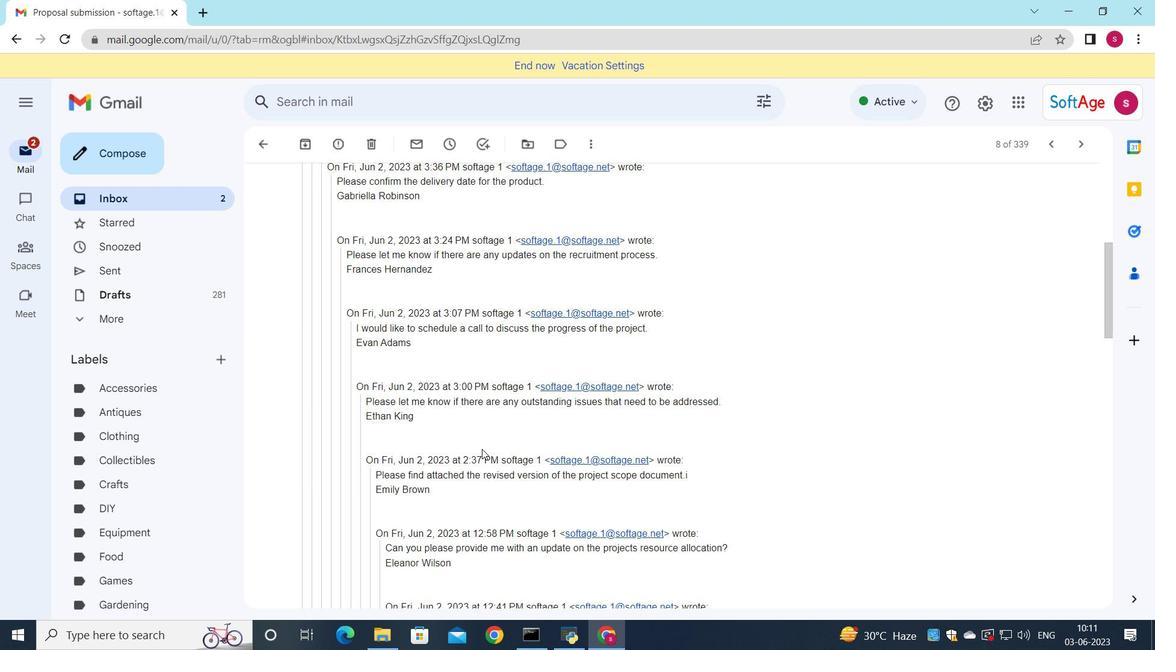 
Action: Mouse moved to (482, 450)
Screenshot: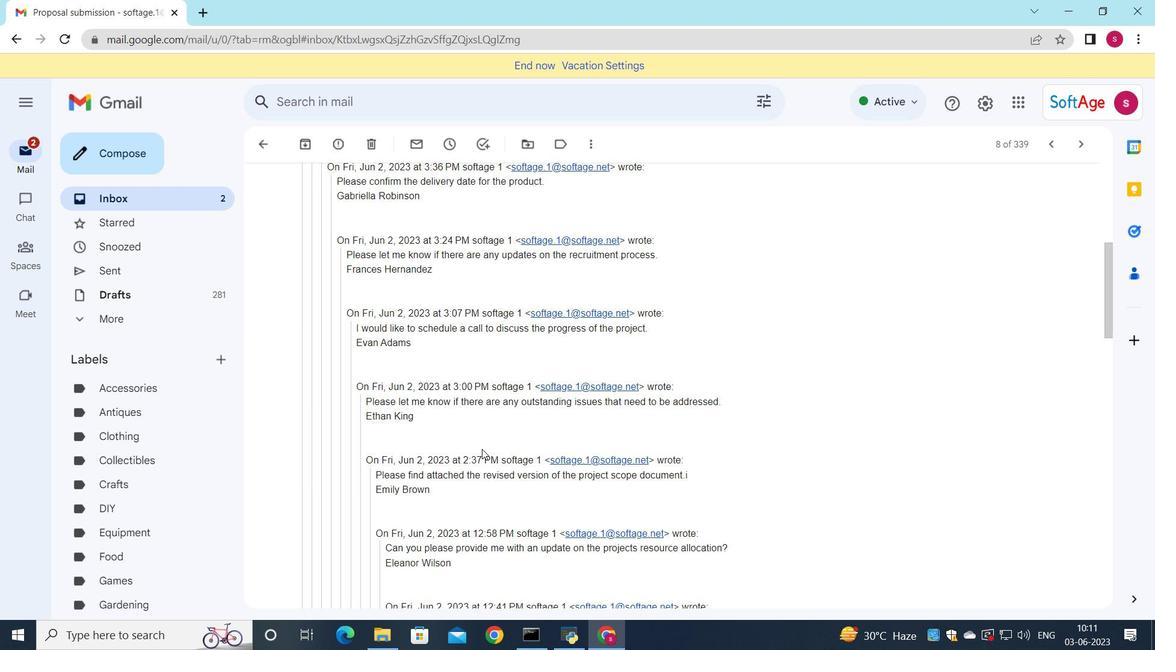 
Action: Mouse scrolled (482, 449) with delta (0, 0)
Screenshot: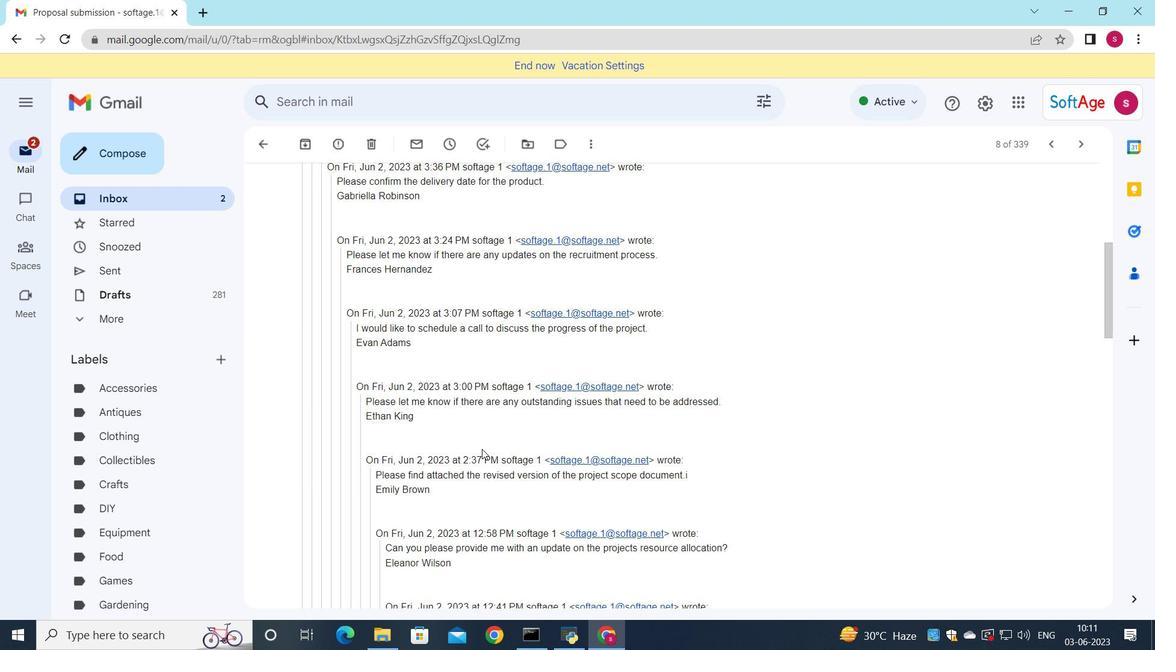 
Action: Mouse moved to (460, 461)
Screenshot: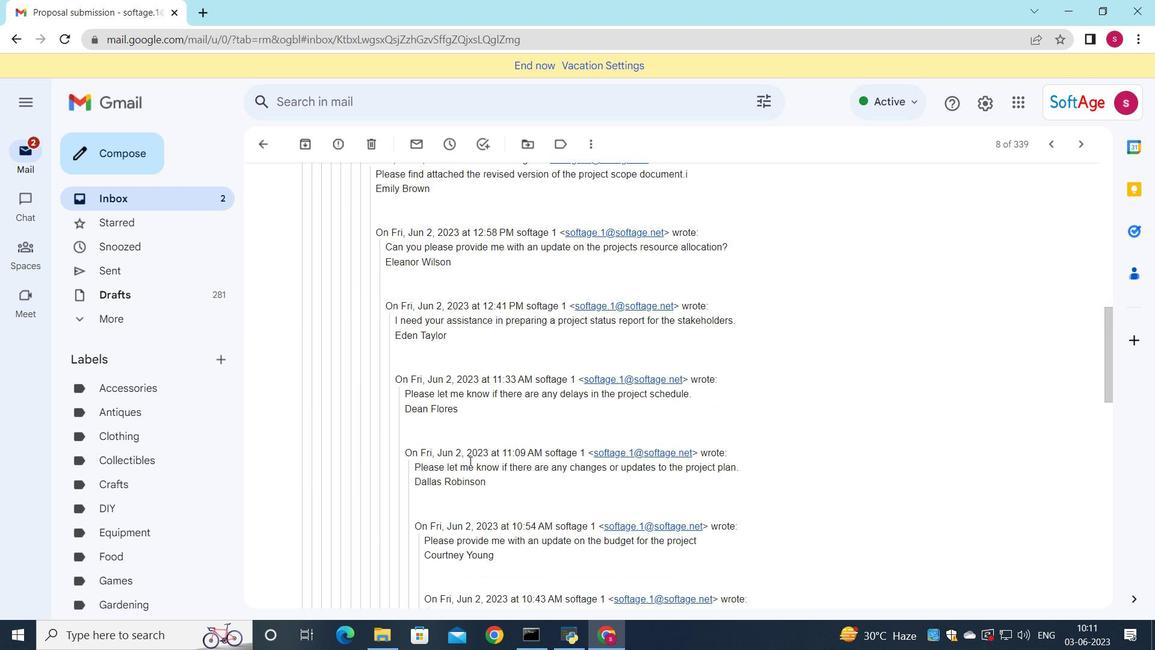 
Action: Mouse scrolled (460, 460) with delta (0, 0)
Screenshot: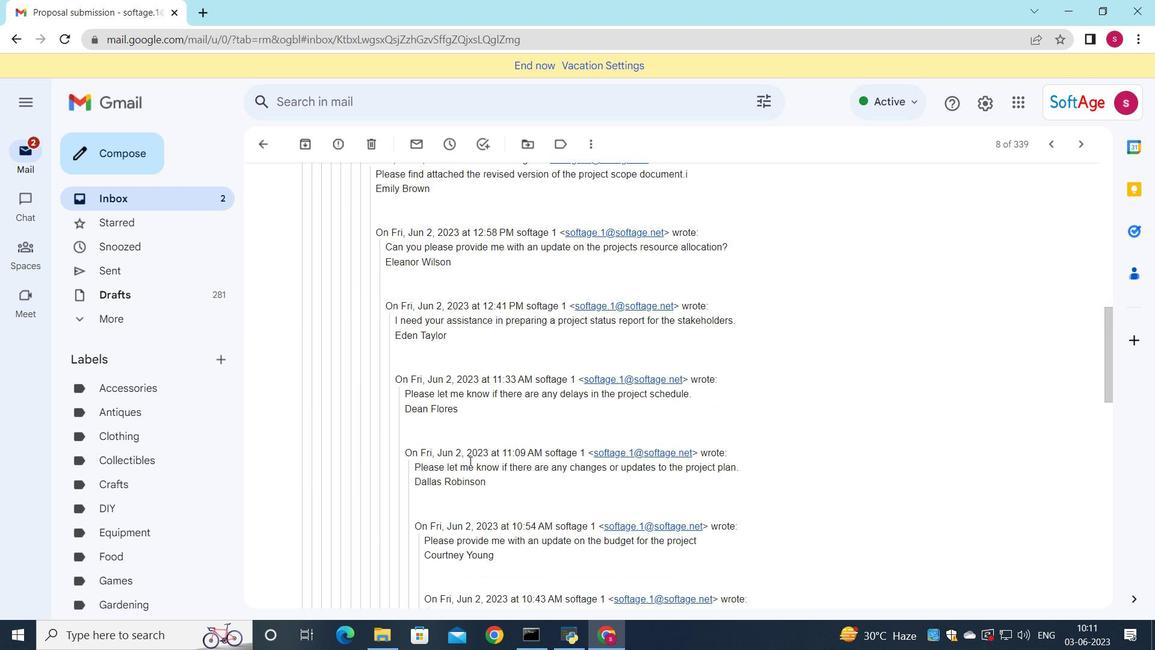 
Action: Mouse moved to (456, 462)
Screenshot: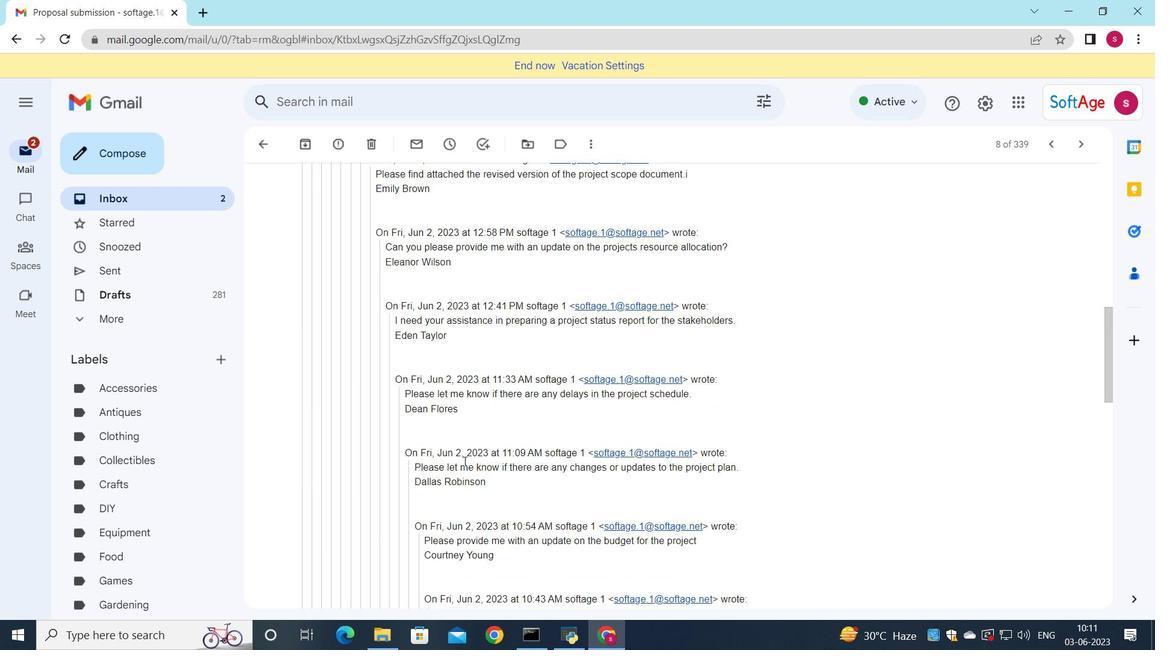 
Action: Mouse scrolled (456, 461) with delta (0, 0)
Screenshot: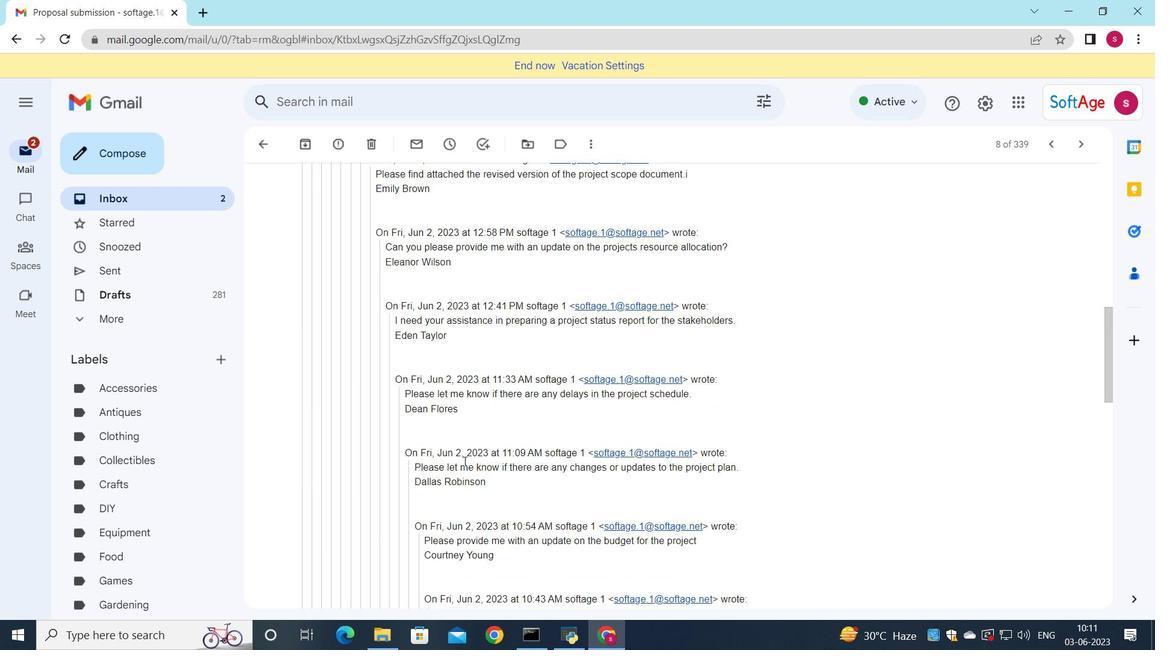 
Action: Mouse moved to (455, 464)
Screenshot: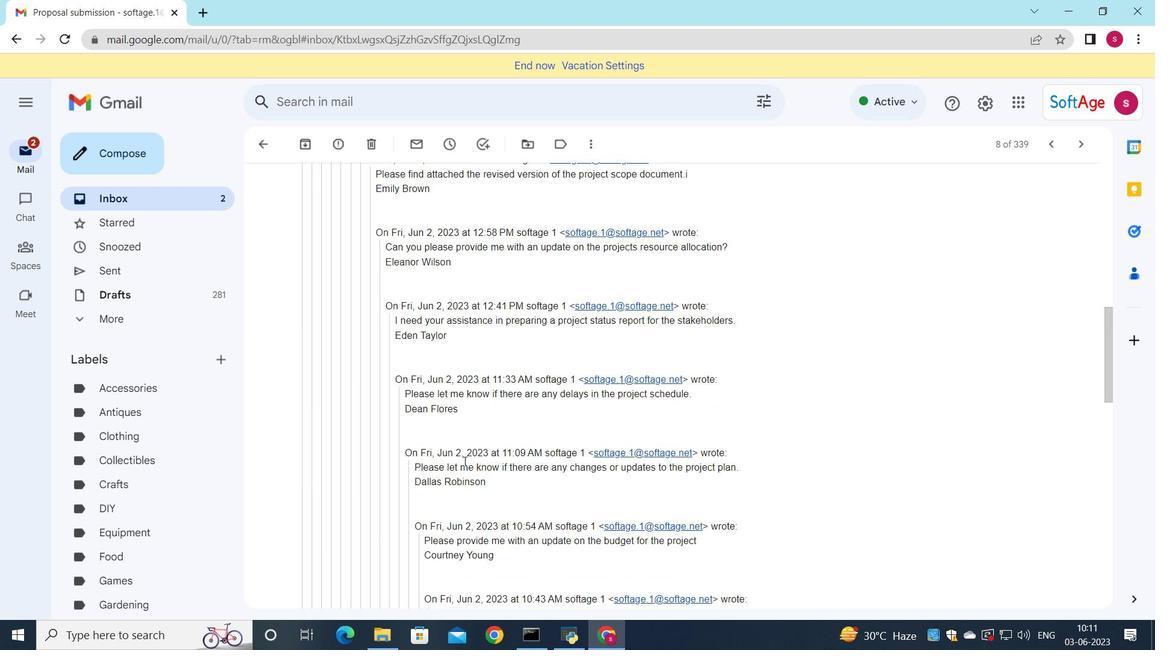 
Action: Mouse scrolled (455, 464) with delta (0, 0)
Screenshot: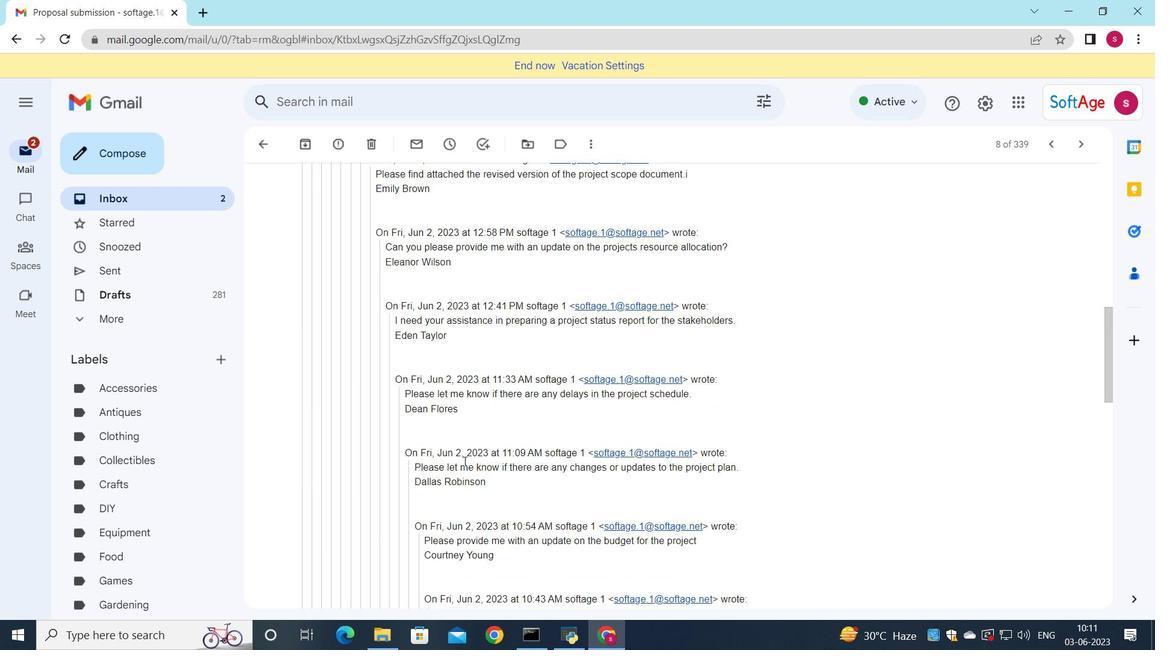
Action: Mouse moved to (437, 491)
Screenshot: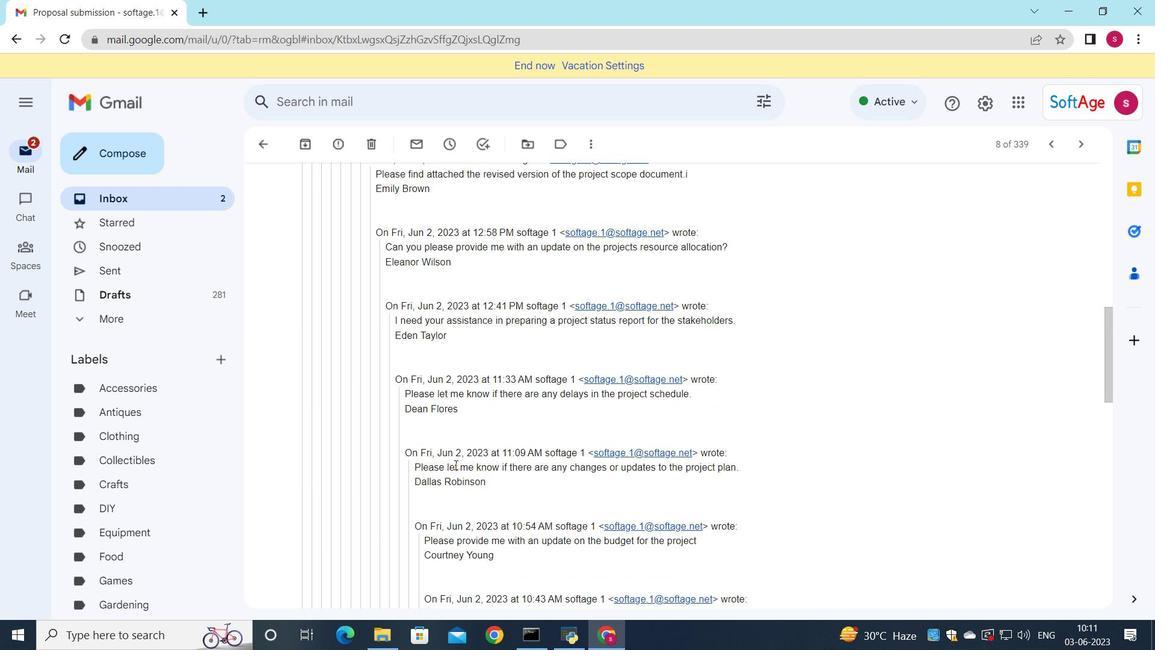 
Action: Mouse scrolled (437, 491) with delta (0, 0)
Screenshot: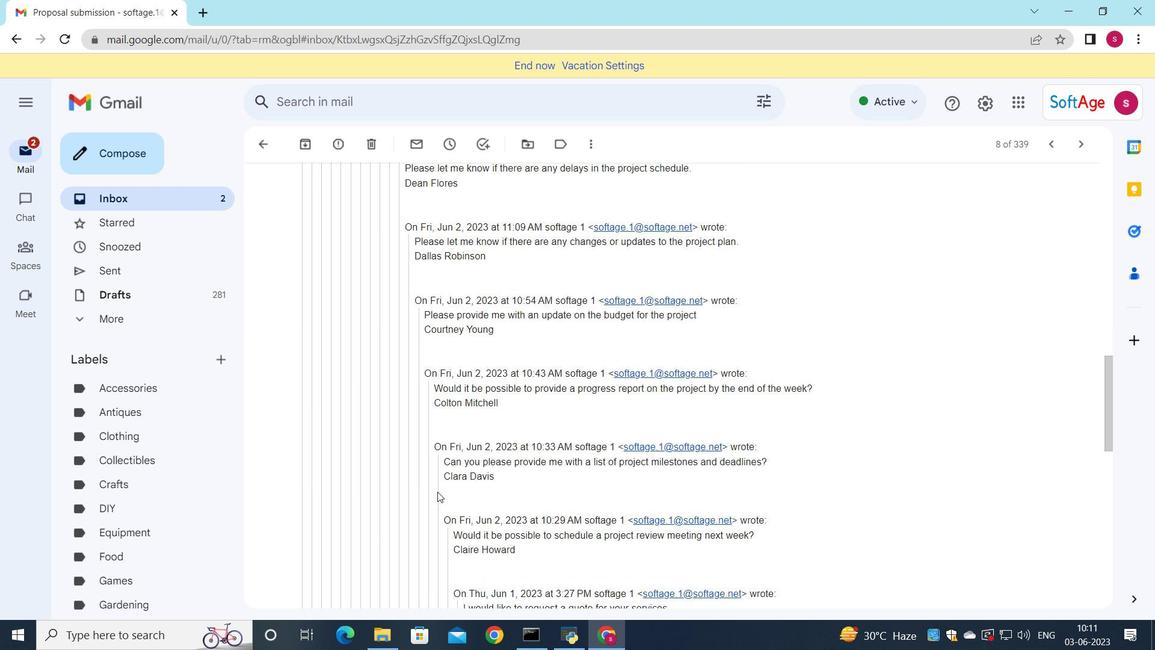 
Action: Mouse scrolled (437, 491) with delta (0, 0)
Screenshot: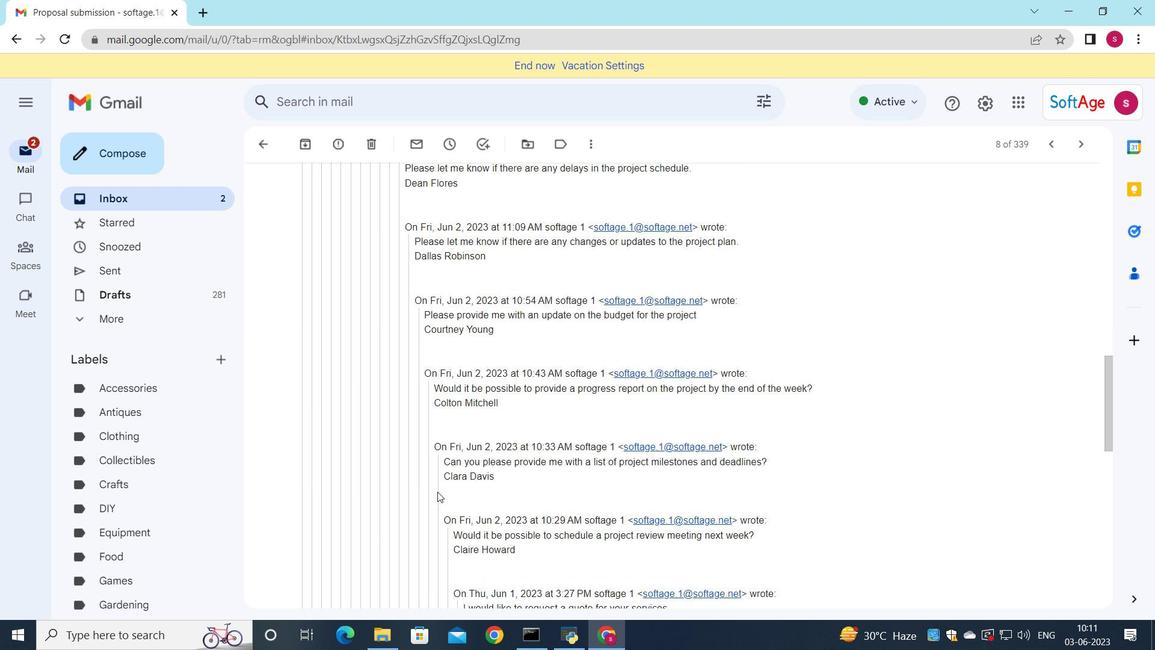 
Action: Mouse scrolled (437, 491) with delta (0, 0)
Screenshot: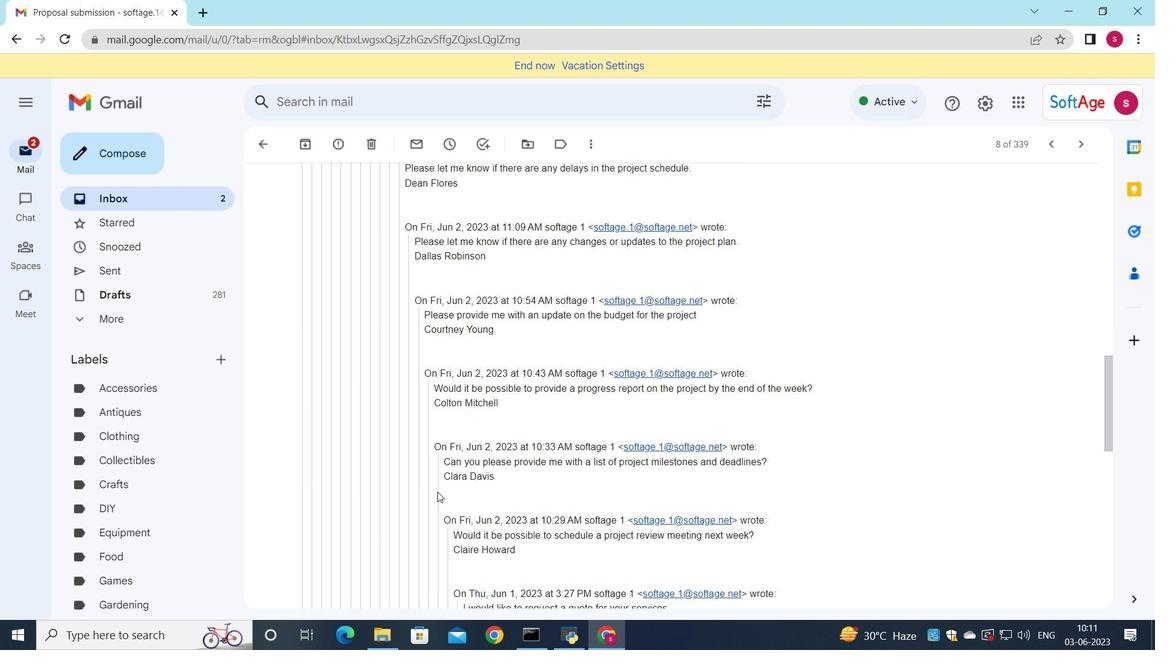 
Action: Mouse scrolled (437, 491) with delta (0, 0)
Screenshot: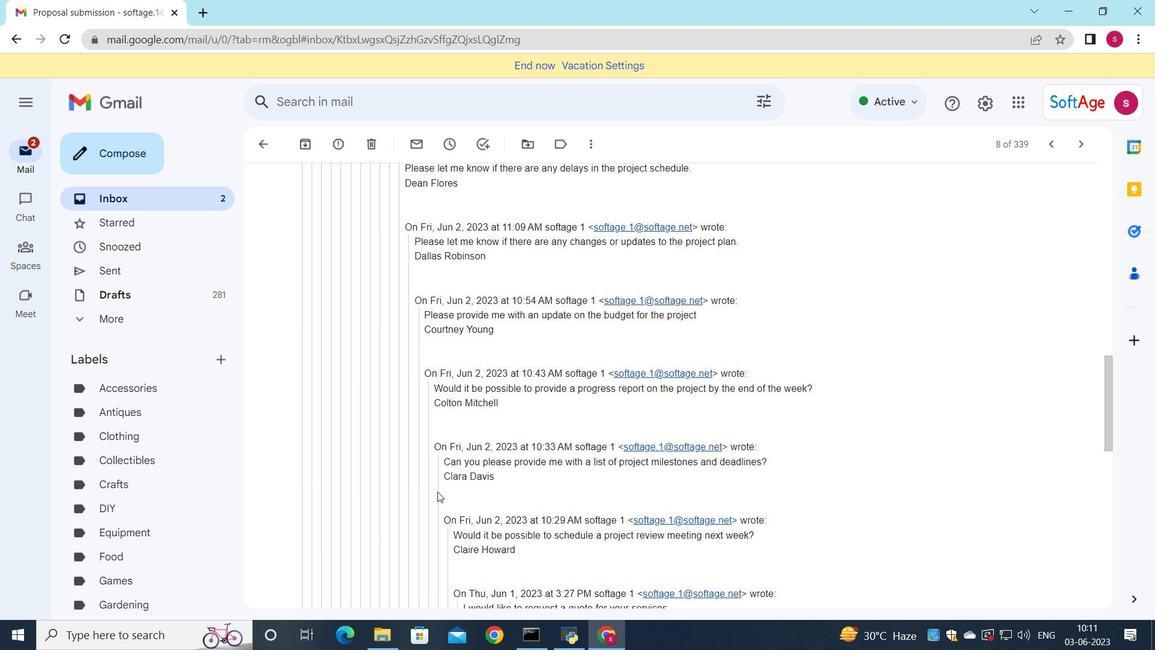 
Action: Mouse moved to (439, 500)
Screenshot: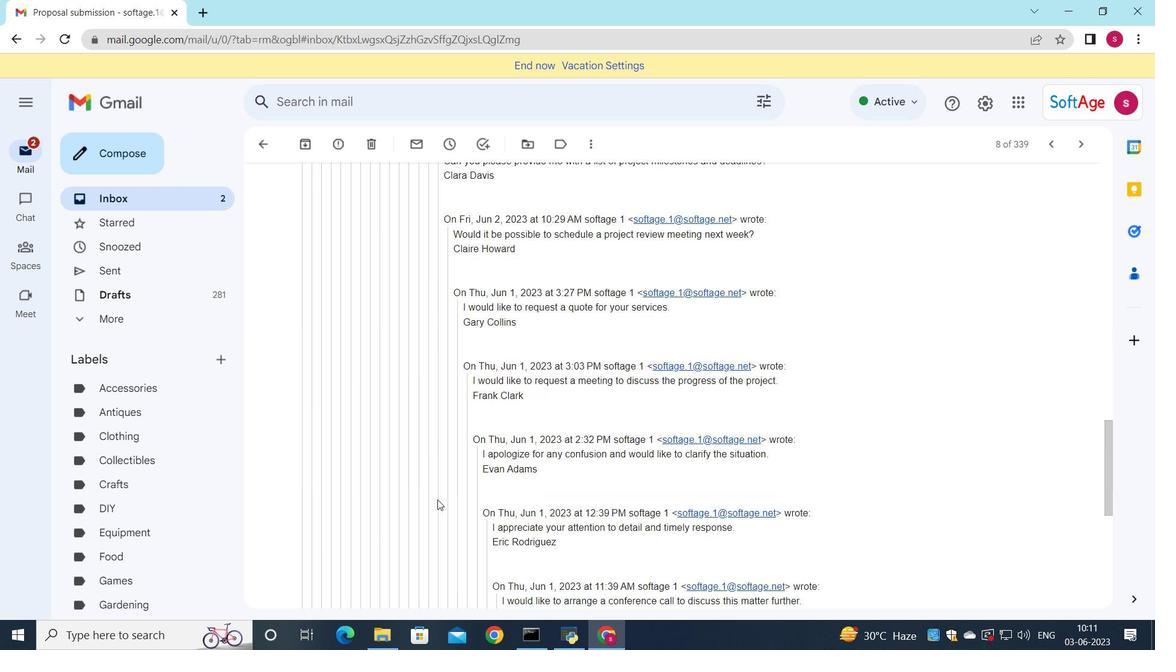 
Action: Mouse scrolled (439, 499) with delta (0, 0)
Screenshot: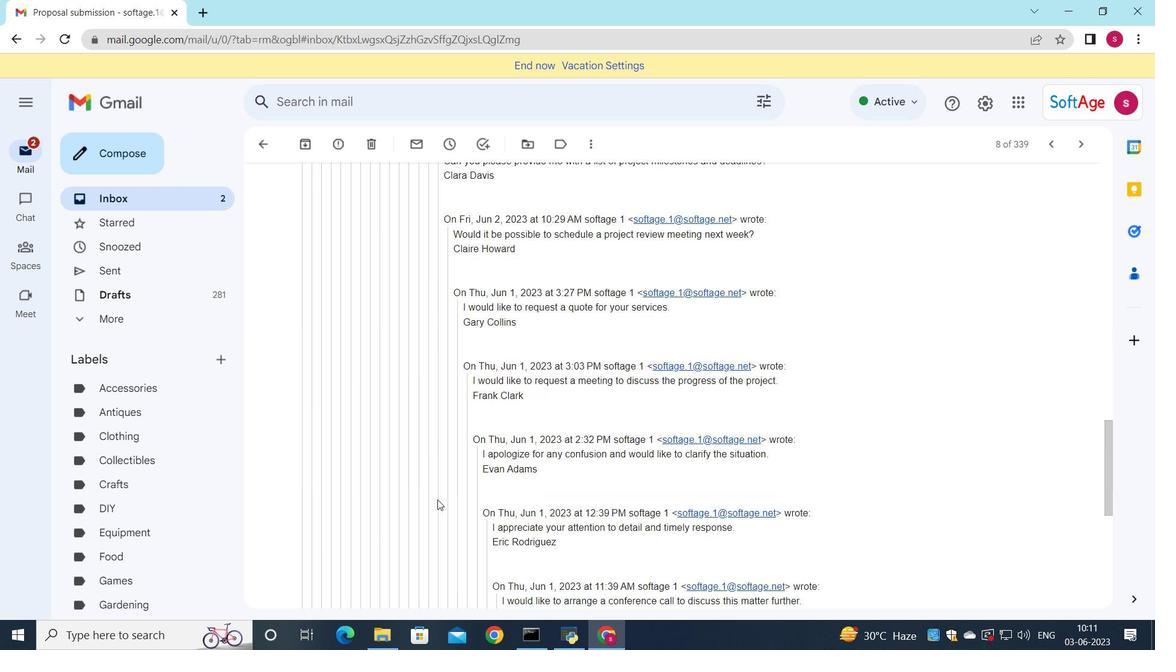 
Action: Mouse scrolled (439, 499) with delta (0, 0)
Screenshot: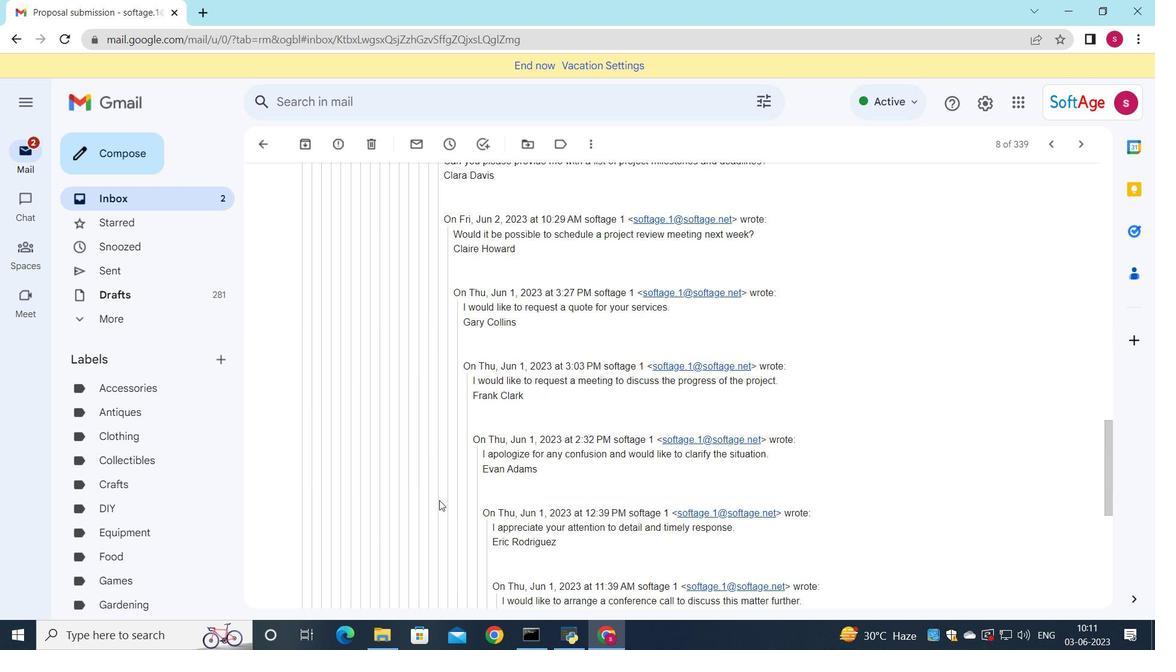 
Action: Mouse moved to (439, 500)
Screenshot: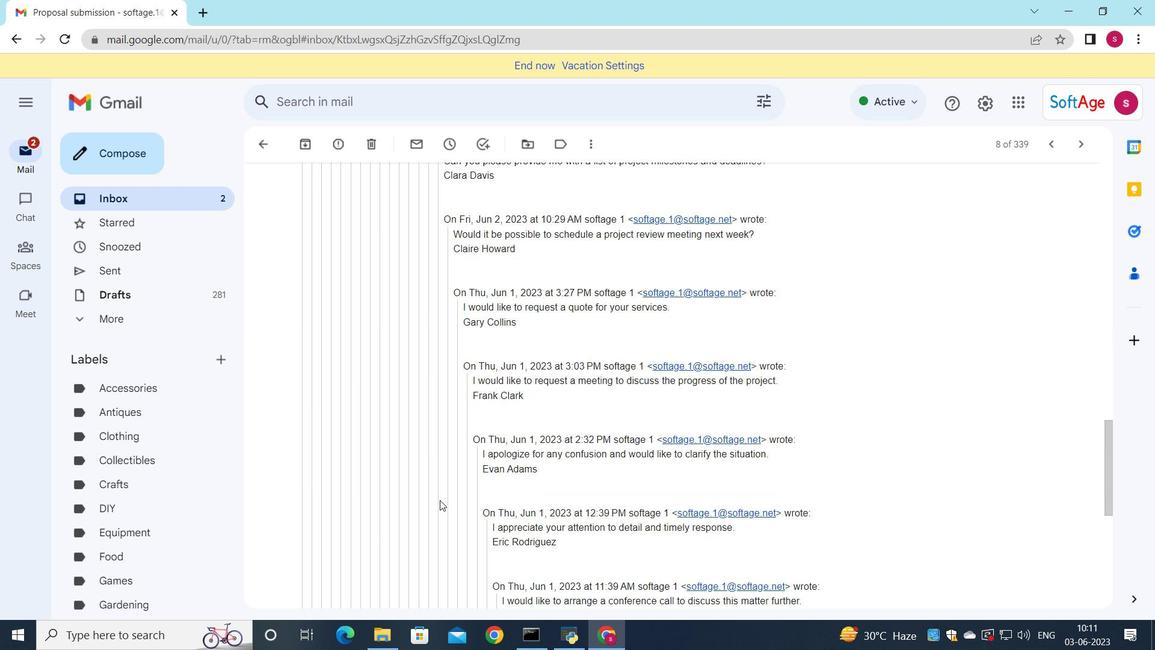 
Action: Mouse scrolled (439, 499) with delta (0, 0)
Screenshot: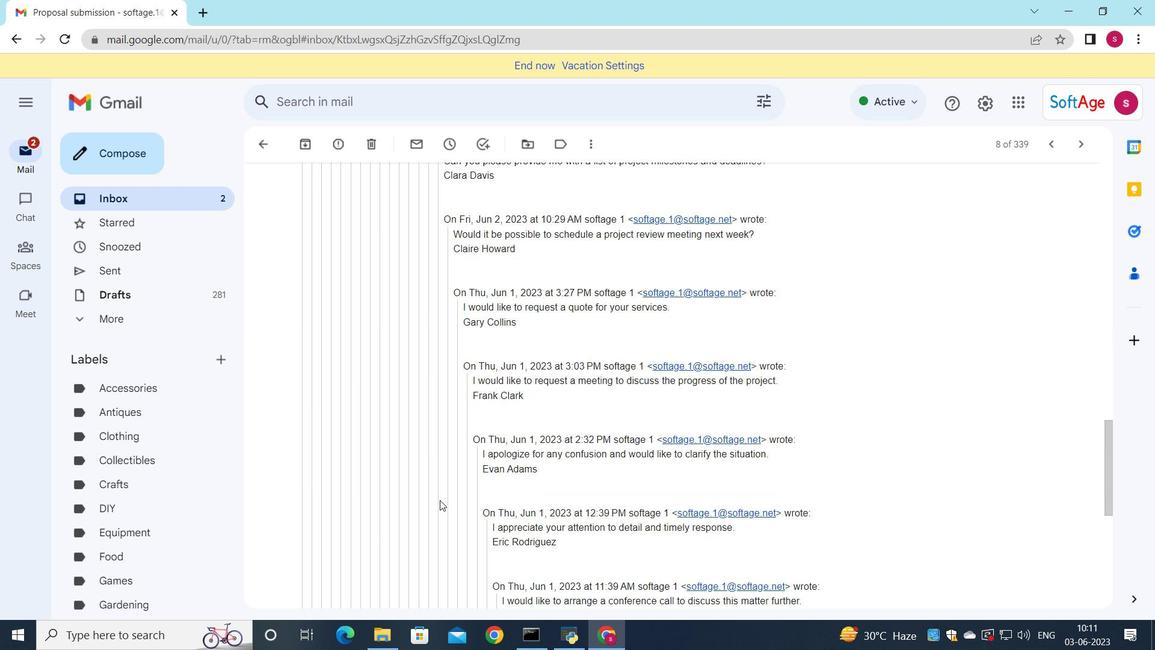 
Action: Mouse moved to (436, 503)
Screenshot: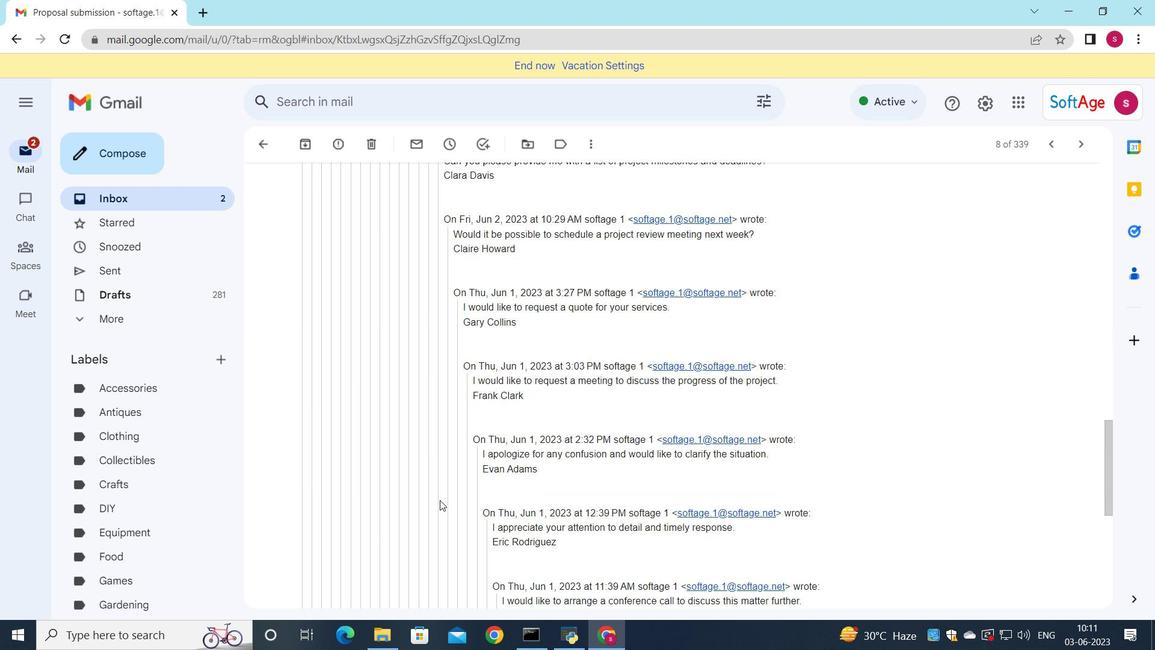 
Action: Mouse scrolled (439, 500) with delta (0, 0)
Screenshot: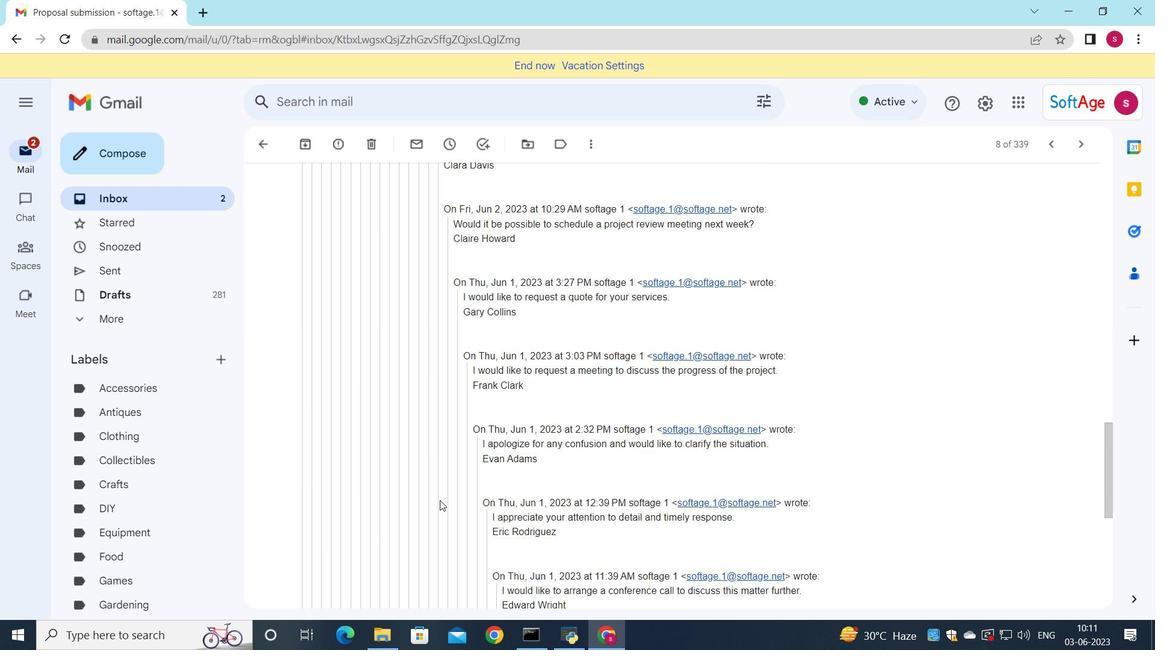 
Action: Mouse moved to (452, 500)
Screenshot: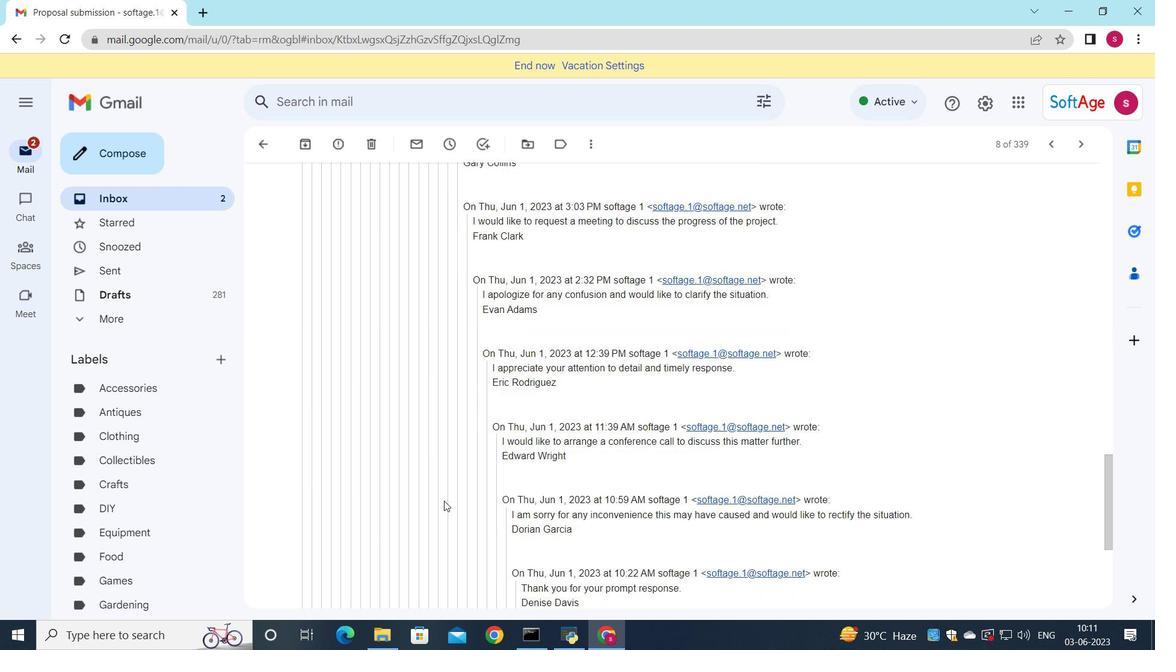 
Action: Mouse scrolled (452, 499) with delta (0, 0)
Screenshot: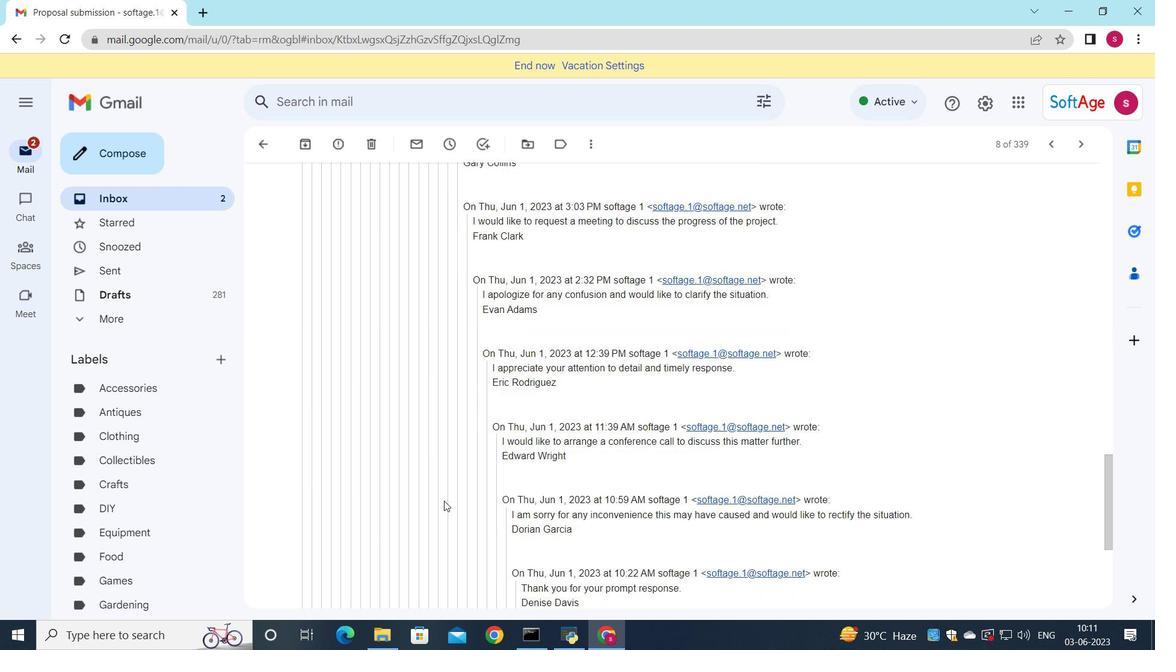 
Action: Mouse scrolled (452, 499) with delta (0, 0)
Screenshot: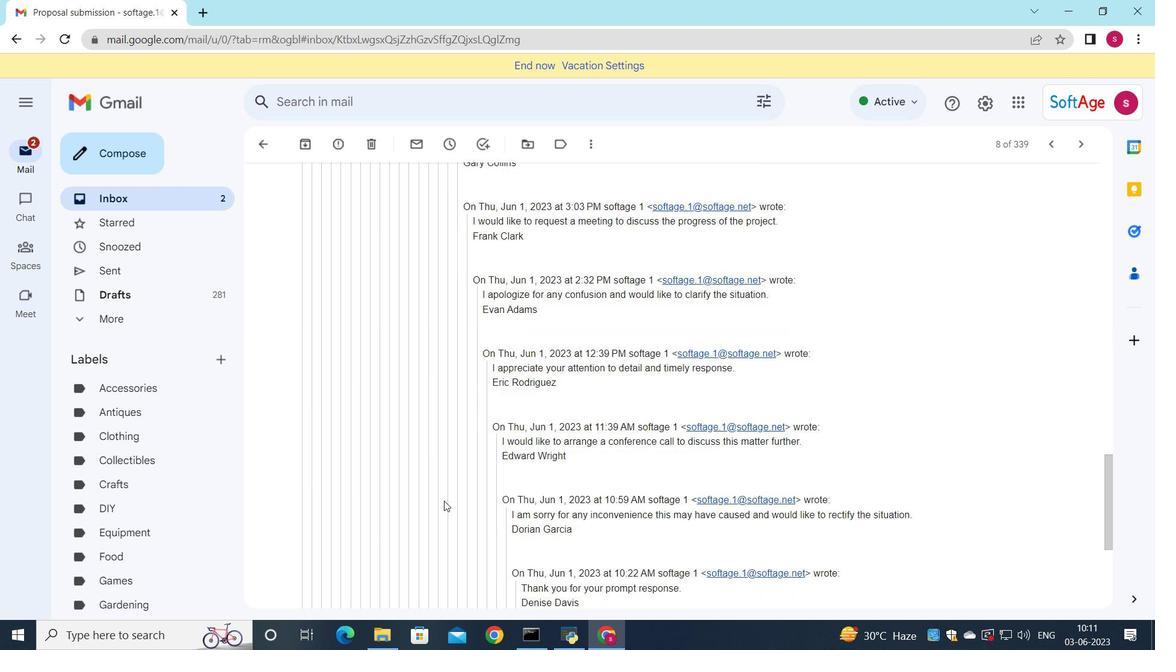 
Action: Mouse scrolled (452, 499) with delta (0, 0)
Screenshot: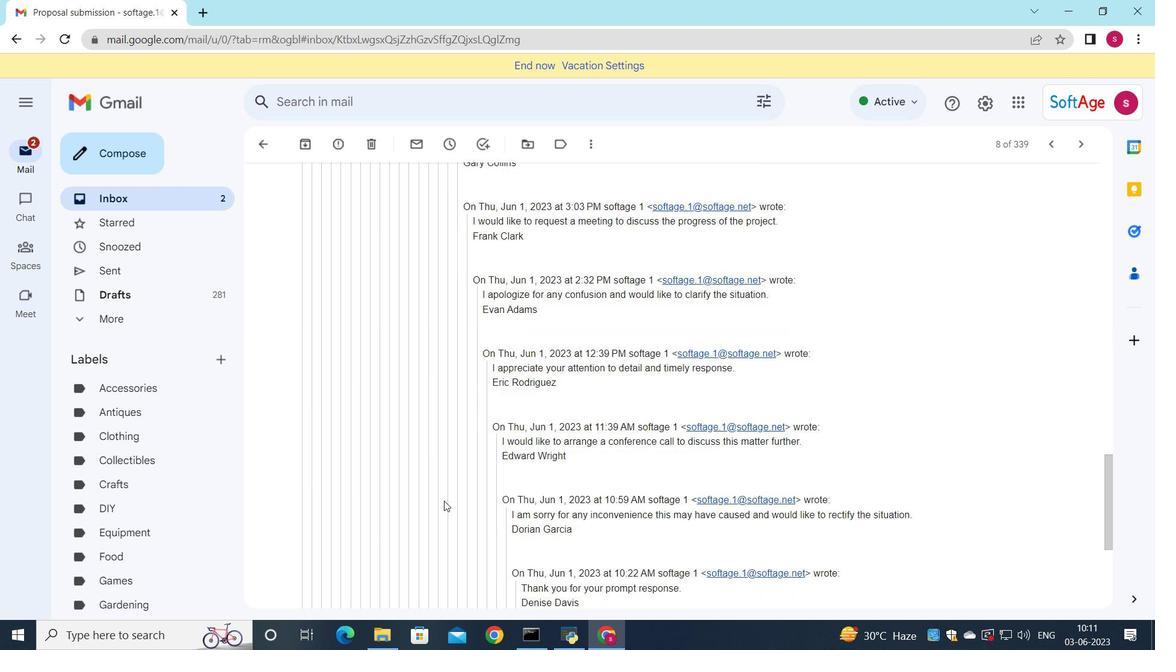 
Action: Mouse scrolled (452, 499) with delta (0, 0)
Screenshot: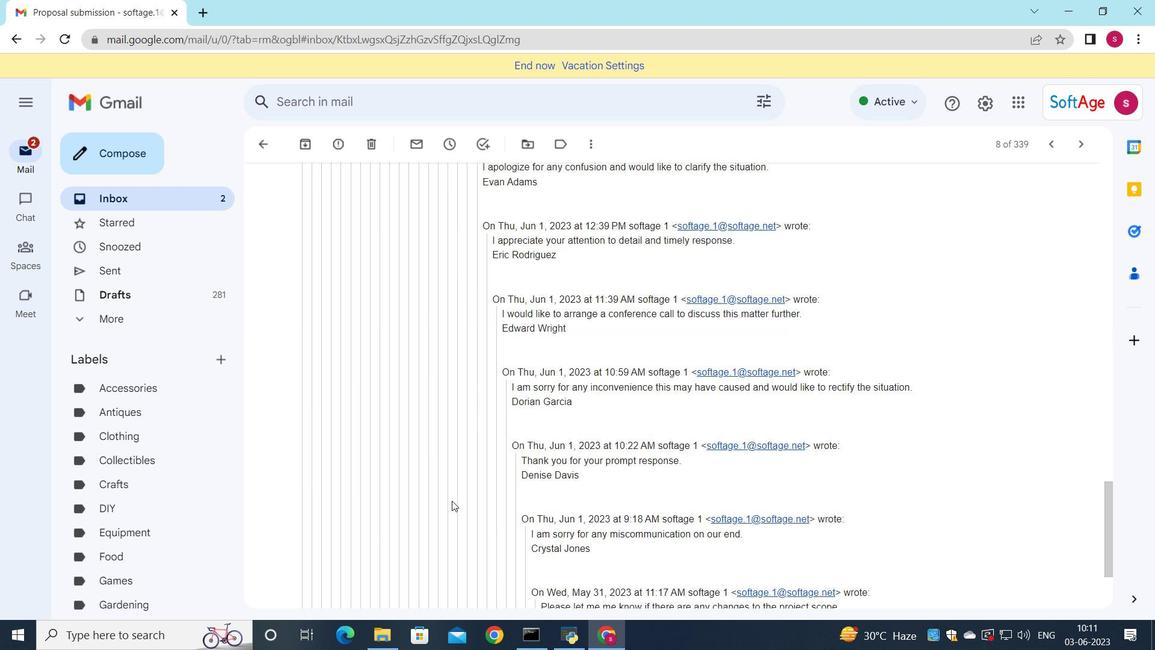 
Action: Mouse moved to (353, 521)
Screenshot: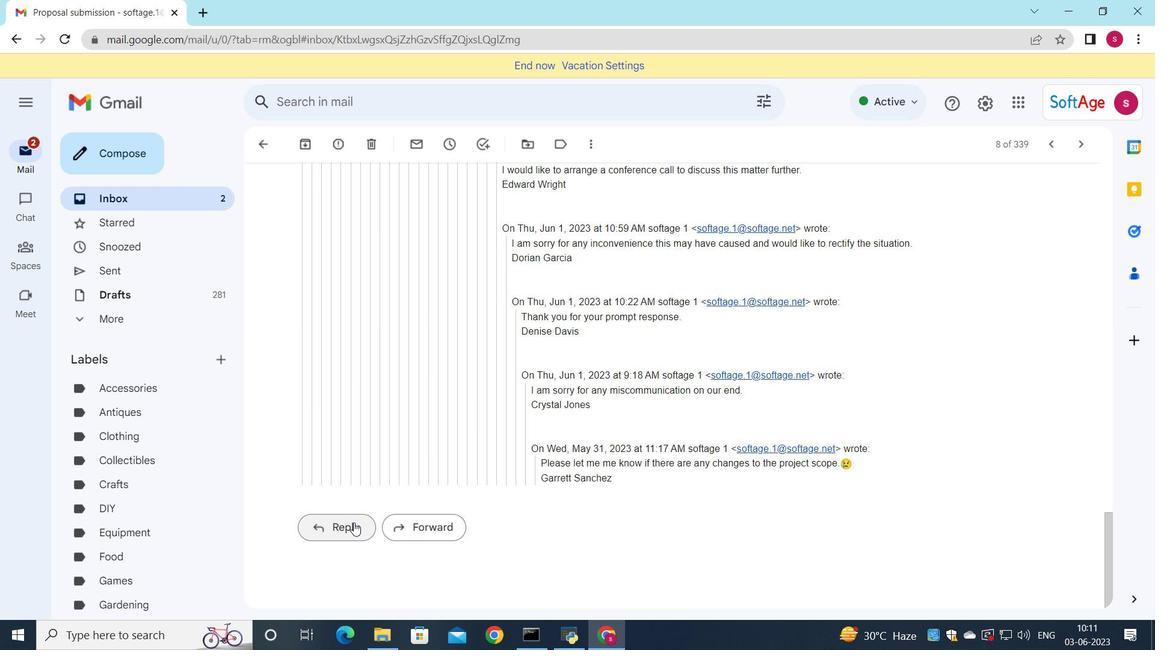 
Action: Mouse pressed left at (353, 521)
Screenshot: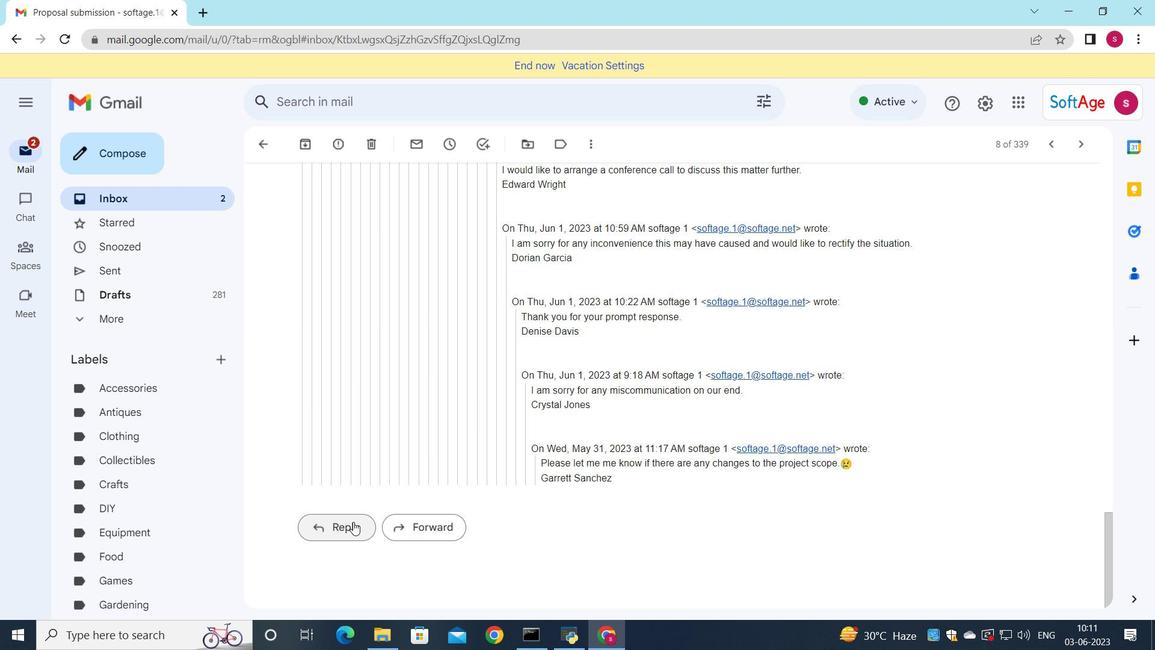 
Action: Mouse moved to (332, 412)
Screenshot: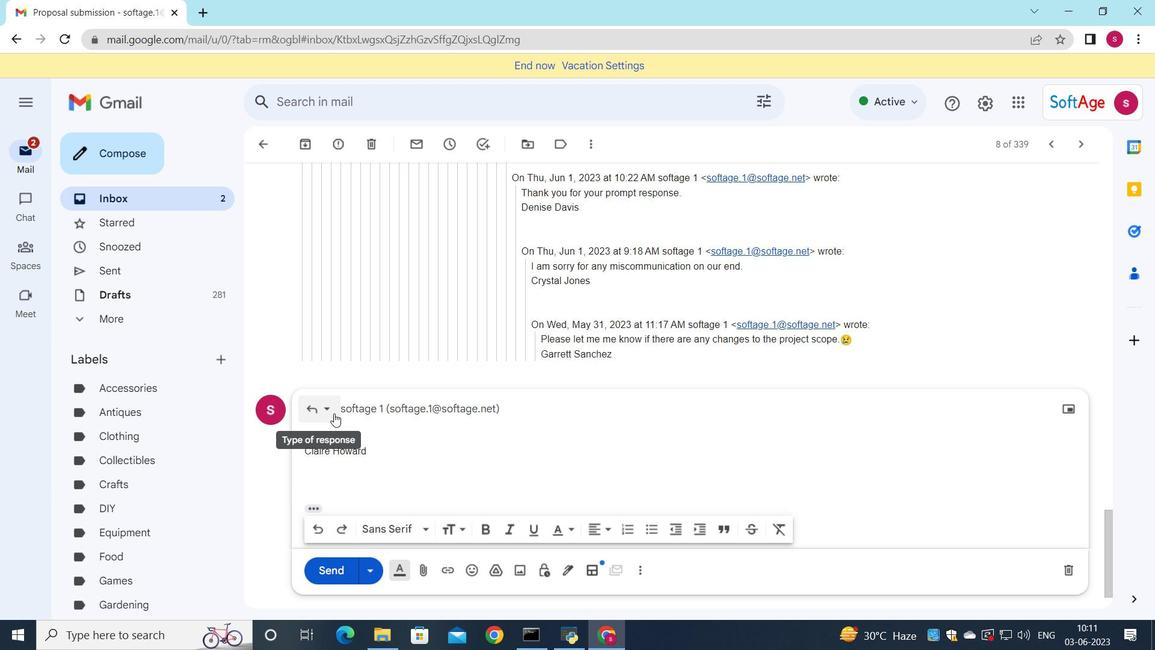 
Action: Mouse pressed left at (332, 412)
Screenshot: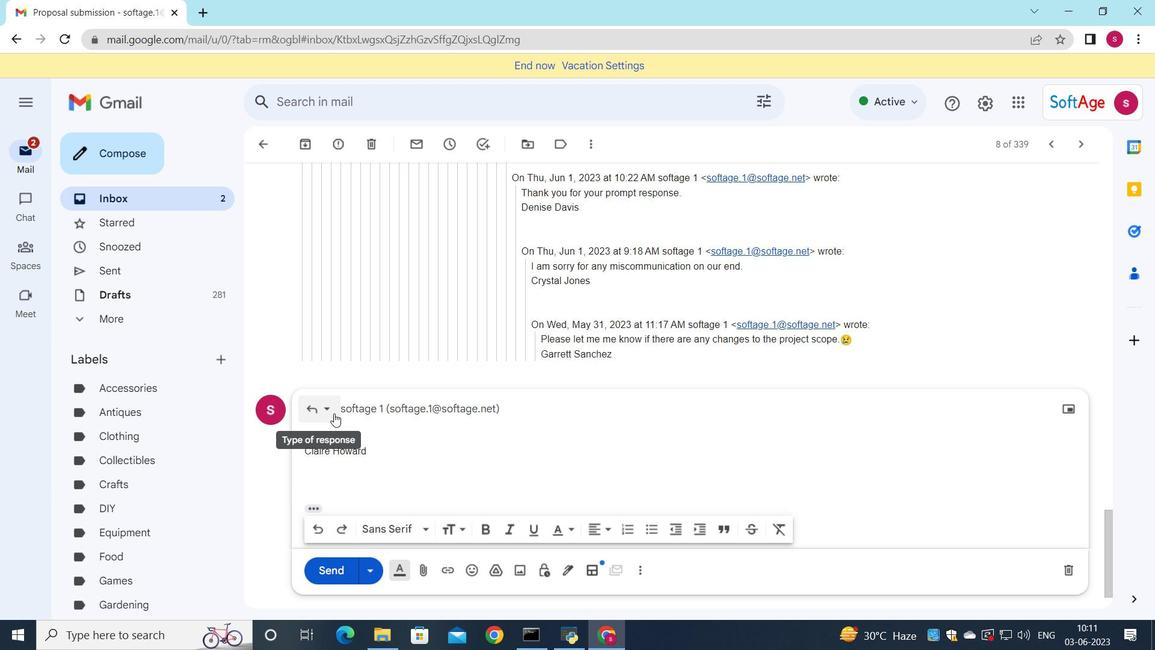 
Action: Mouse moved to (349, 488)
Screenshot: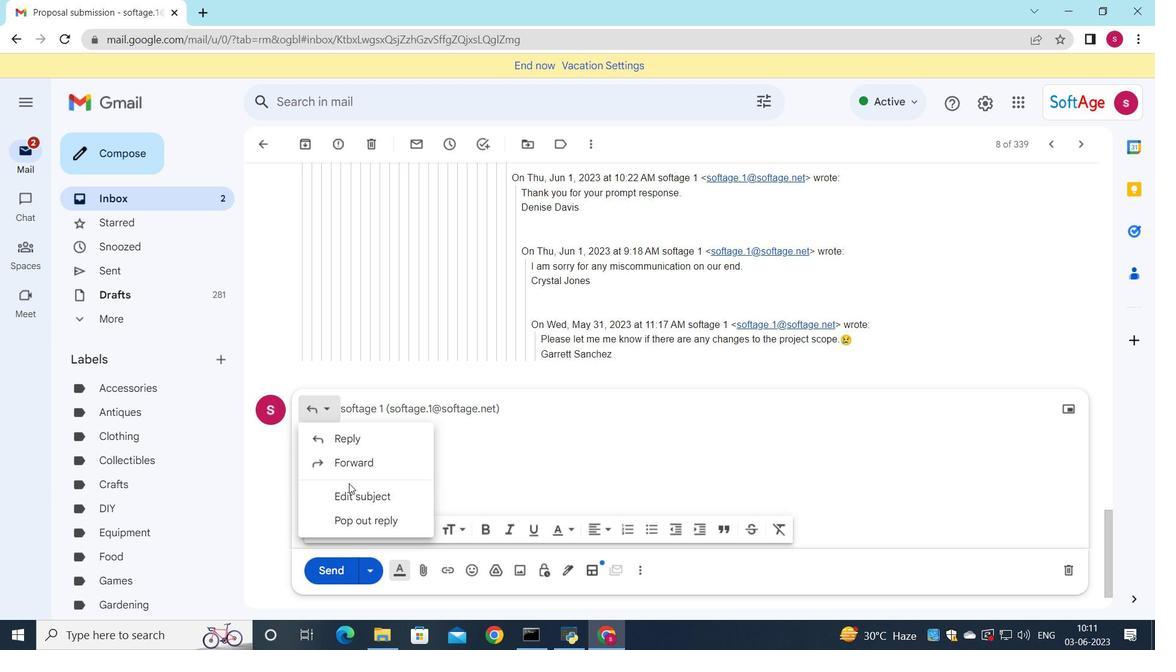 
Action: Mouse pressed left at (349, 488)
Screenshot: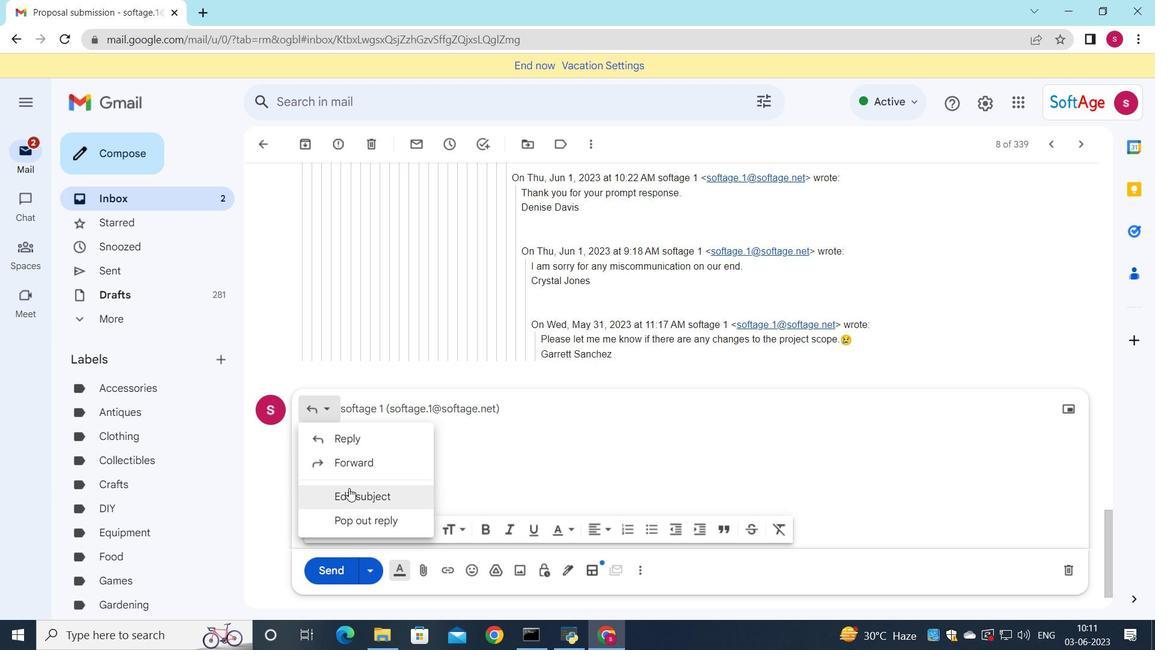 
Action: Mouse moved to (563, 403)
Screenshot: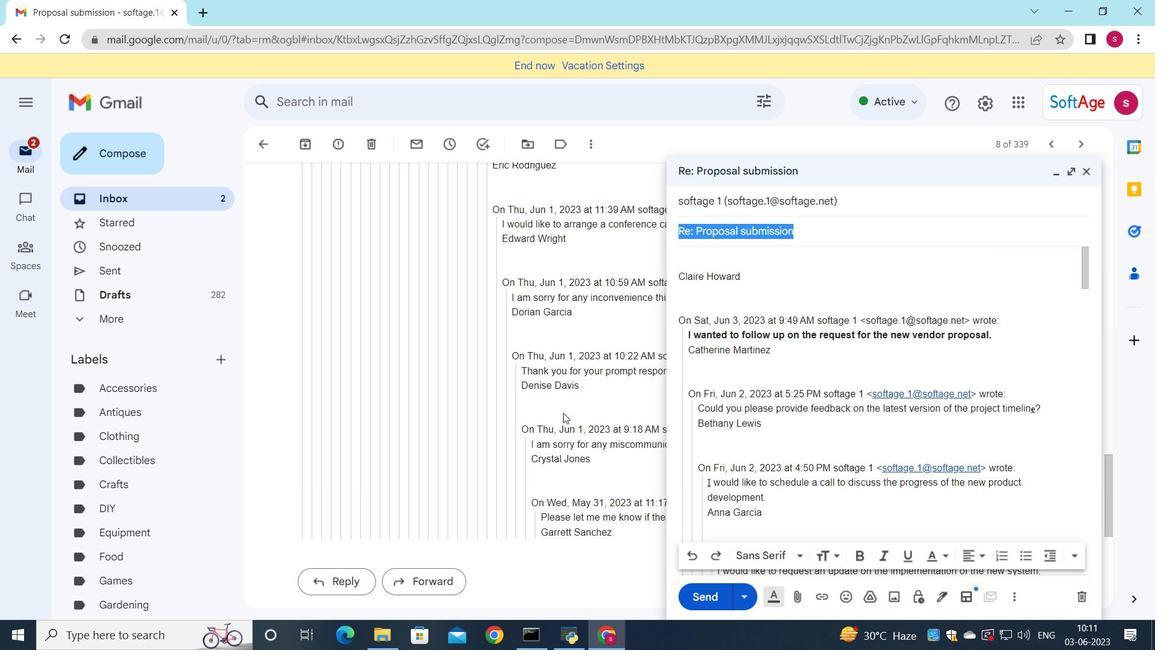 
Action: Key pressed <Key.shift>Request<Key.space>for<Key.space>a<Key.space>rs<Key.backspace>e<Key.space><Key.backspace>fund<Key.space>
Screenshot: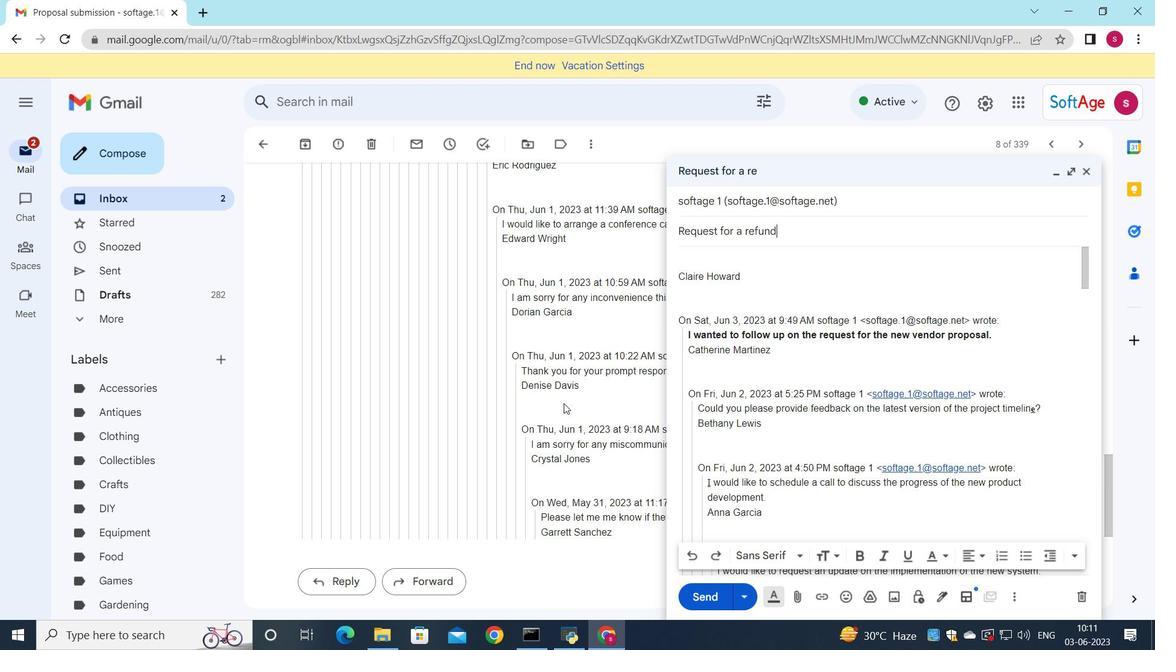 
Action: Mouse moved to (704, 261)
Screenshot: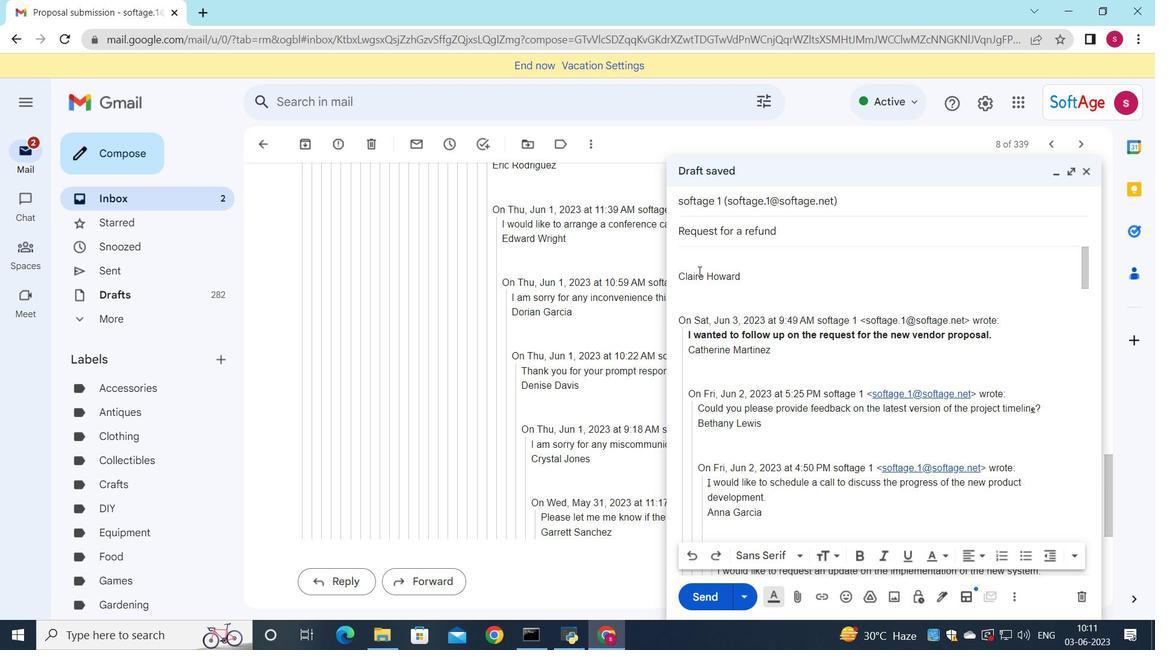 
Action: Mouse pressed left at (704, 261)
Screenshot: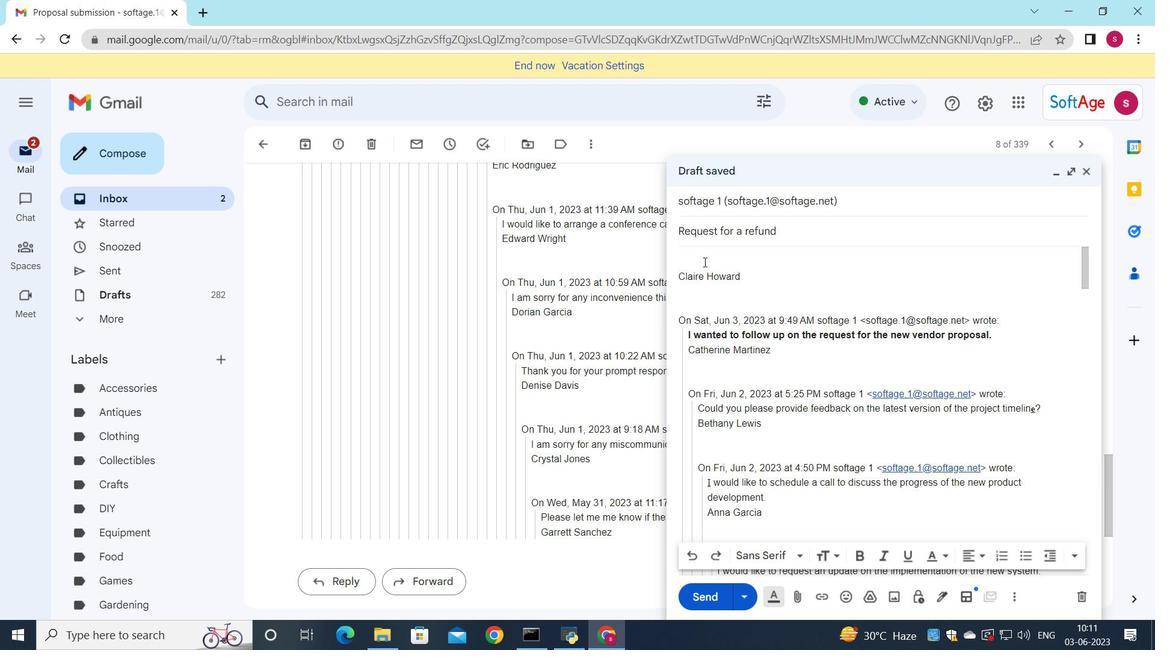 
Action: Key pressed <Key.shift>Wouk<Key.backspace>ld<Key.space>it<Key.space>be<Key.space>possible<Key.space>to<Key.space>schedule<Key.space>a<Key.space>project<Key.space>review<Key.space>meeting<Key.space>next<Key.space>week<Key.shift_r>?
Screenshot: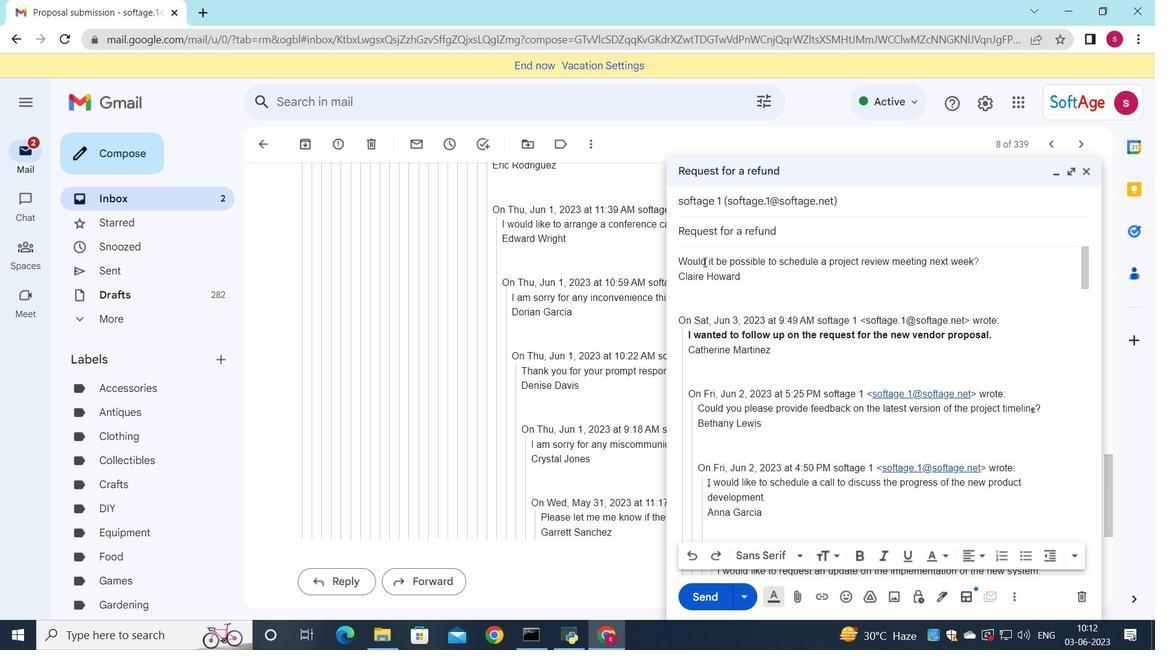 
Action: Mouse moved to (679, 264)
Screenshot: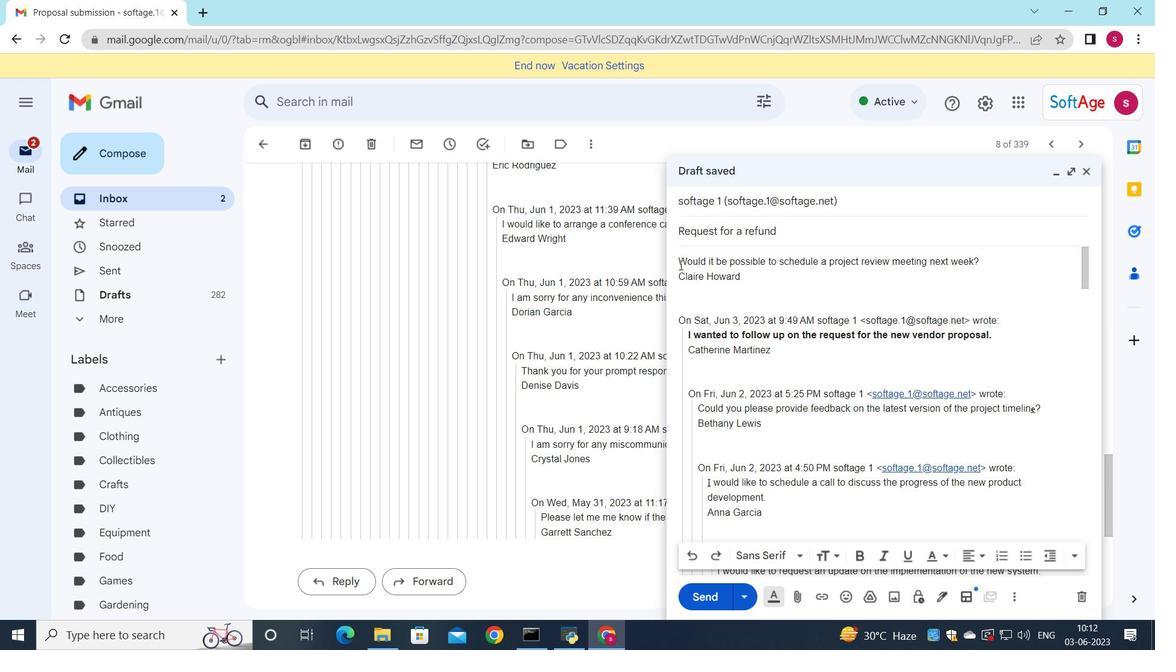 
Action: Mouse pressed left at (679, 264)
Screenshot: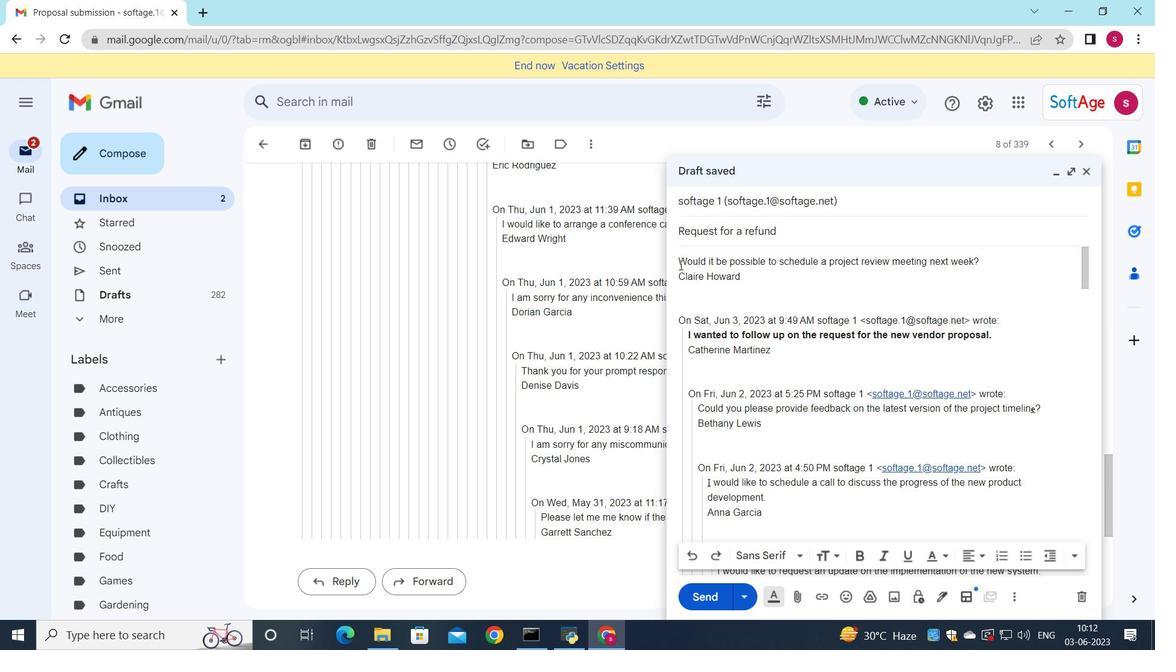 
Action: Mouse moved to (800, 555)
Screenshot: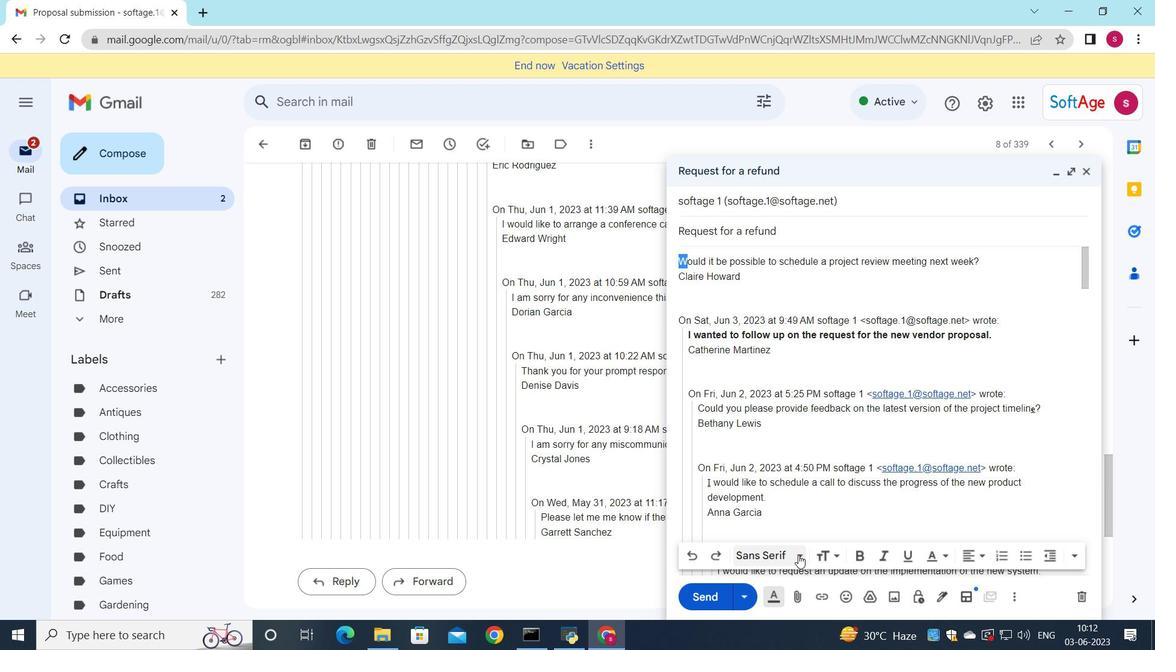 
Action: Mouse pressed left at (800, 555)
Screenshot: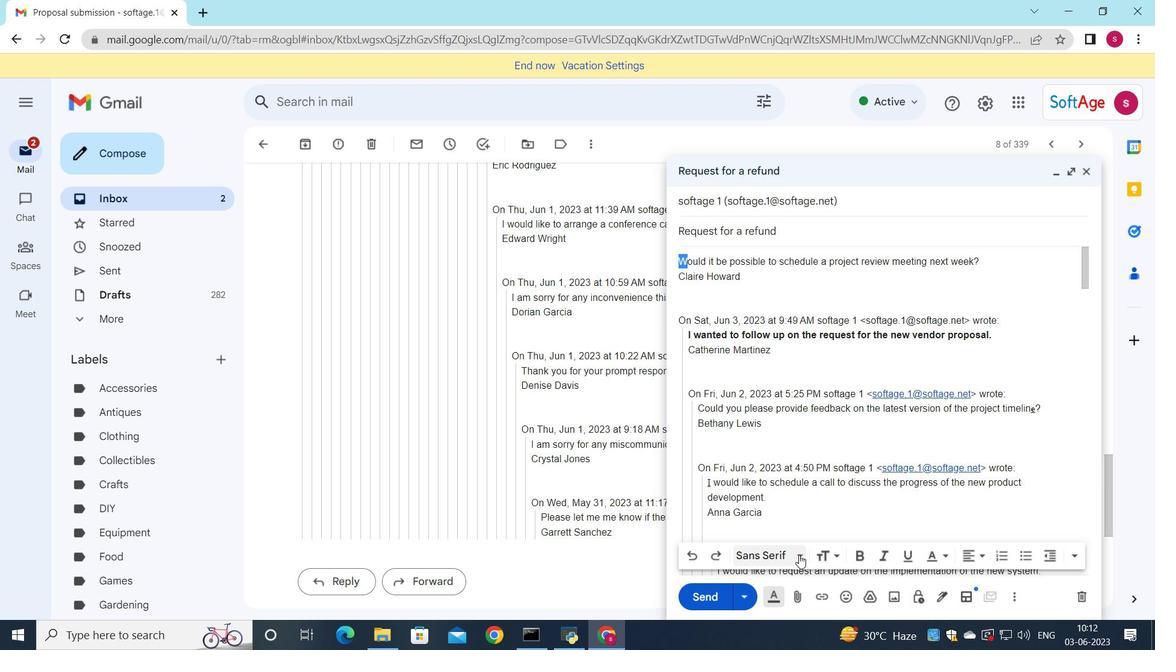 
Action: Mouse moved to (801, 528)
Screenshot: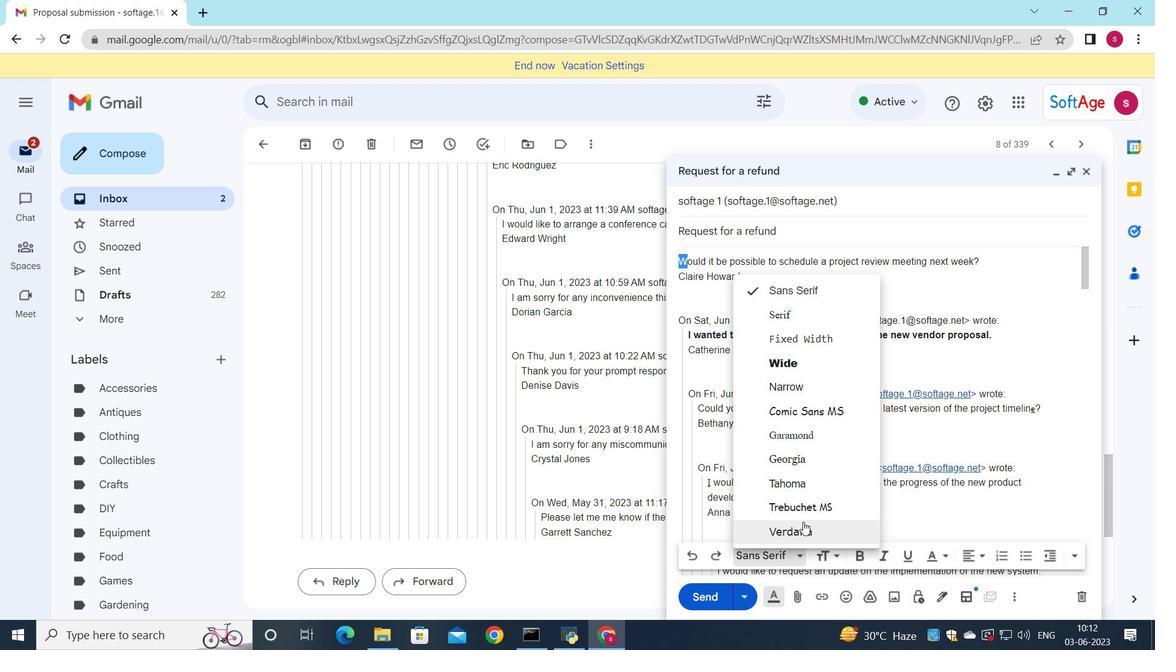 
Action: Mouse pressed left at (801, 528)
Screenshot: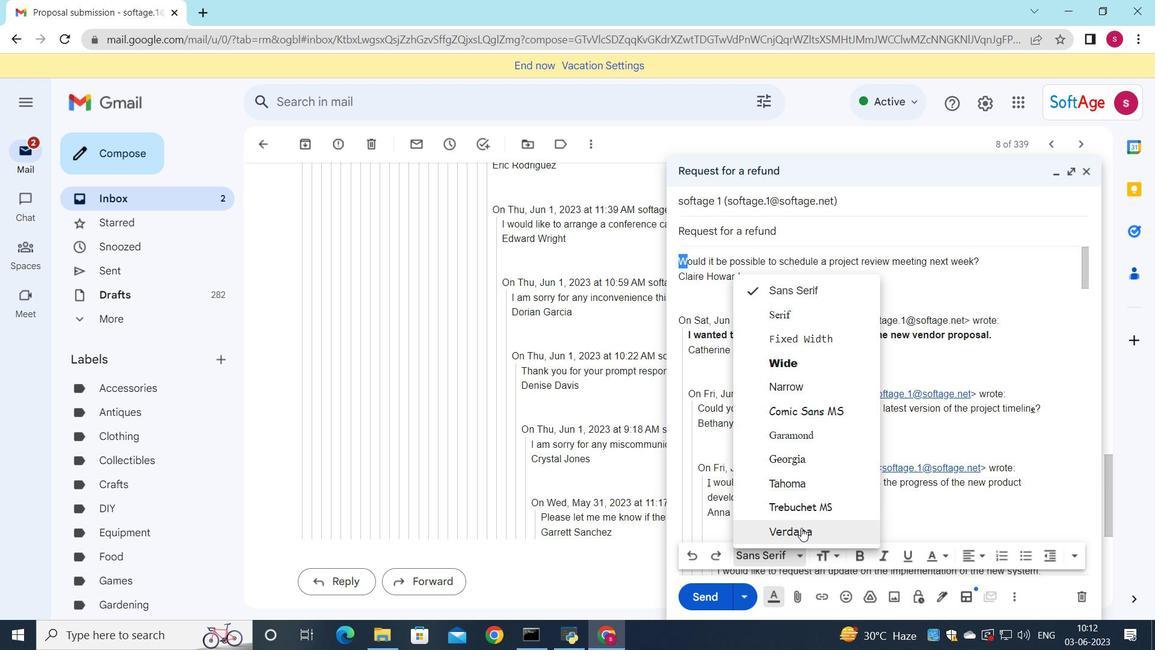 
Action: Mouse moved to (860, 559)
Screenshot: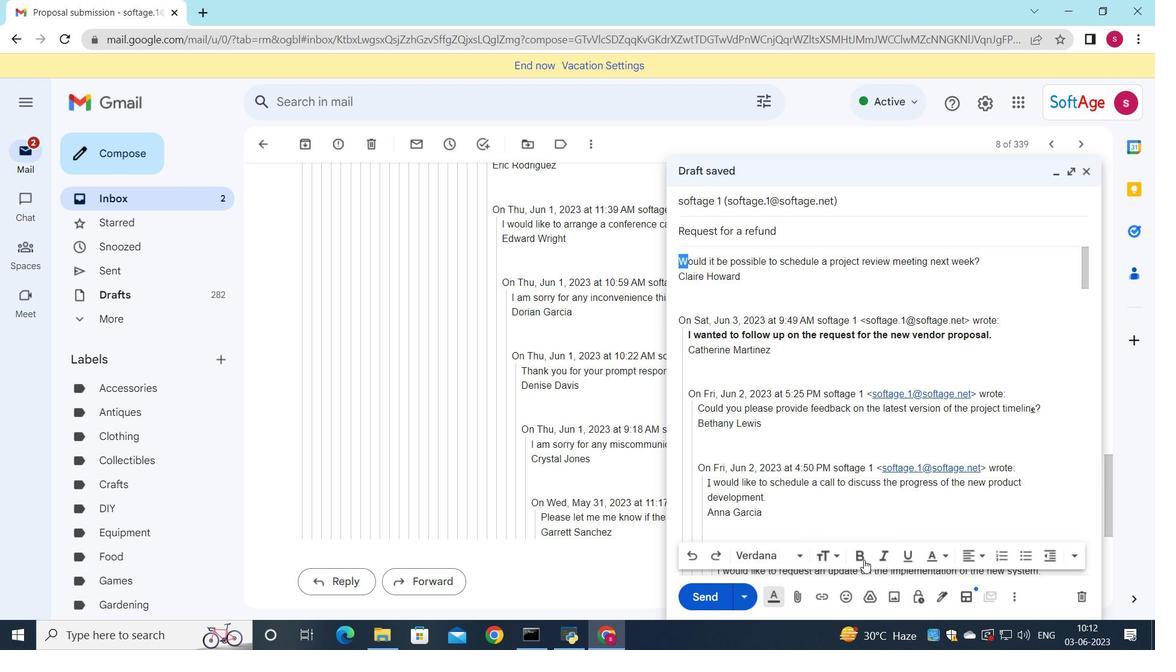 
Action: Mouse pressed left at (860, 559)
Screenshot: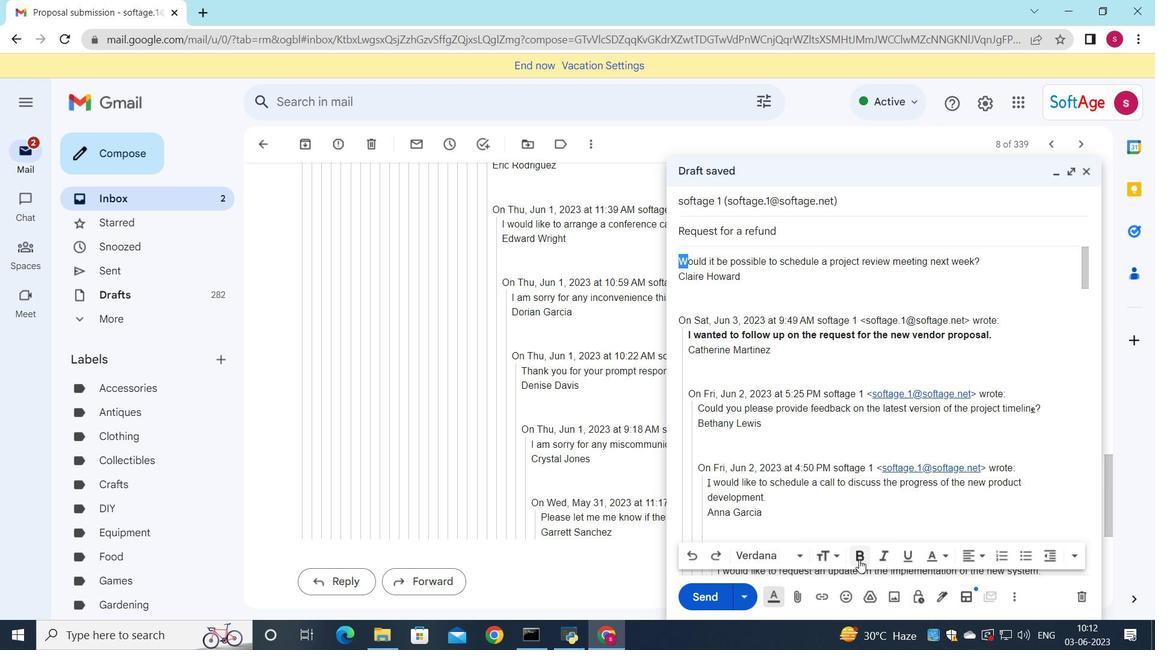 
Action: Mouse moved to (882, 562)
Screenshot: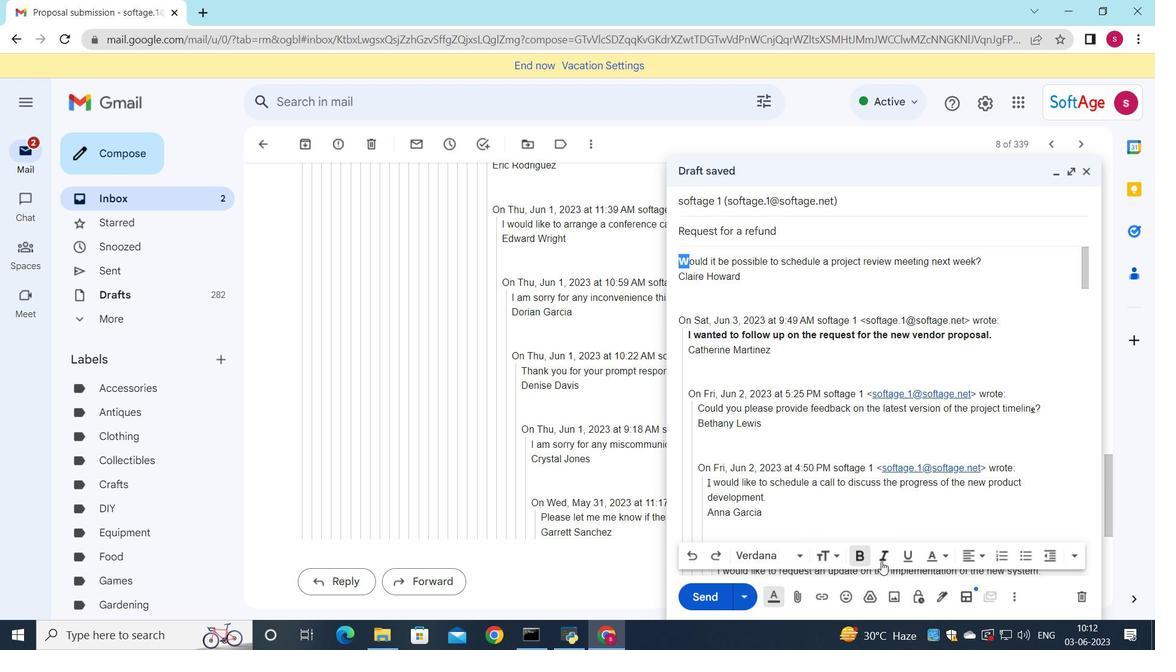 
Action: Mouse pressed left at (882, 562)
Screenshot: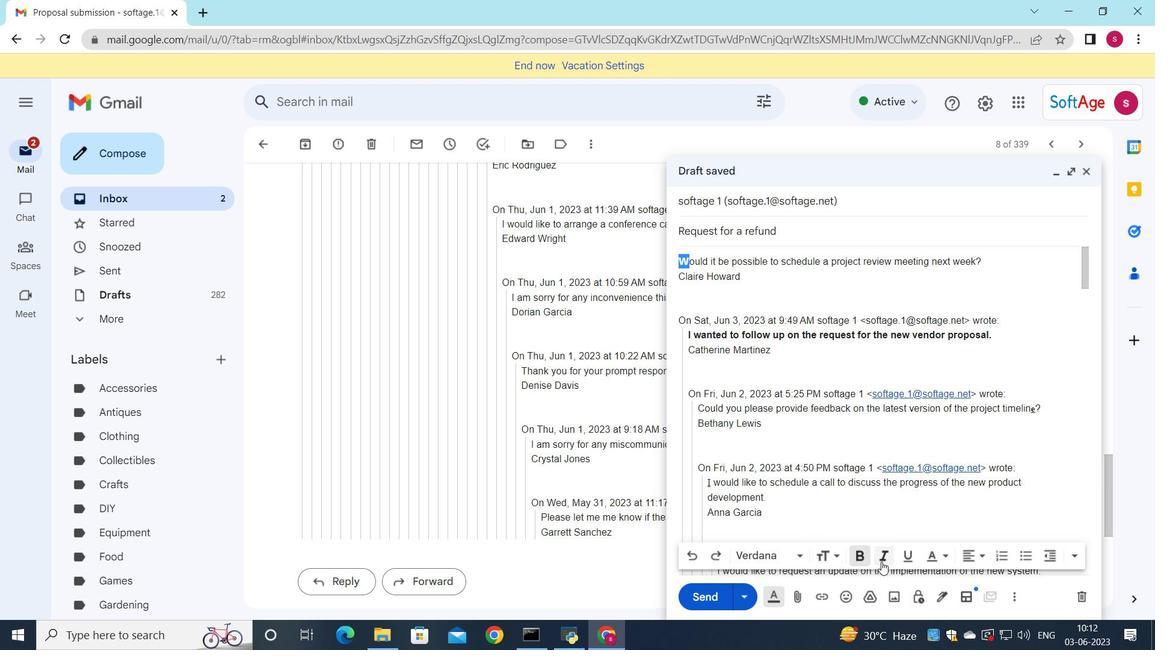 
Action: Mouse moved to (716, 592)
Screenshot: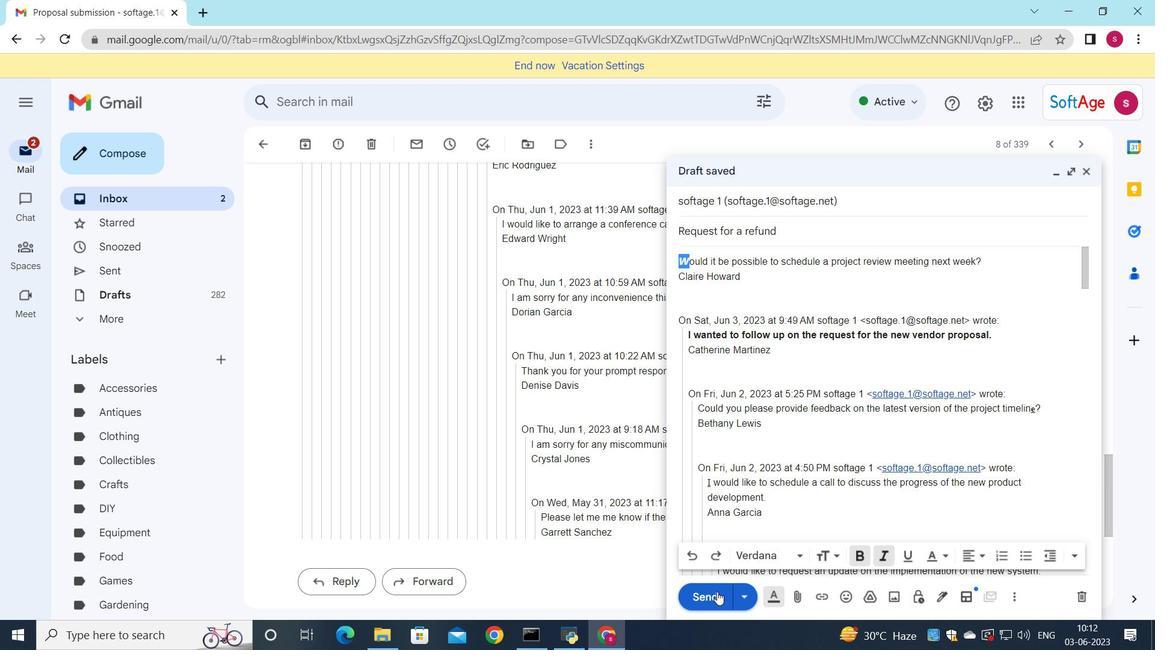 
Action: Mouse pressed left at (716, 592)
Screenshot: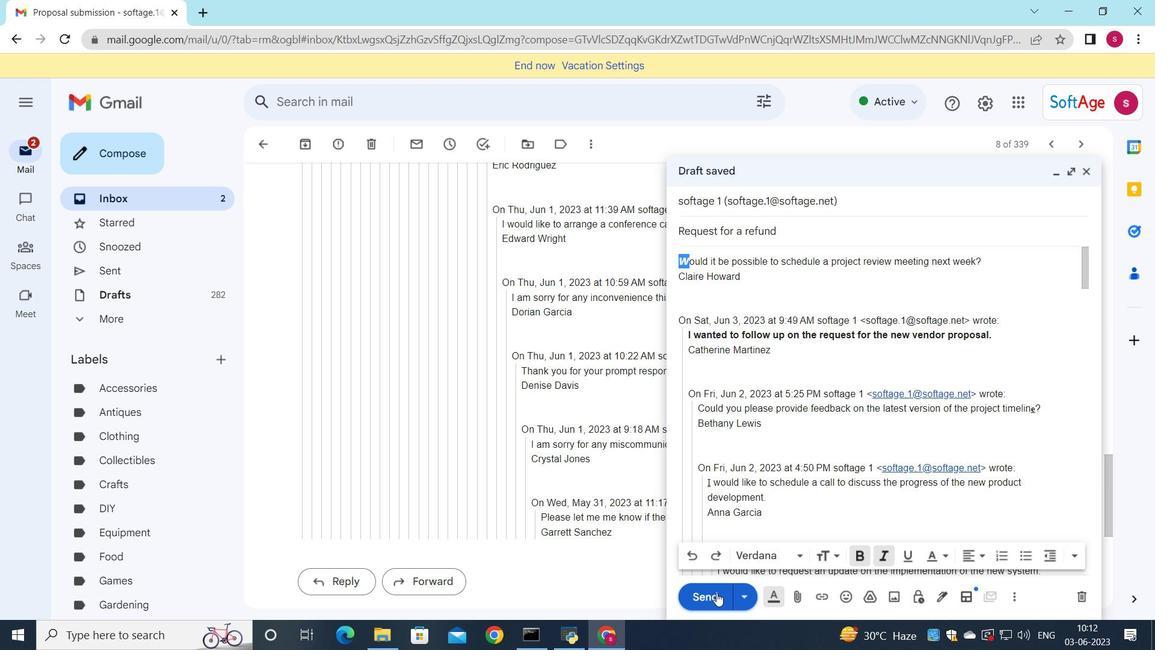 
Action: Mouse moved to (167, 203)
Screenshot: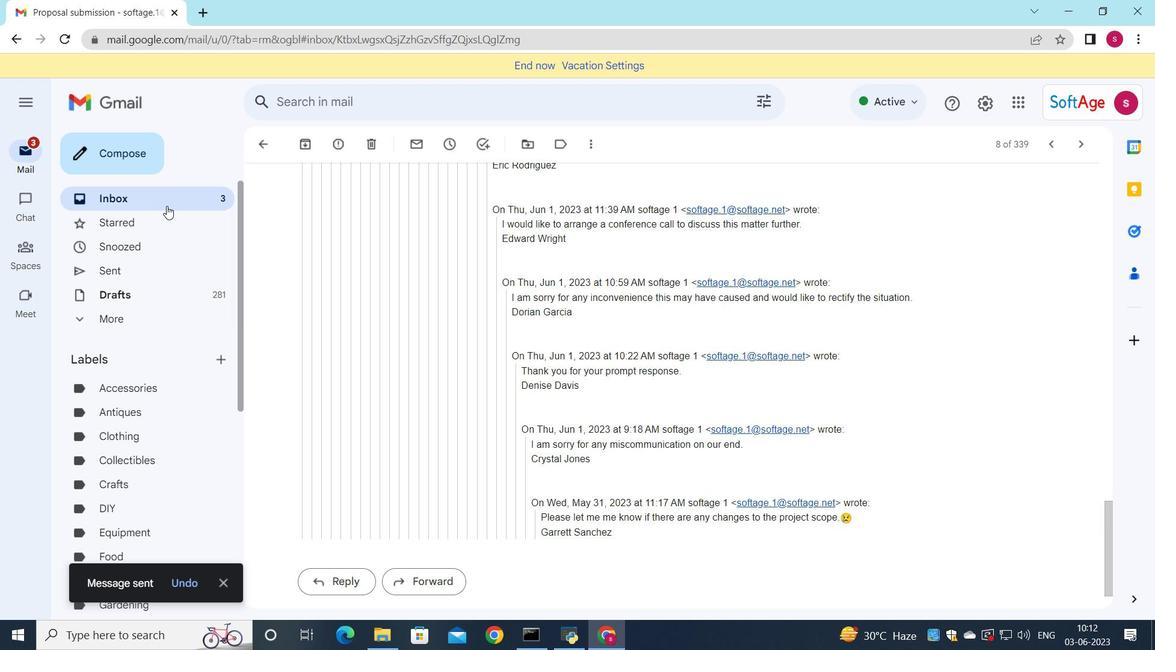 
Action: Mouse pressed left at (167, 203)
Screenshot: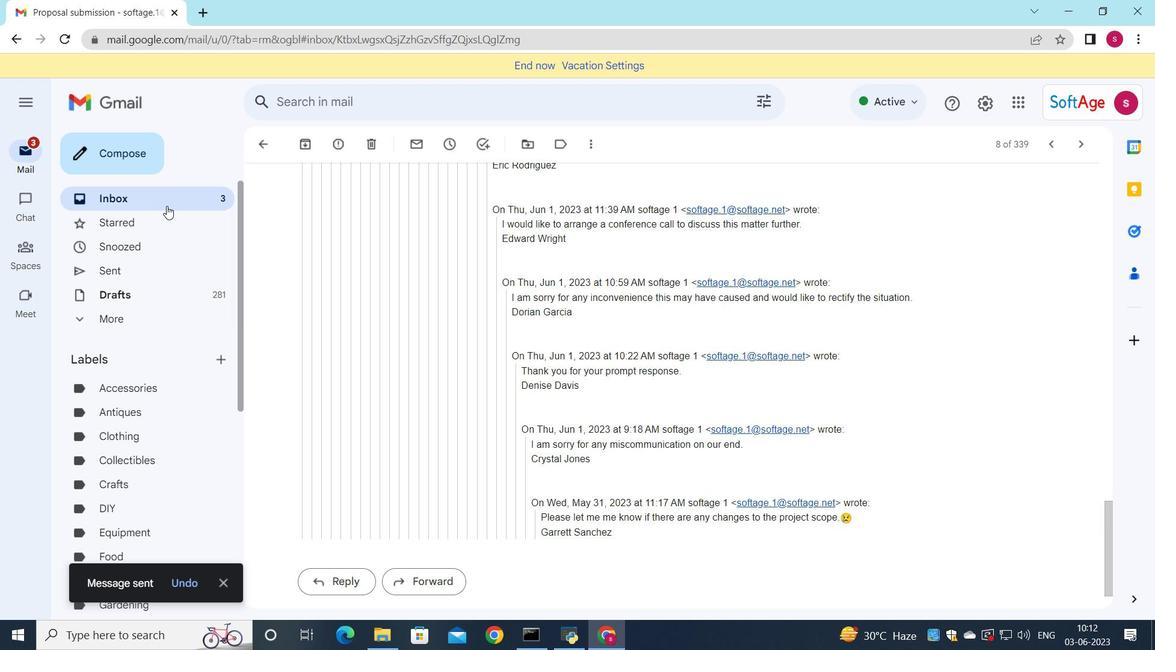 
Action: Mouse moved to (371, 184)
Screenshot: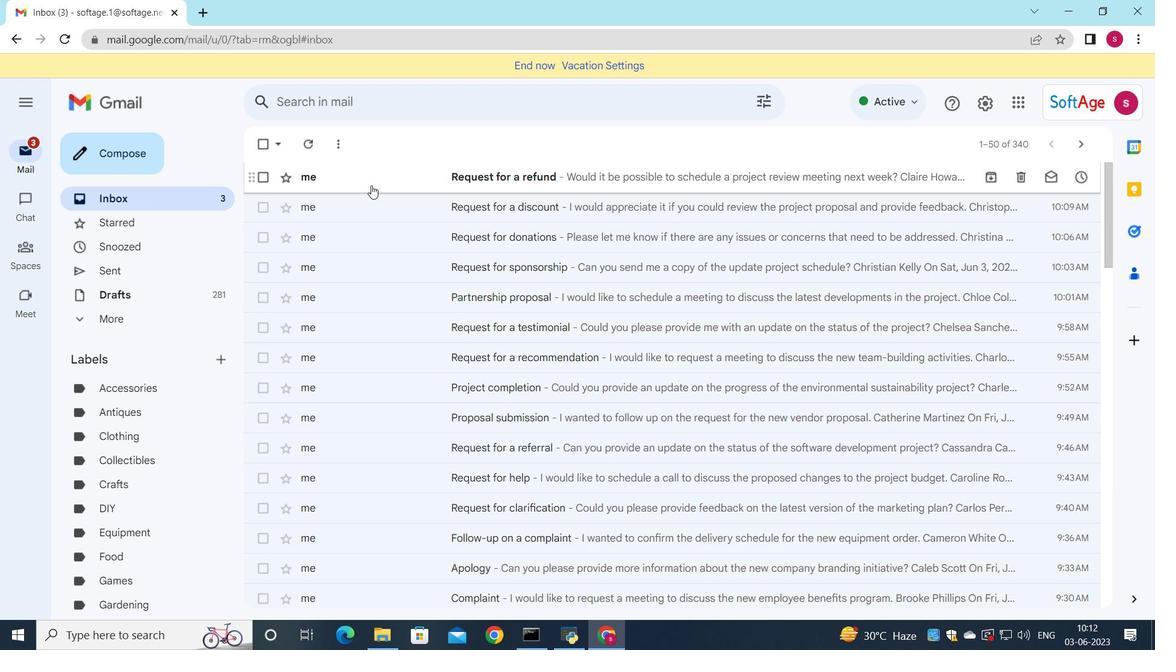
Action: Mouse pressed left at (371, 184)
Screenshot: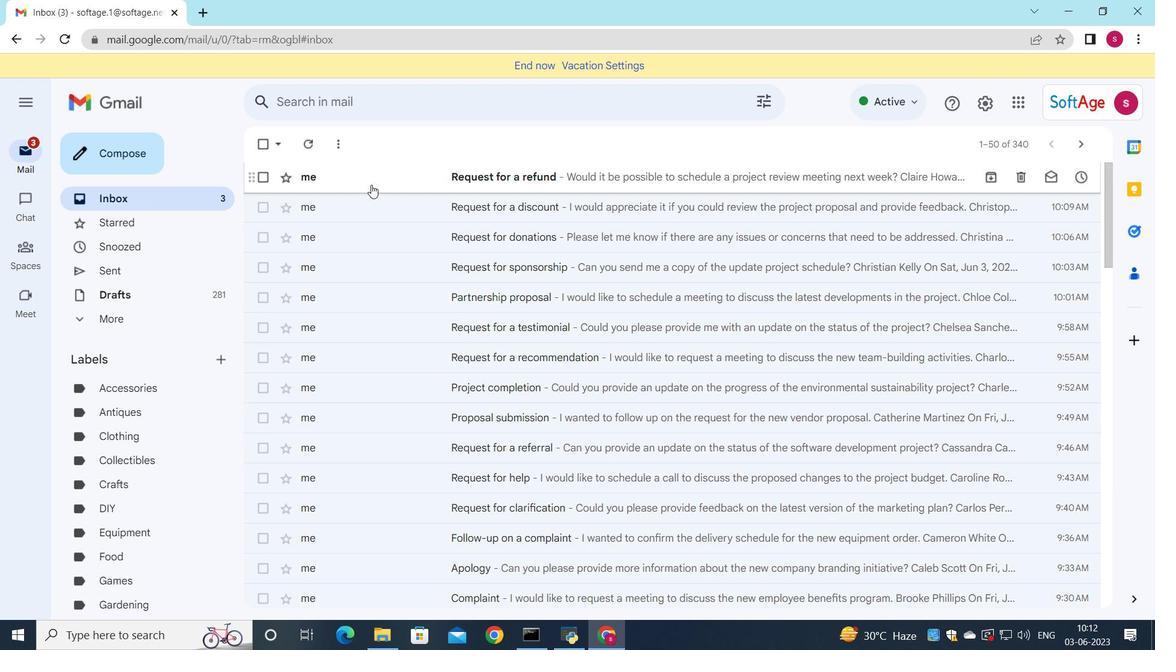 
Action: Mouse moved to (378, 182)
Screenshot: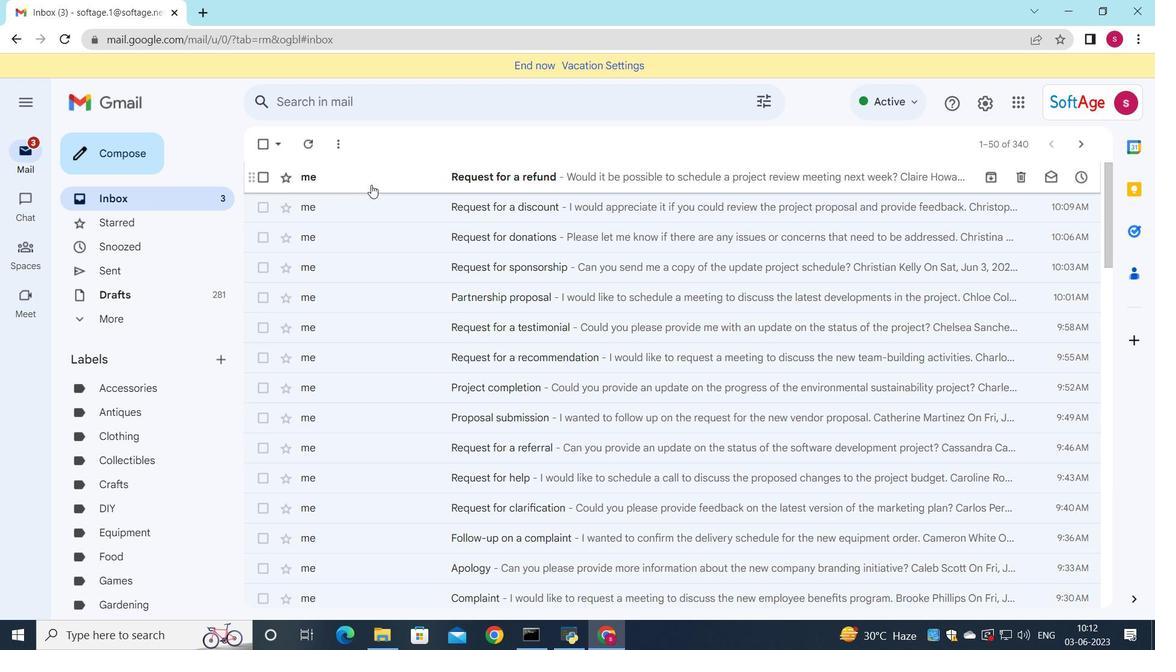 
Action: Mouse pressed left at (378, 182)
Screenshot: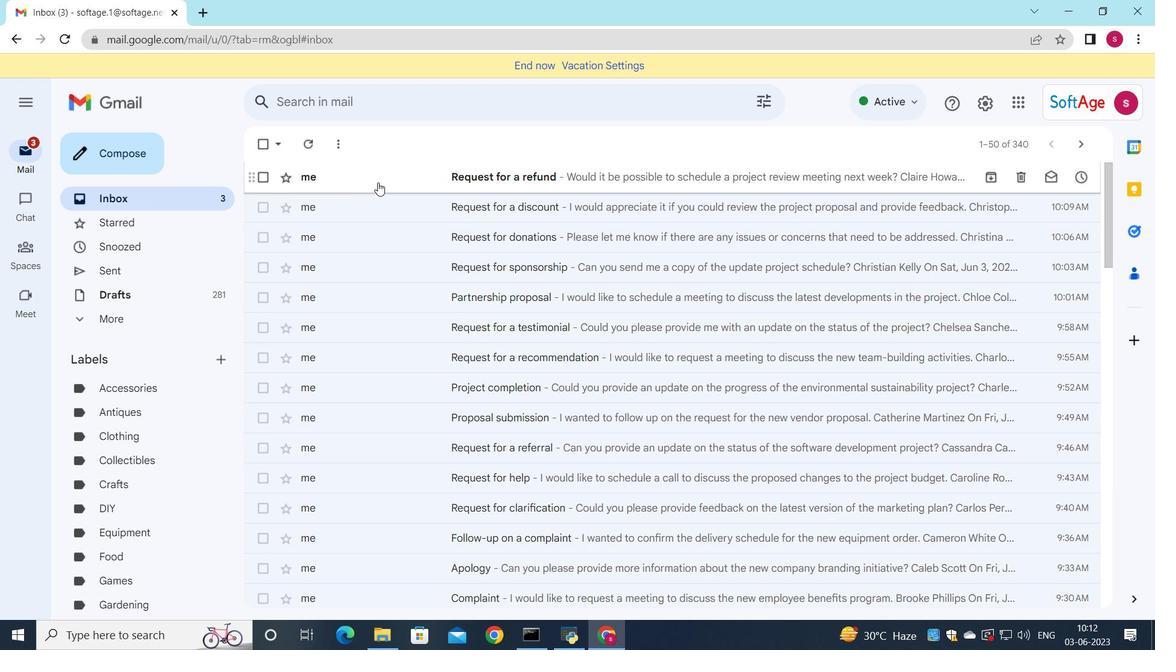 
Action: Mouse moved to (468, 266)
Screenshot: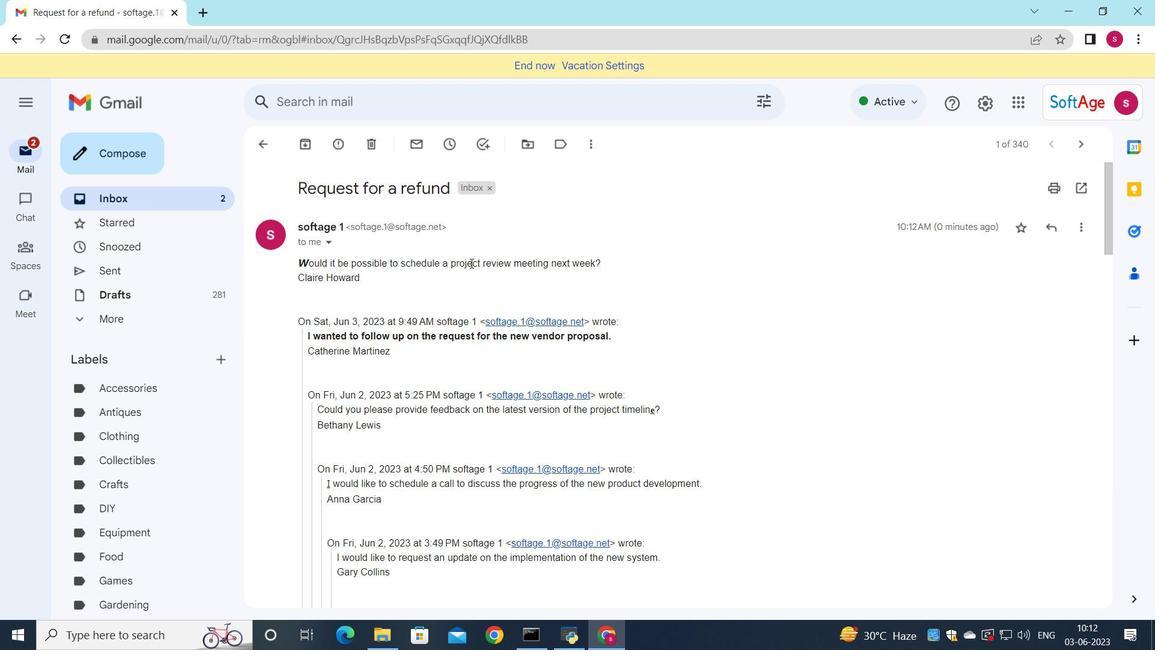 
